 Task: Slide 17 - My Resume-1.
Action: Mouse moved to (30, 83)
Screenshot: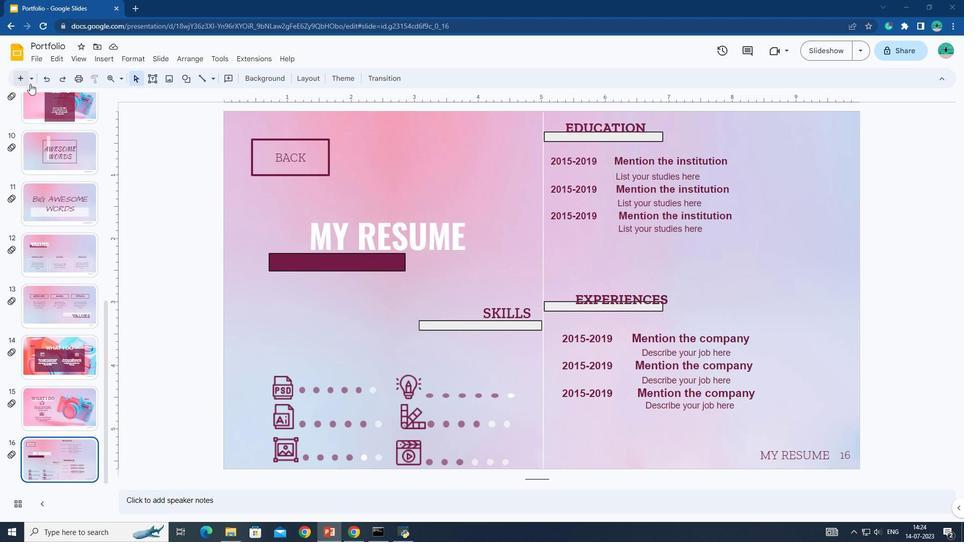 
Action: Mouse pressed left at (30, 83)
Screenshot: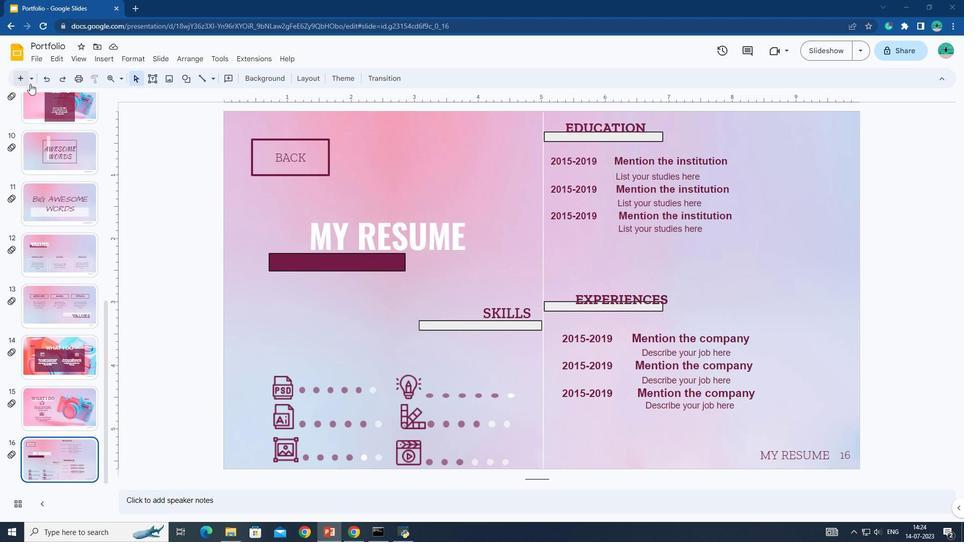
Action: Mouse moved to (47, 164)
Screenshot: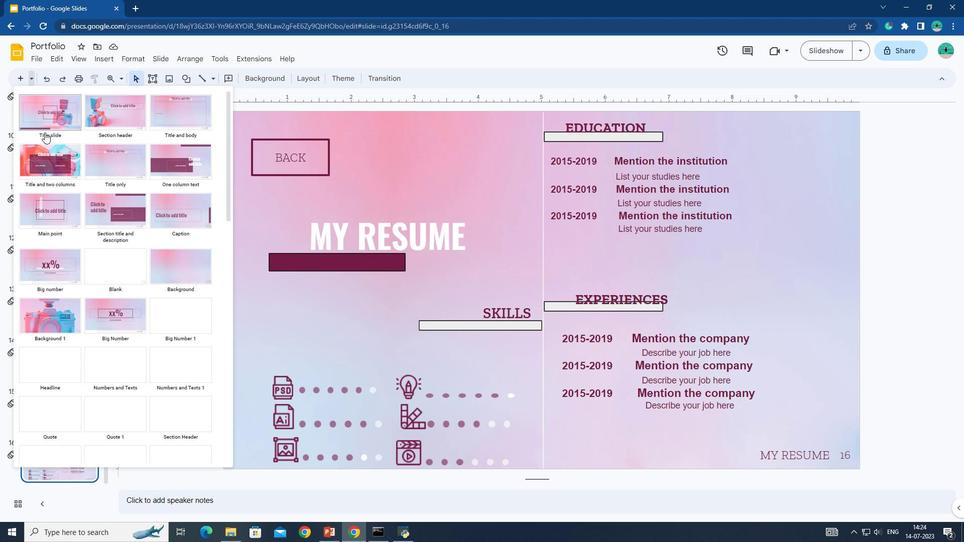 
Action: Mouse scrolled (47, 164) with delta (0, 0)
Screenshot: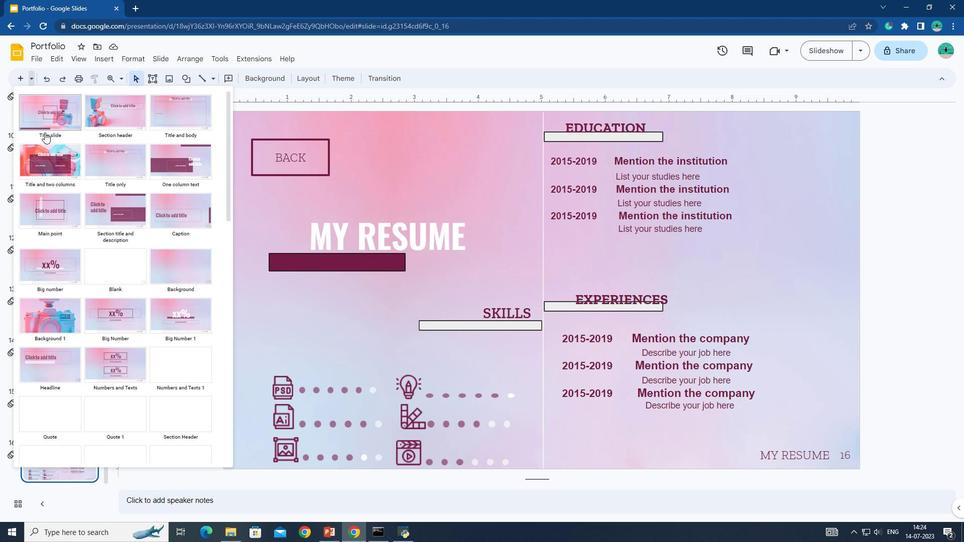 
Action: Mouse moved to (47, 174)
Screenshot: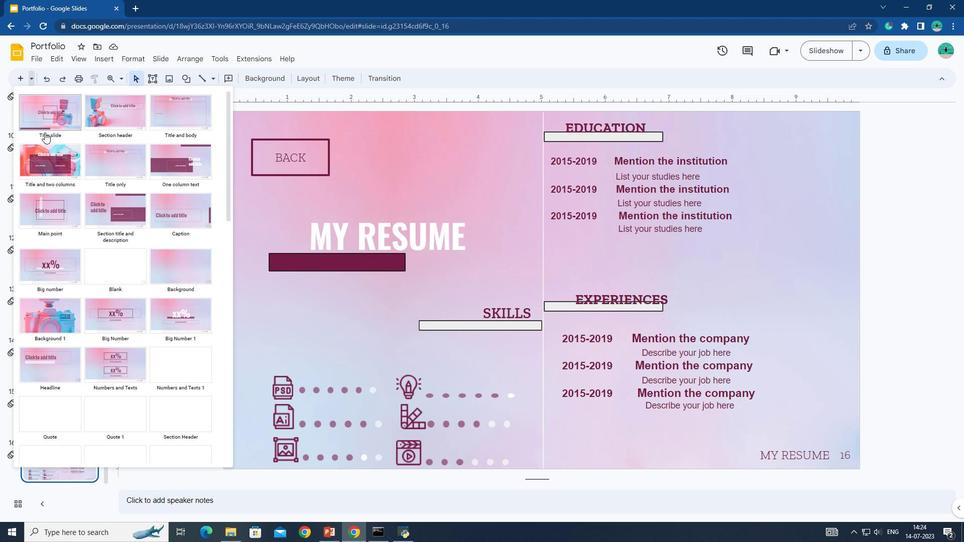 
Action: Mouse scrolled (47, 174) with delta (0, 0)
Screenshot: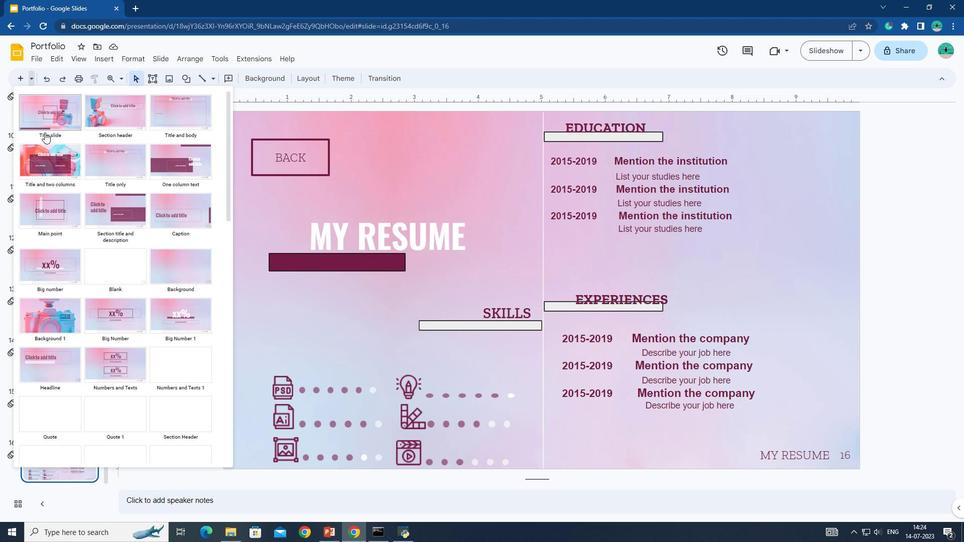 
Action: Mouse moved to (47, 185)
Screenshot: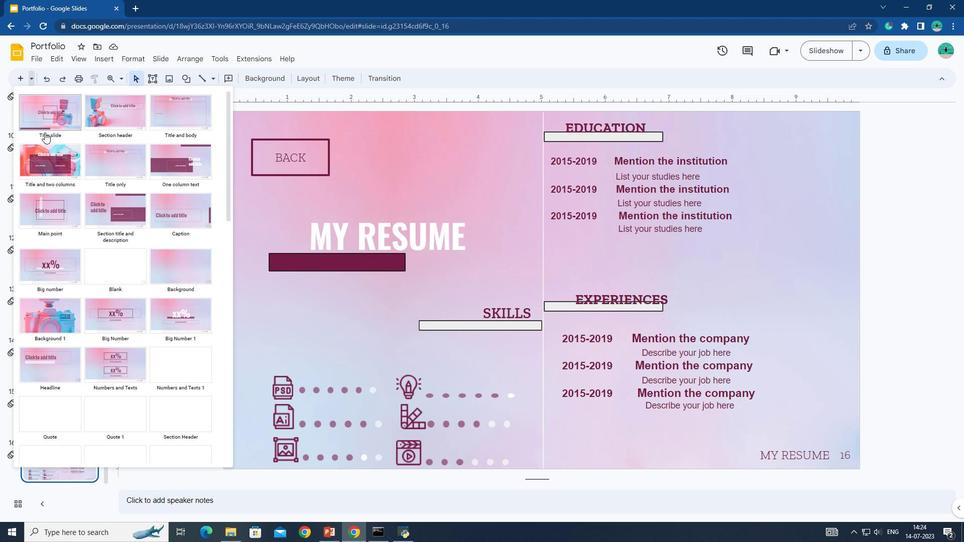 
Action: Mouse scrolled (47, 179) with delta (0, 0)
Screenshot: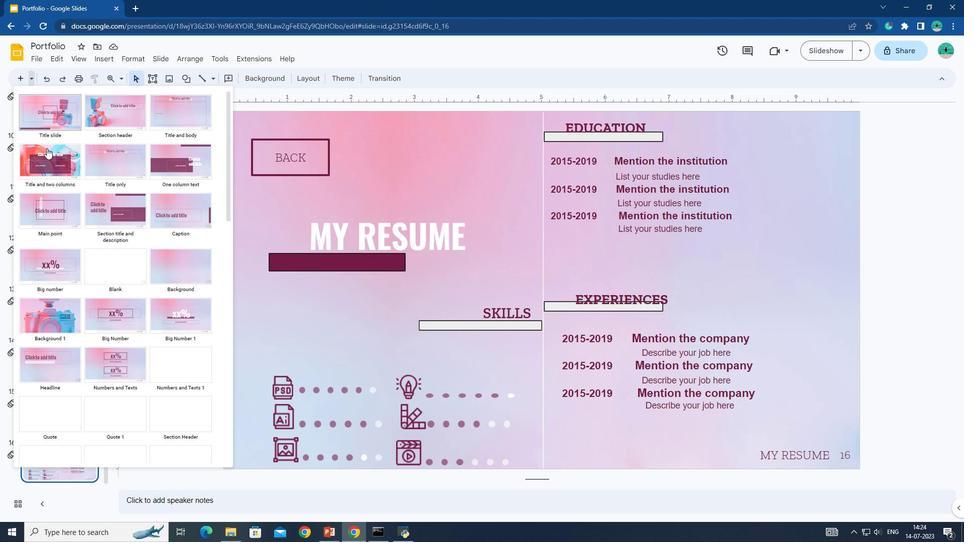 
Action: Mouse moved to (48, 189)
Screenshot: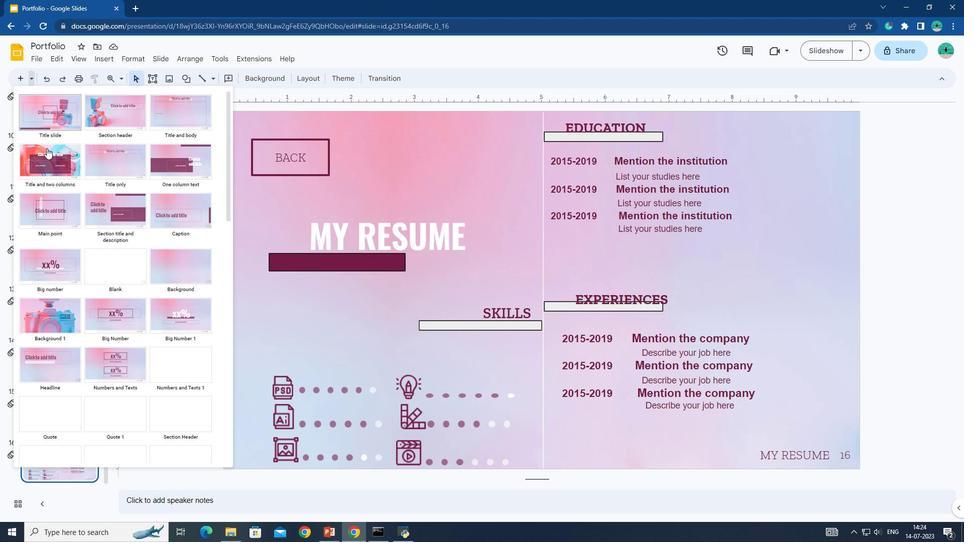 
Action: Mouse scrolled (47, 184) with delta (0, 0)
Screenshot: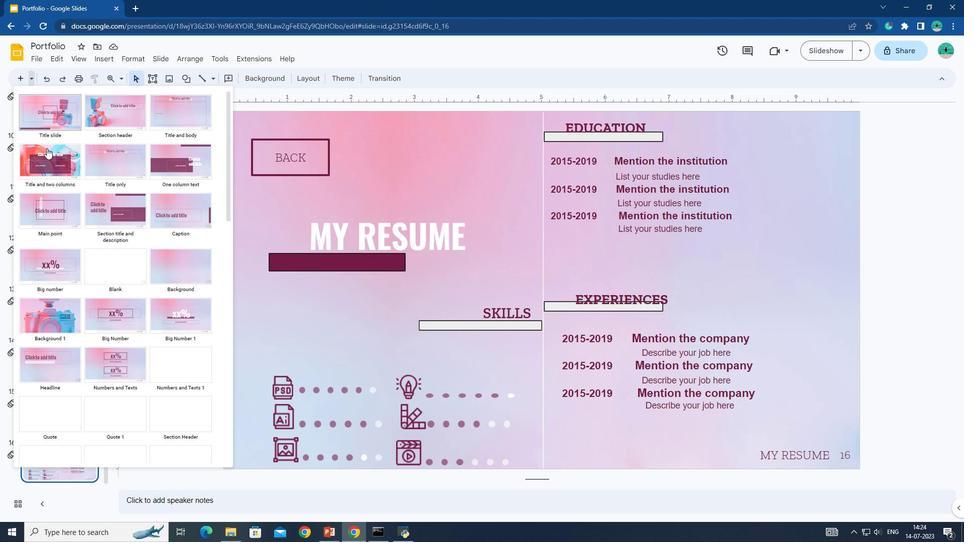 
Action: Mouse moved to (49, 194)
Screenshot: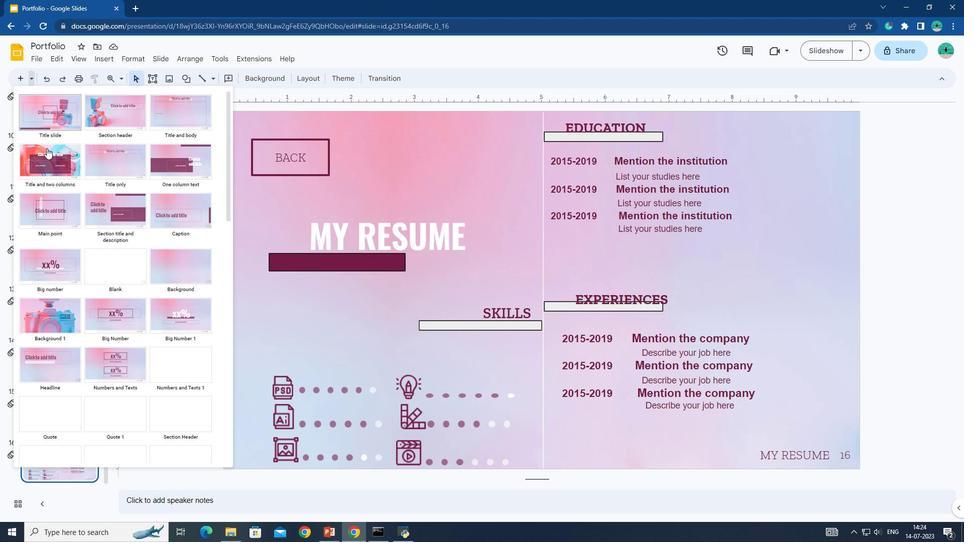 
Action: Mouse scrolled (49, 193) with delta (0, 0)
Screenshot: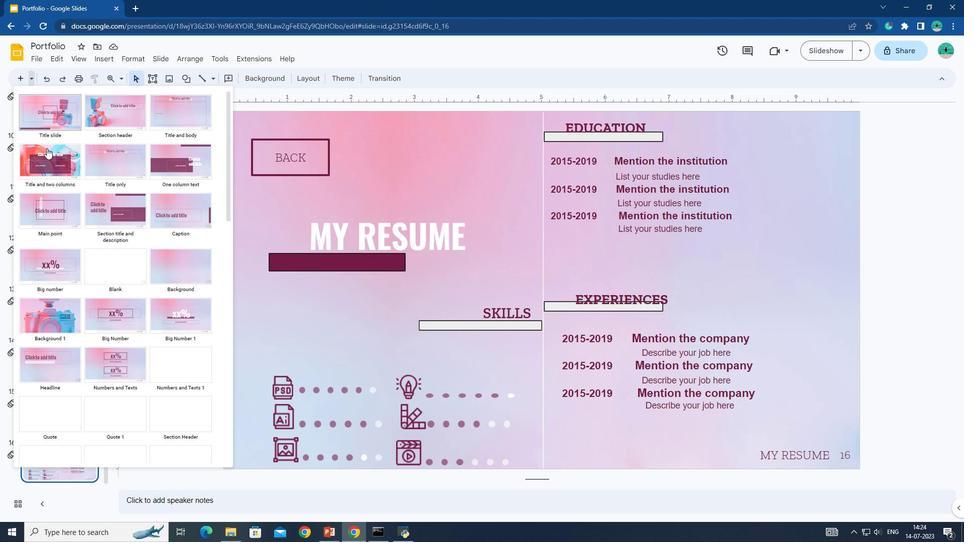 
Action: Mouse moved to (54, 208)
Screenshot: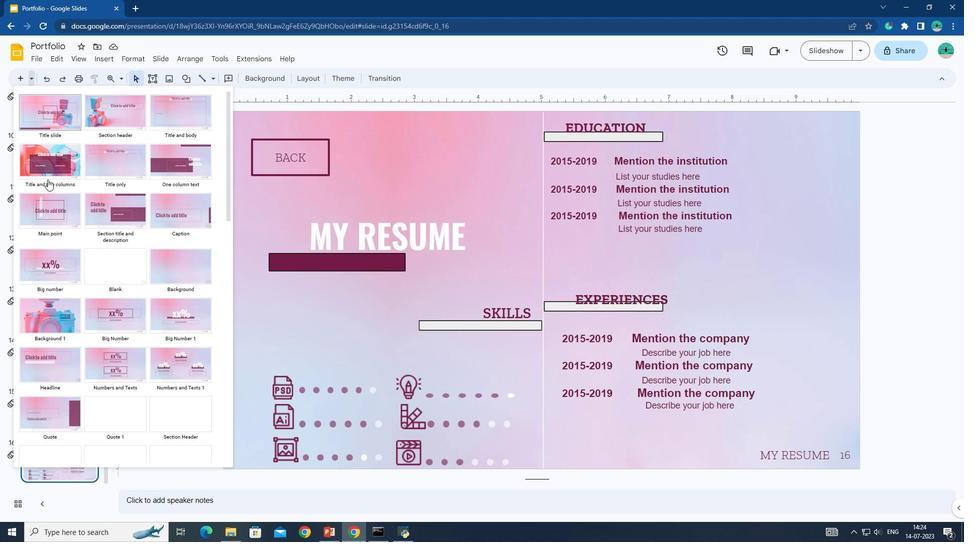 
Action: Mouse scrolled (54, 207) with delta (0, 0)
Screenshot: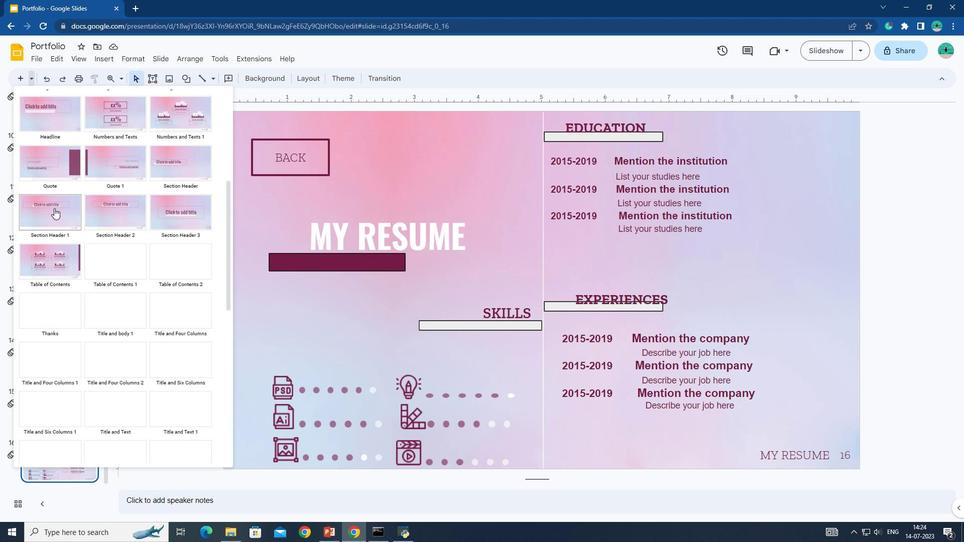 
Action: Mouse moved to (54, 209)
Screenshot: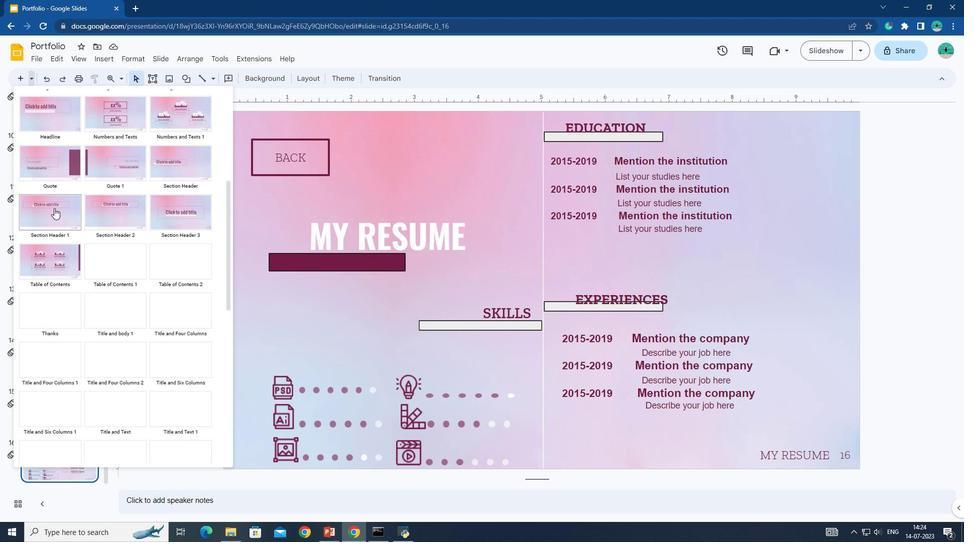 
Action: Mouse scrolled (54, 208) with delta (0, 0)
Screenshot: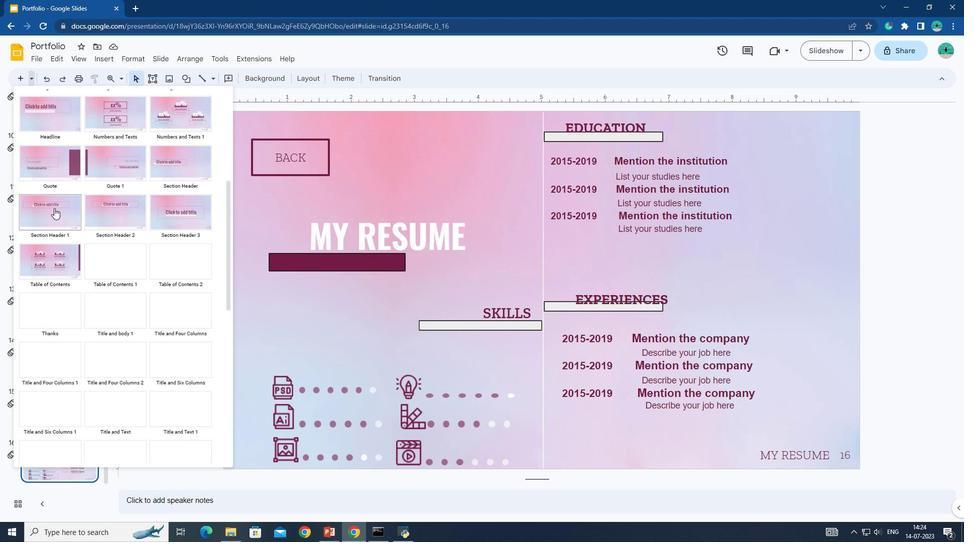 
Action: Mouse moved to (54, 209)
Screenshot: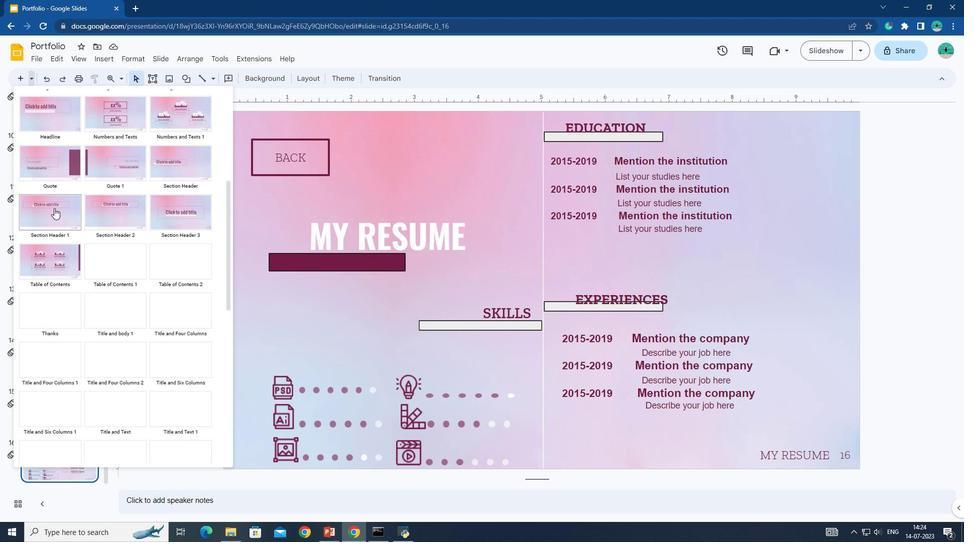 
Action: Mouse scrolled (54, 208) with delta (0, 0)
Screenshot: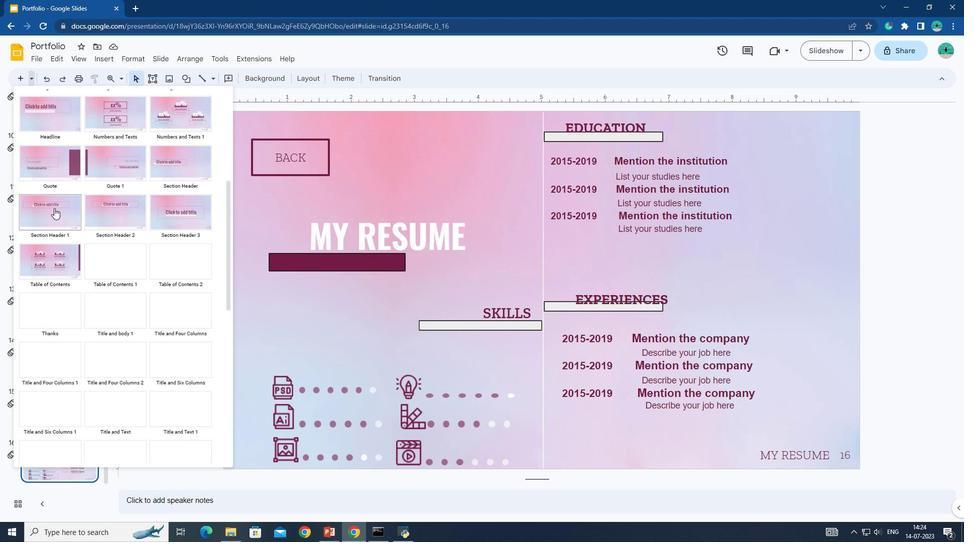
Action: Mouse scrolled (54, 208) with delta (0, 0)
Screenshot: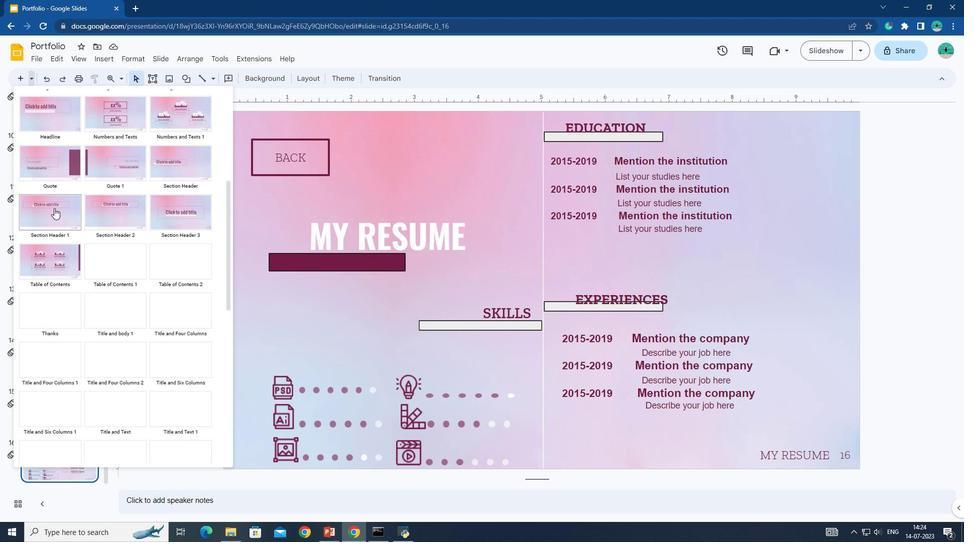 
Action: Mouse scrolled (54, 208) with delta (0, 0)
Screenshot: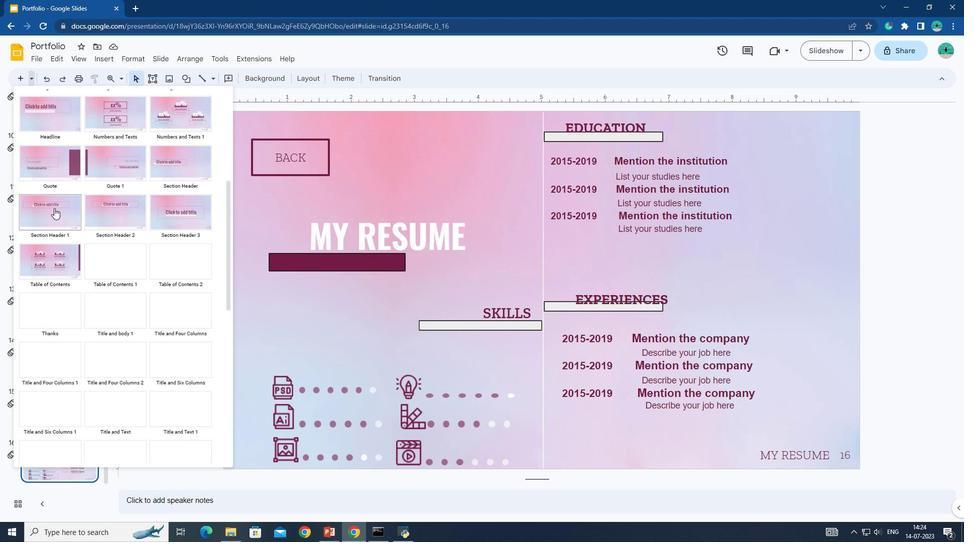 
Action: Mouse moved to (54, 211)
Screenshot: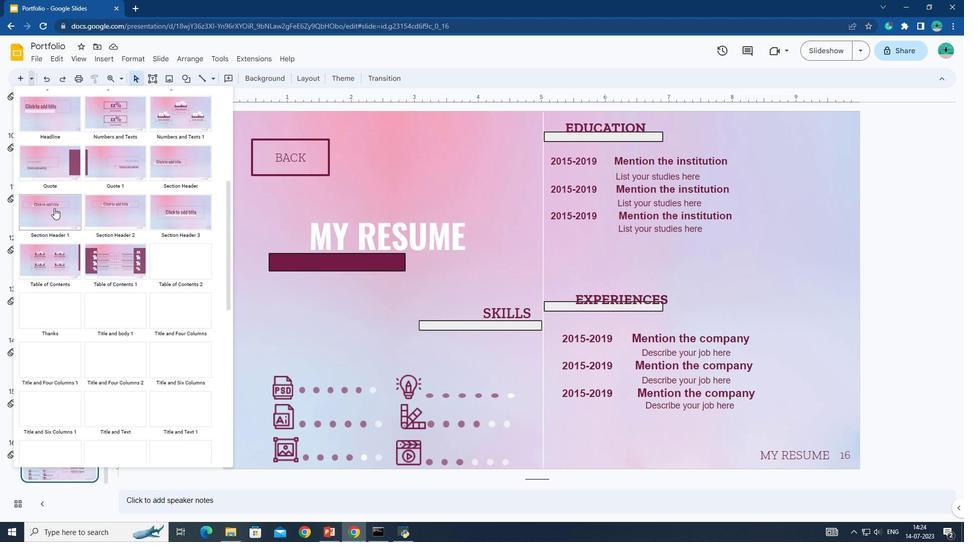
Action: Mouse scrolled (54, 210) with delta (0, 0)
Screenshot: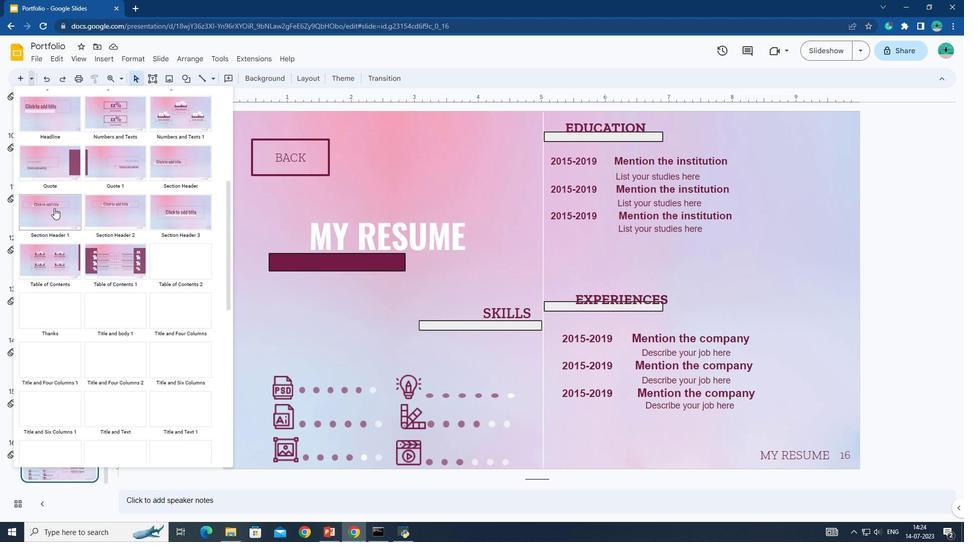 
Action: Mouse moved to (56, 219)
Screenshot: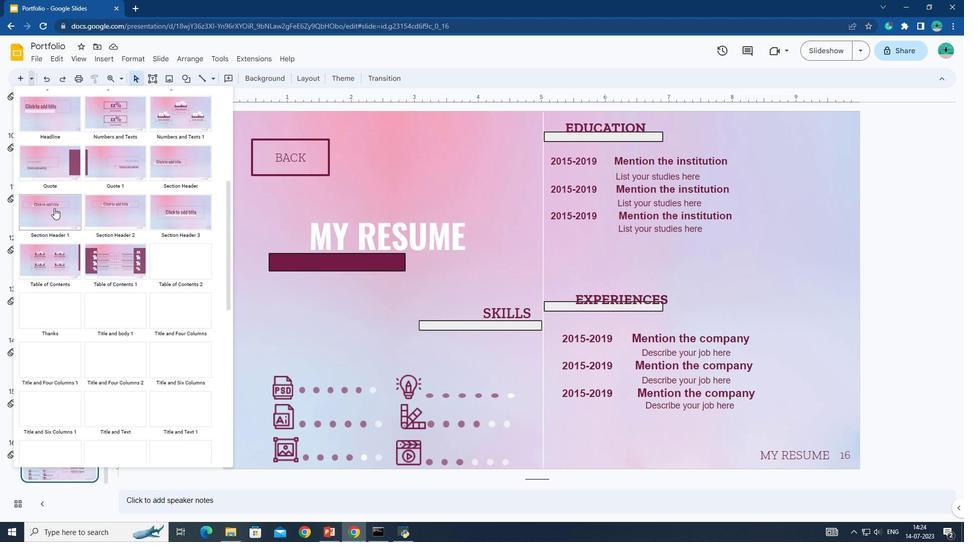 
Action: Mouse scrolled (56, 218) with delta (0, 0)
Screenshot: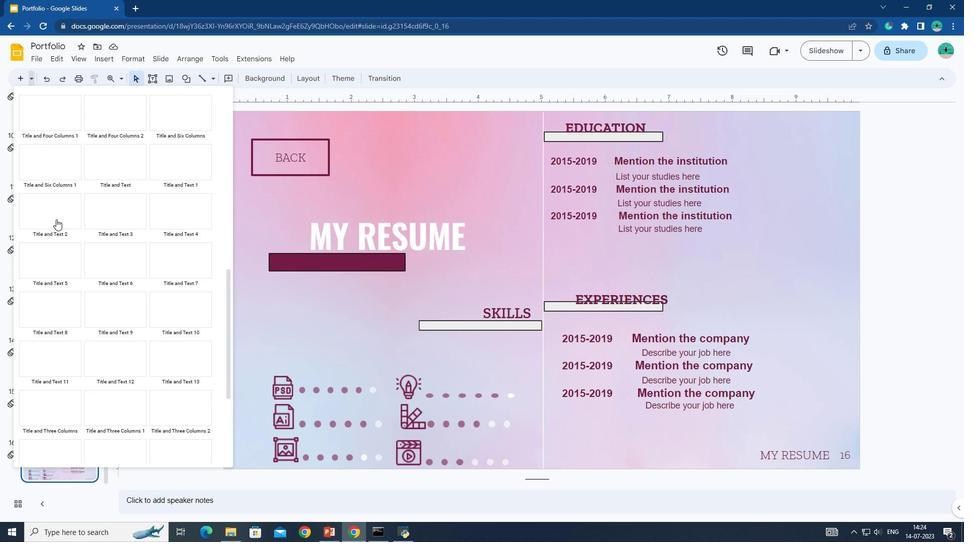 
Action: Mouse scrolled (56, 218) with delta (0, 0)
Screenshot: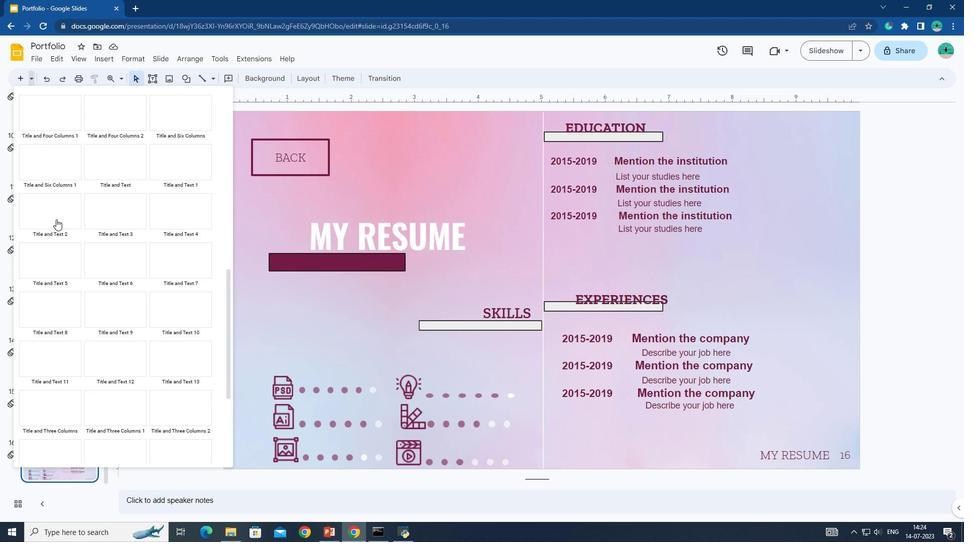 
Action: Mouse scrolled (56, 218) with delta (0, 0)
Screenshot: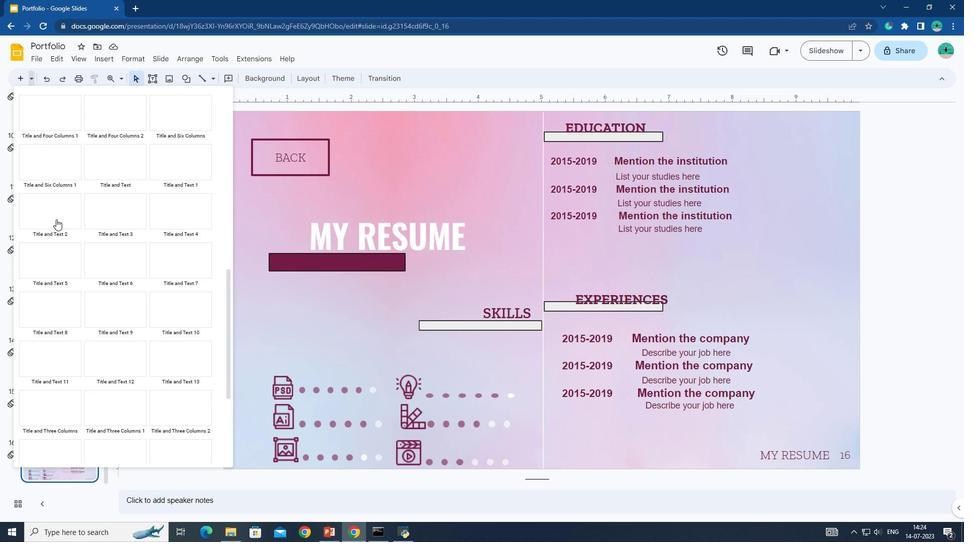 
Action: Mouse scrolled (56, 218) with delta (0, 0)
Screenshot: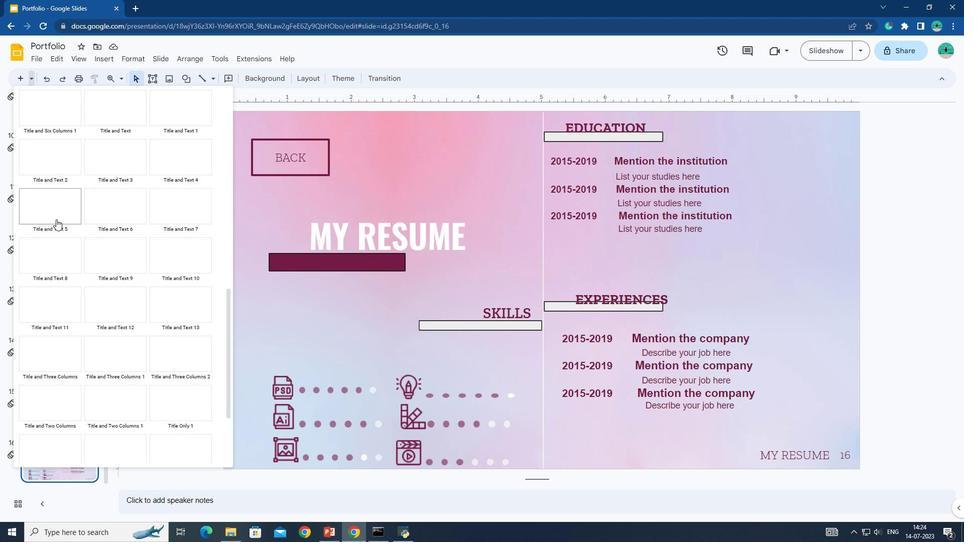 
Action: Mouse scrolled (56, 218) with delta (0, 0)
Screenshot: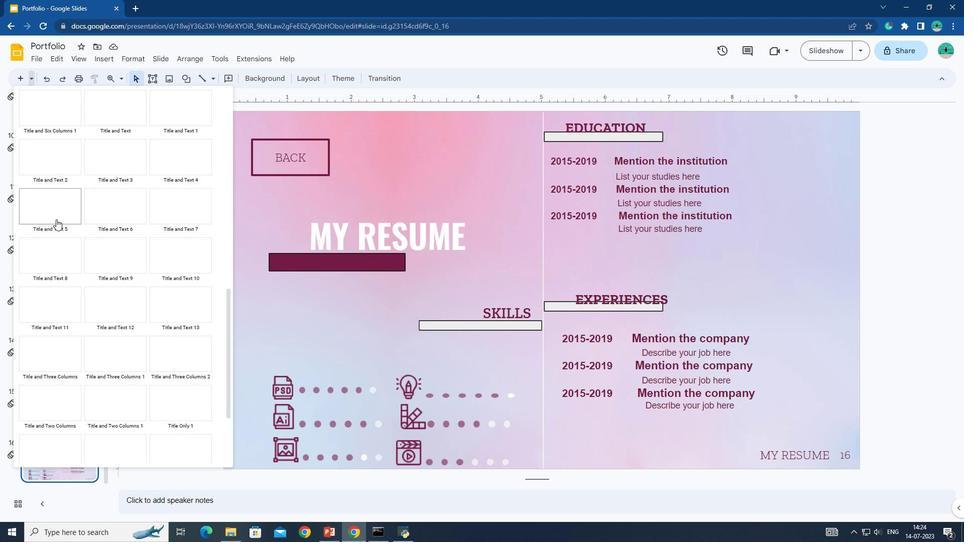 
Action: Mouse scrolled (56, 218) with delta (0, -1)
Screenshot: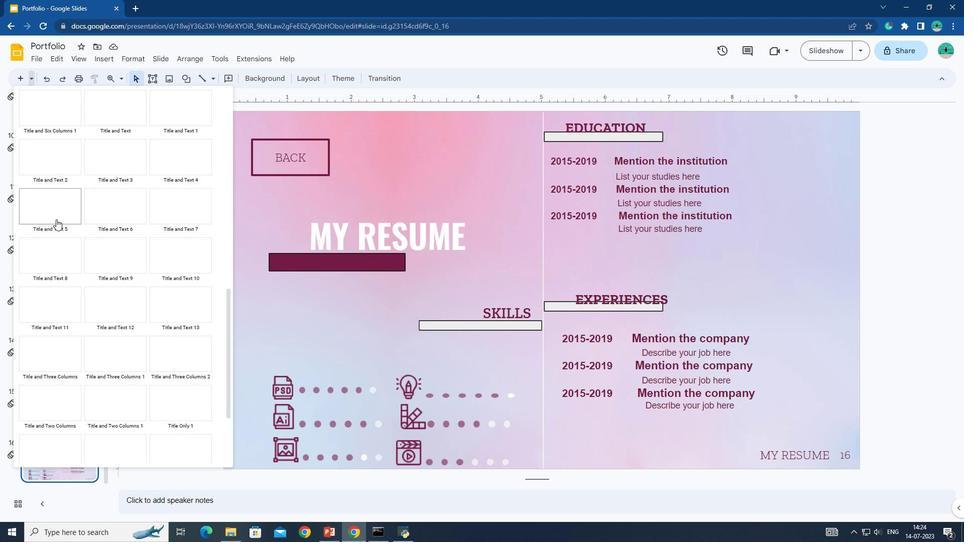 
Action: Mouse scrolled (56, 218) with delta (0, 0)
Screenshot: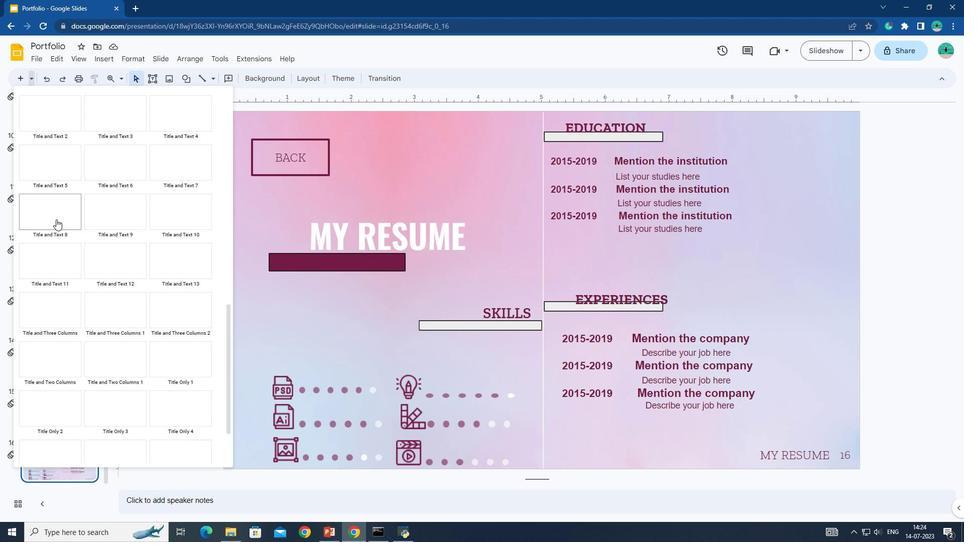 
Action: Mouse scrolled (56, 218) with delta (0, 0)
Screenshot: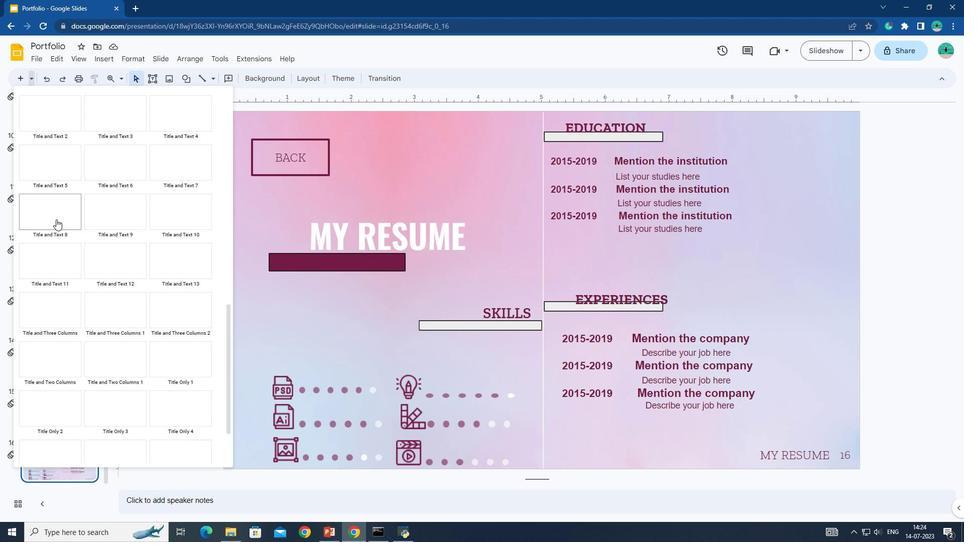 
Action: Mouse scrolled (56, 218) with delta (0, 0)
Screenshot: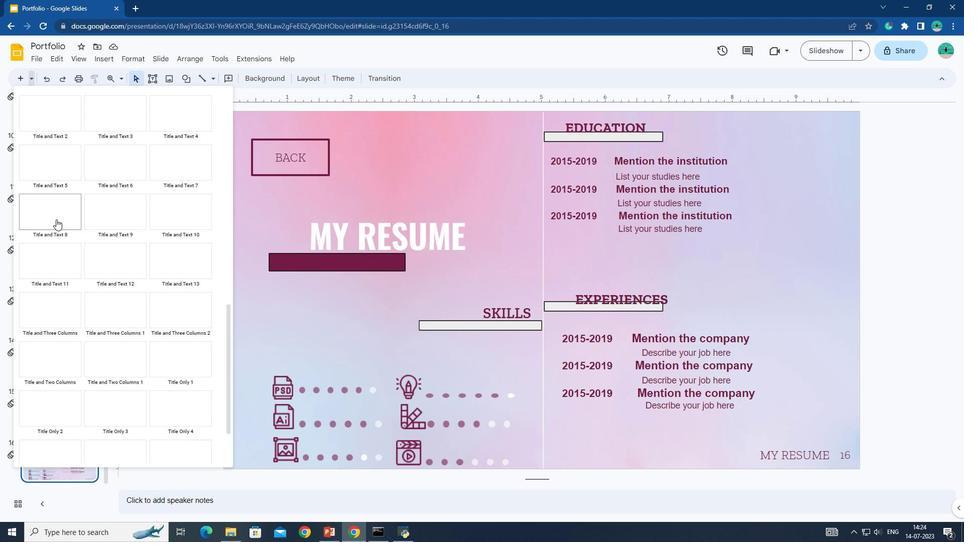 
Action: Mouse scrolled (56, 218) with delta (0, 0)
Screenshot: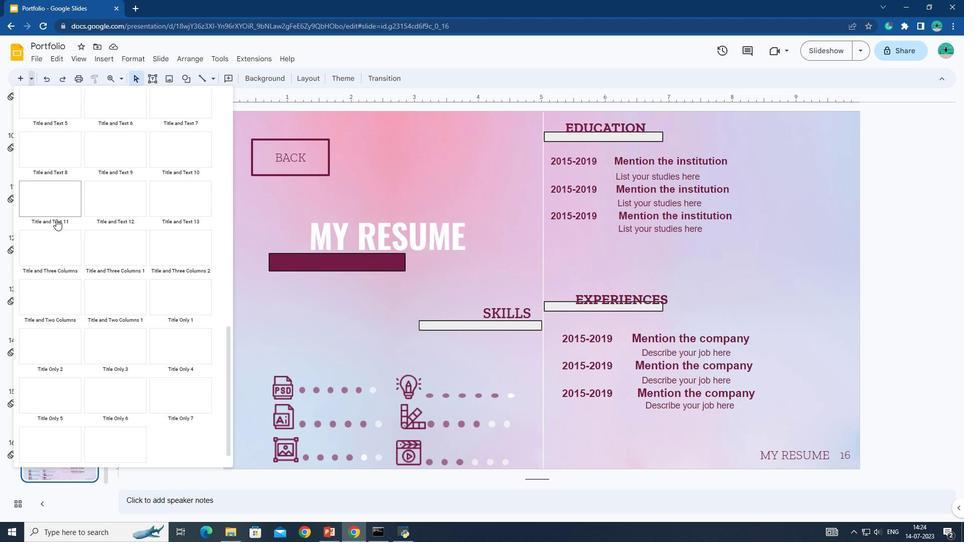 
Action: Mouse scrolled (56, 218) with delta (0, 0)
Screenshot: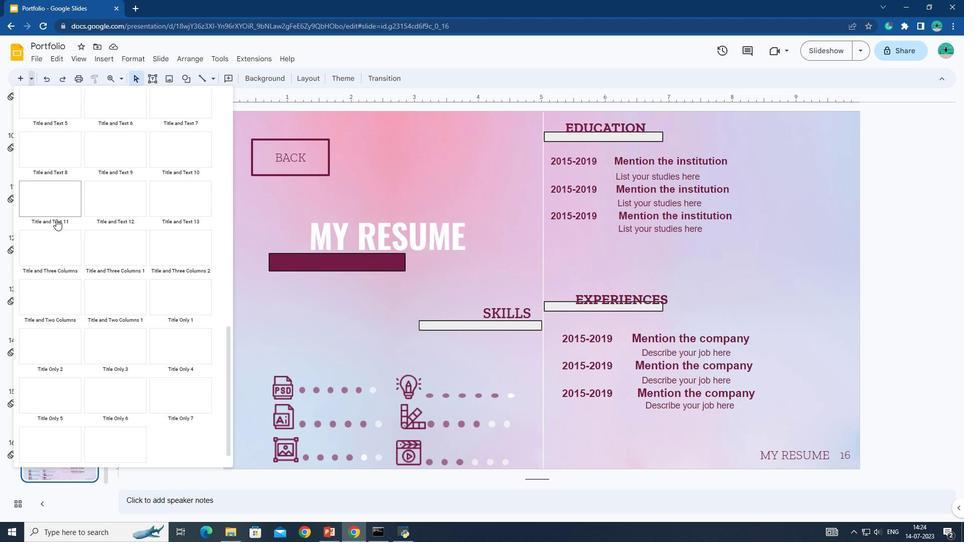 
Action: Mouse scrolled (56, 218) with delta (0, 0)
Screenshot: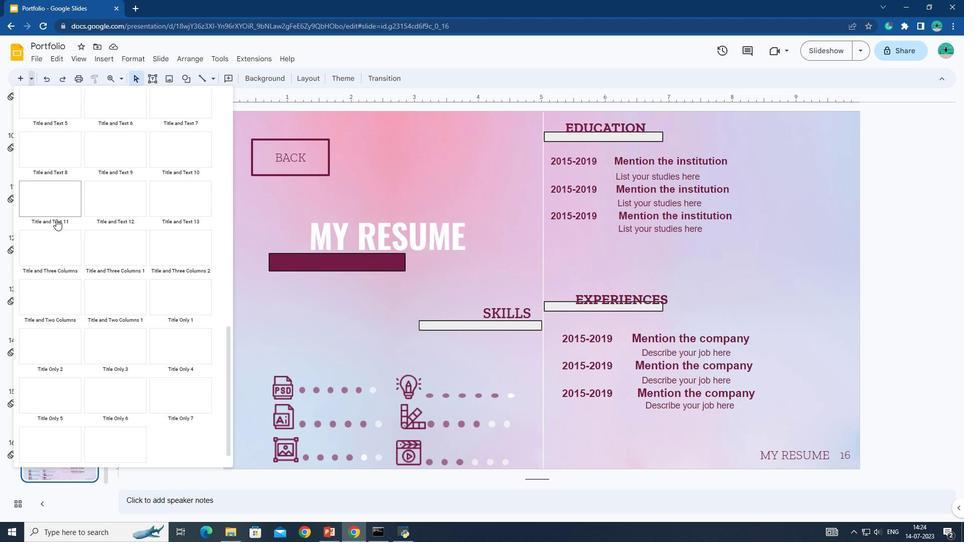 
Action: Mouse scrolled (56, 218) with delta (0, 0)
Screenshot: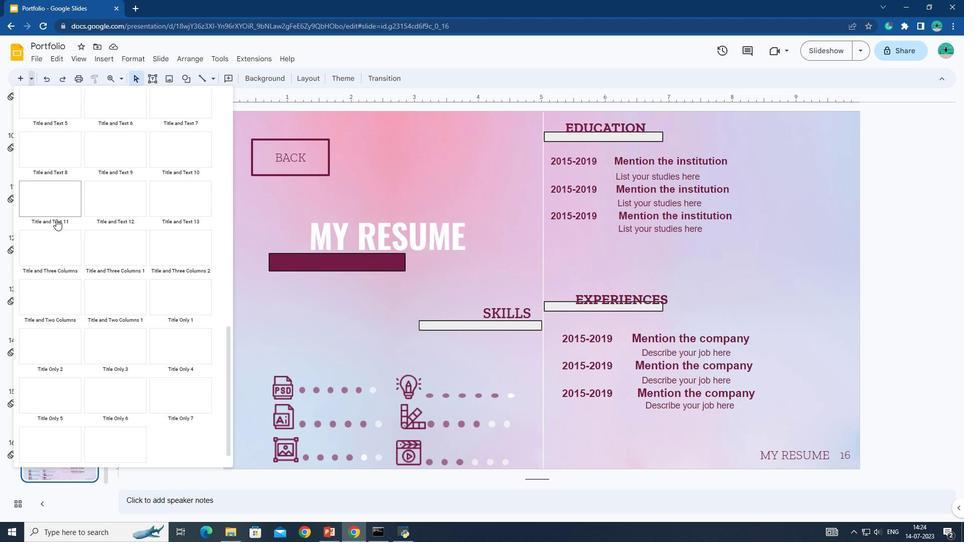 
Action: Mouse moved to (54, 379)
Screenshot: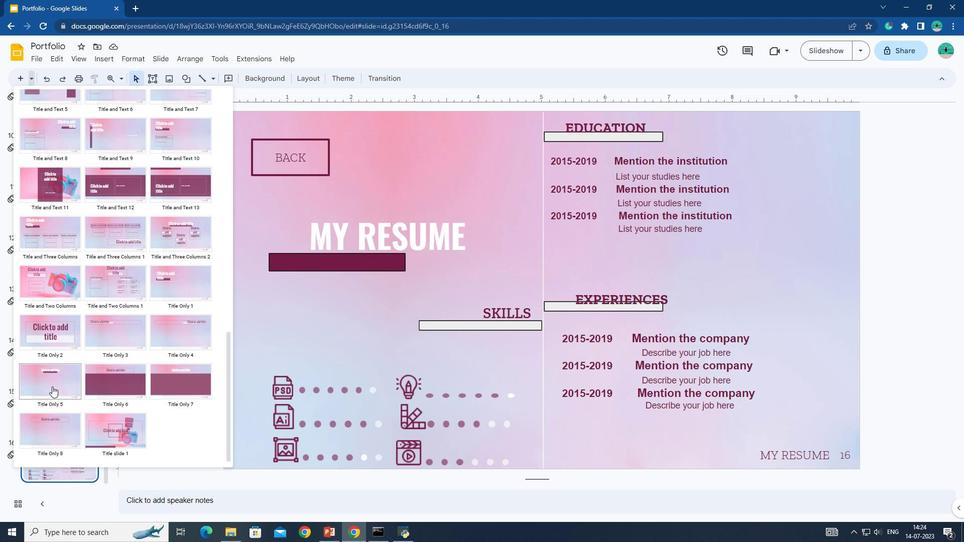 
Action: Mouse pressed left at (54, 379)
Screenshot: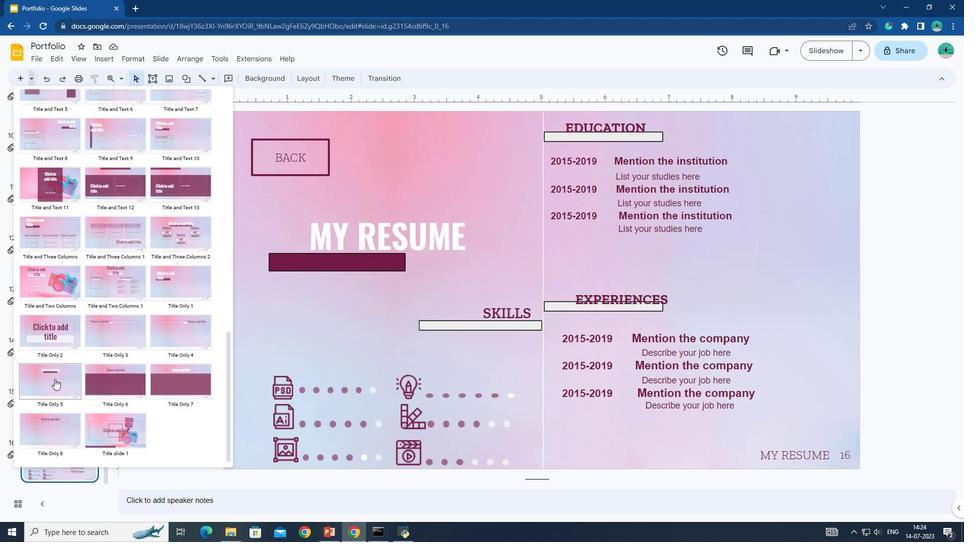 
Action: Mouse moved to (520, 179)
Screenshot: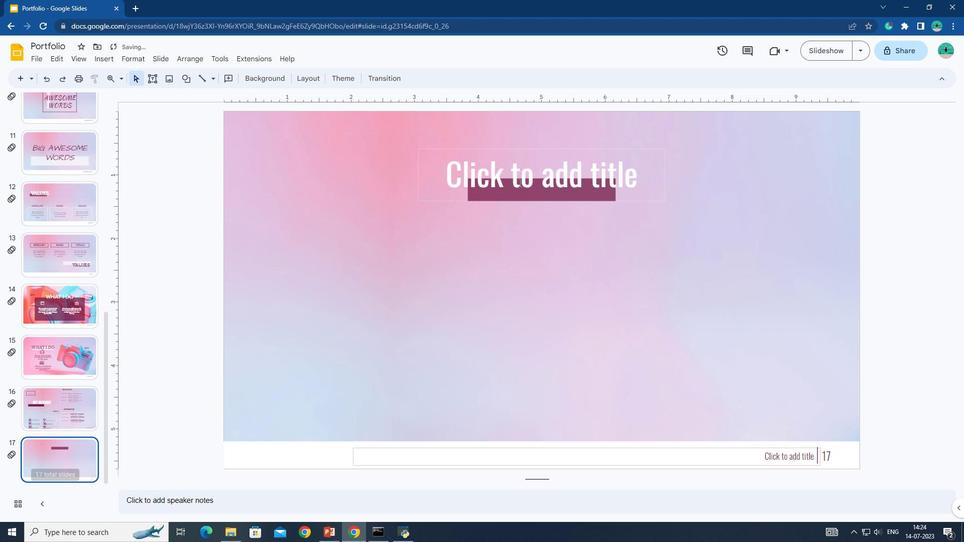 
Action: Mouse pressed left at (520, 179)
Screenshot: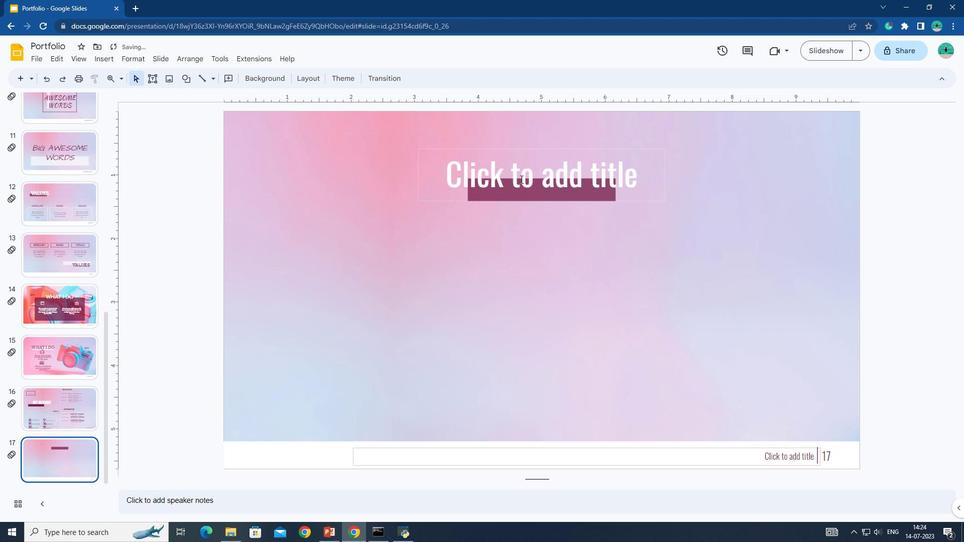 
Action: Key pressed m<Key.backspace><Key.shift><Key.caps_lock>MY<Key.space>RESUME<Key.space>
Screenshot: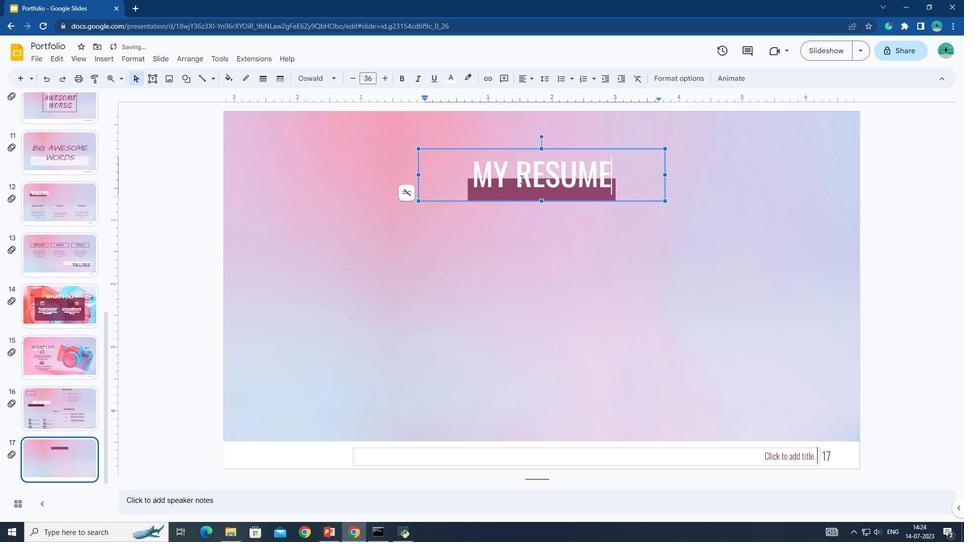 
Action: Mouse moved to (313, 260)
Screenshot: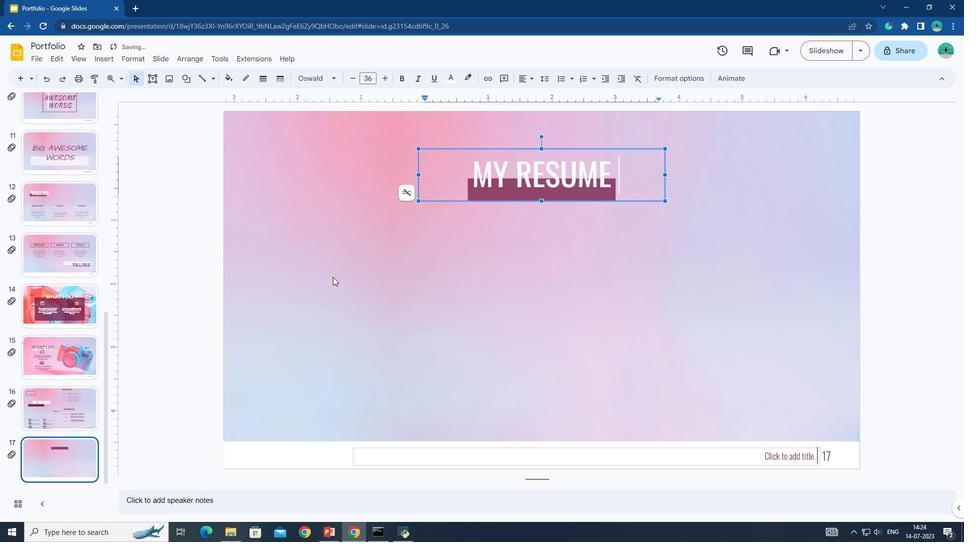
Action: Mouse pressed left at (313, 260)
Screenshot: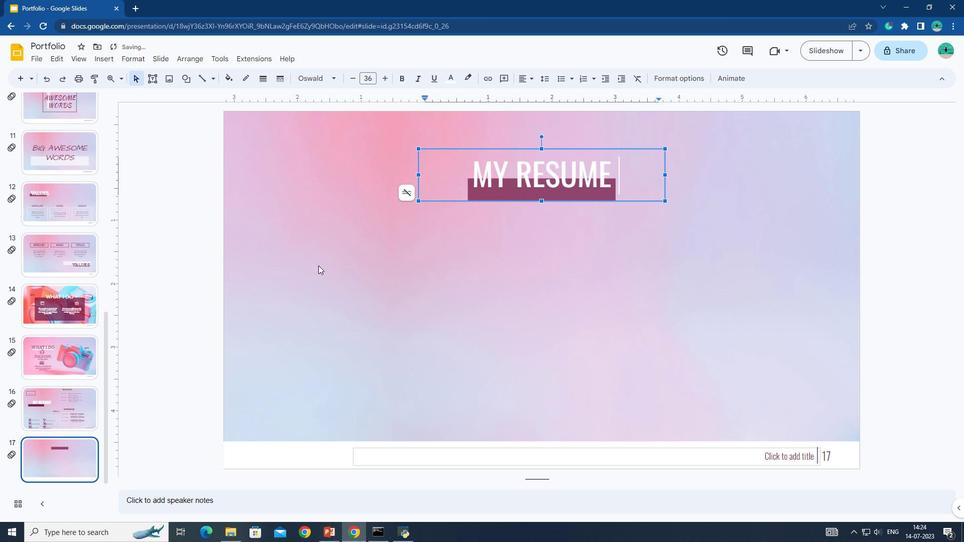 
Action: Mouse moved to (187, 82)
Screenshot: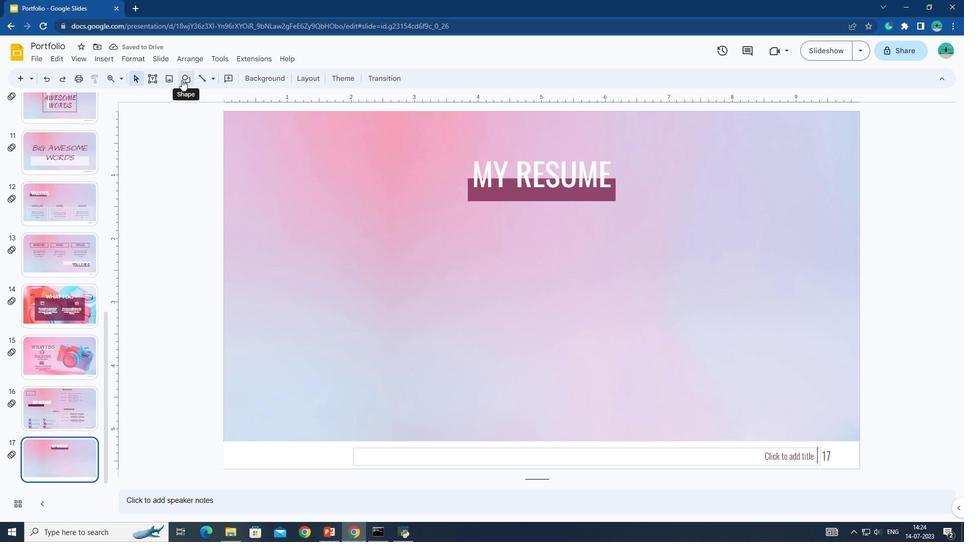 
Action: Mouse pressed left at (187, 82)
Screenshot: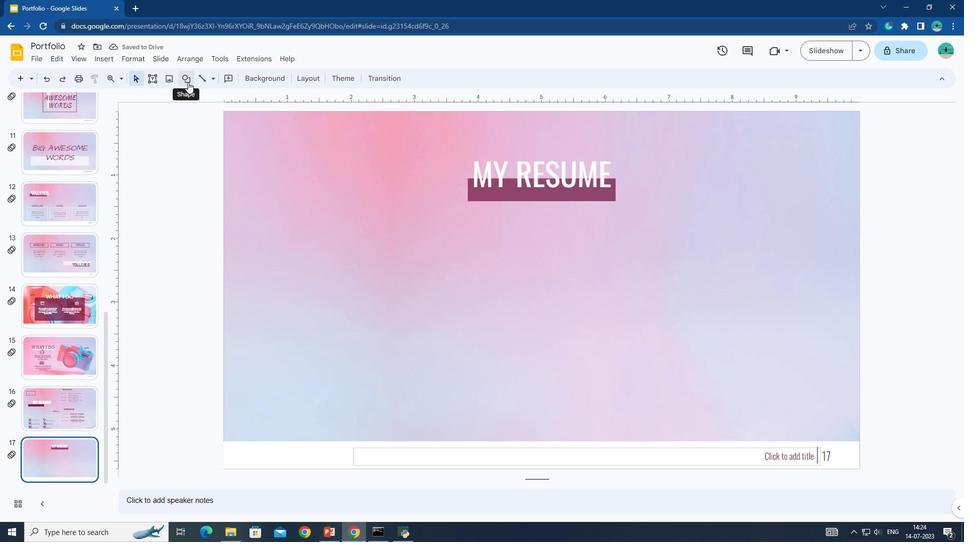 
Action: Mouse moved to (333, 98)
Screenshot: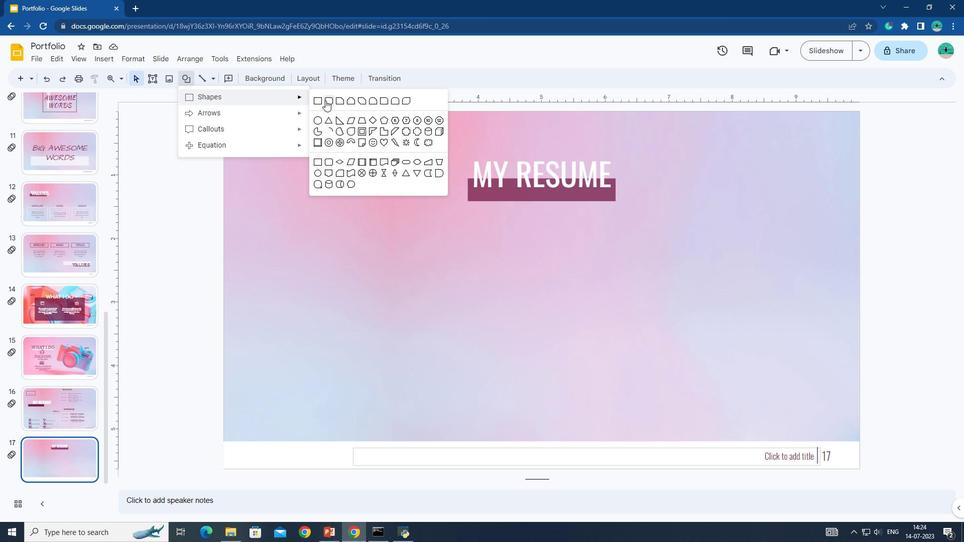 
Action: Mouse pressed left at (333, 98)
Screenshot: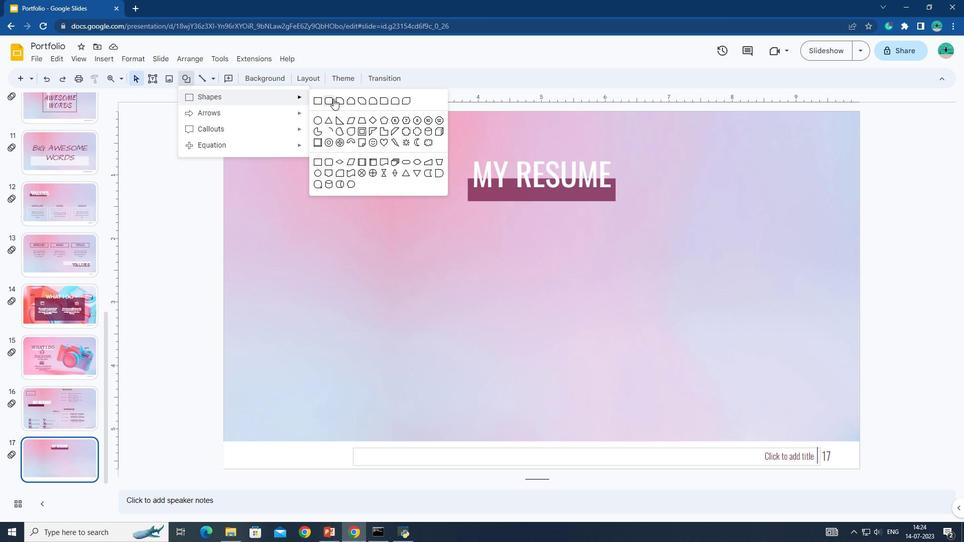 
Action: Mouse moved to (283, 240)
Screenshot: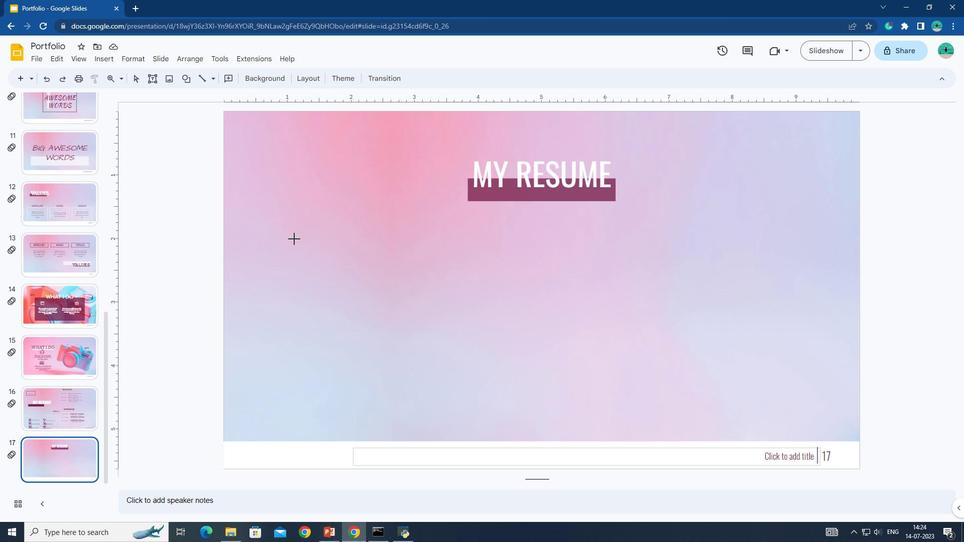 
Action: Mouse pressed left at (283, 240)
Screenshot: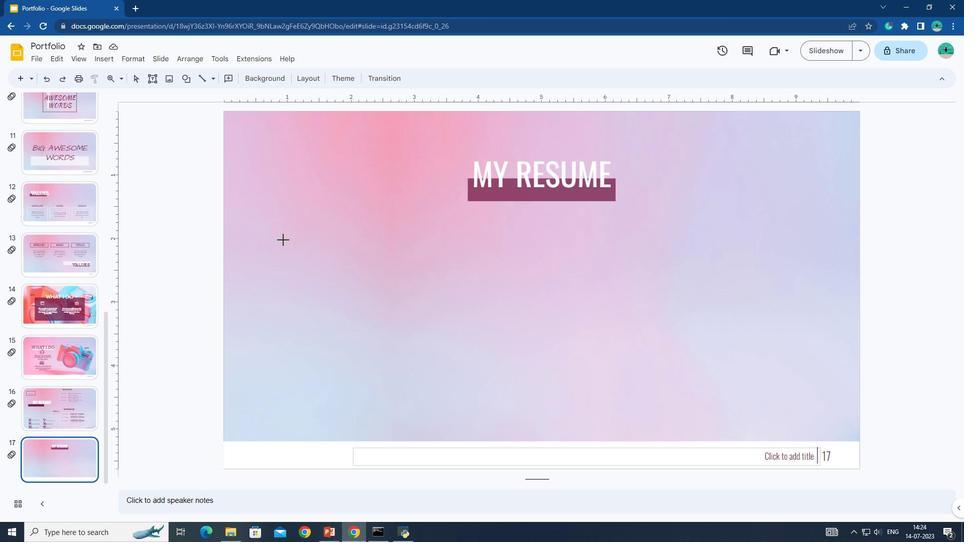 
Action: Mouse moved to (249, 84)
Screenshot: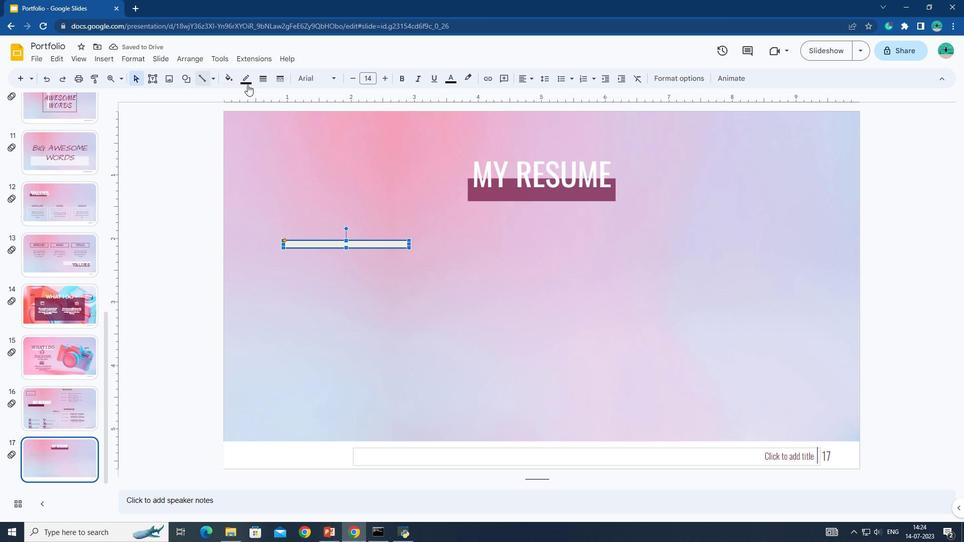 
Action: Mouse pressed left at (249, 84)
Screenshot: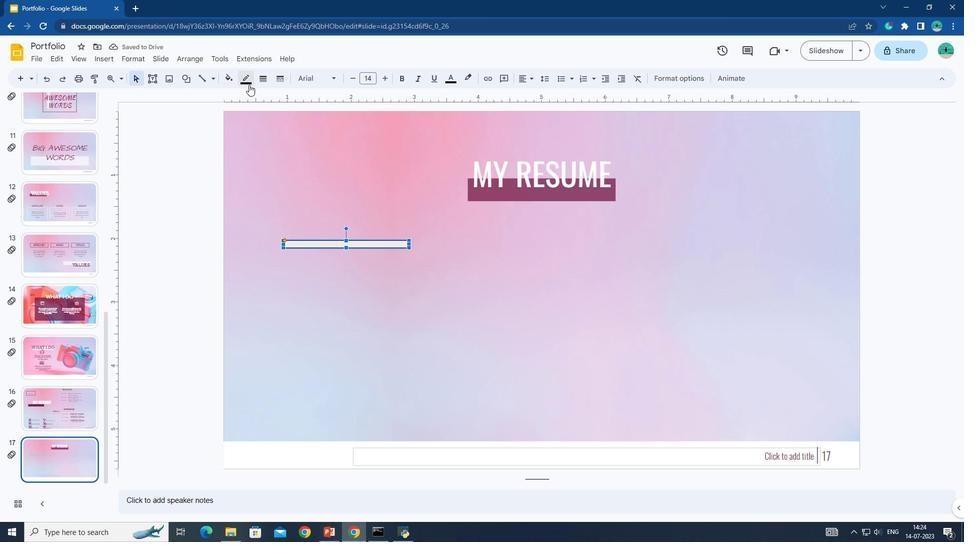 
Action: Mouse moved to (258, 105)
Screenshot: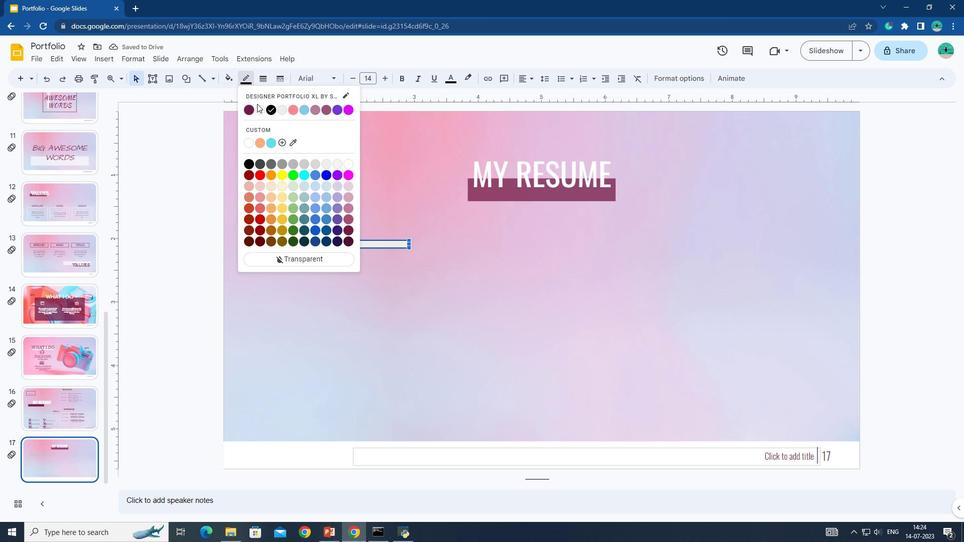 
Action: Mouse pressed left at (258, 105)
Screenshot: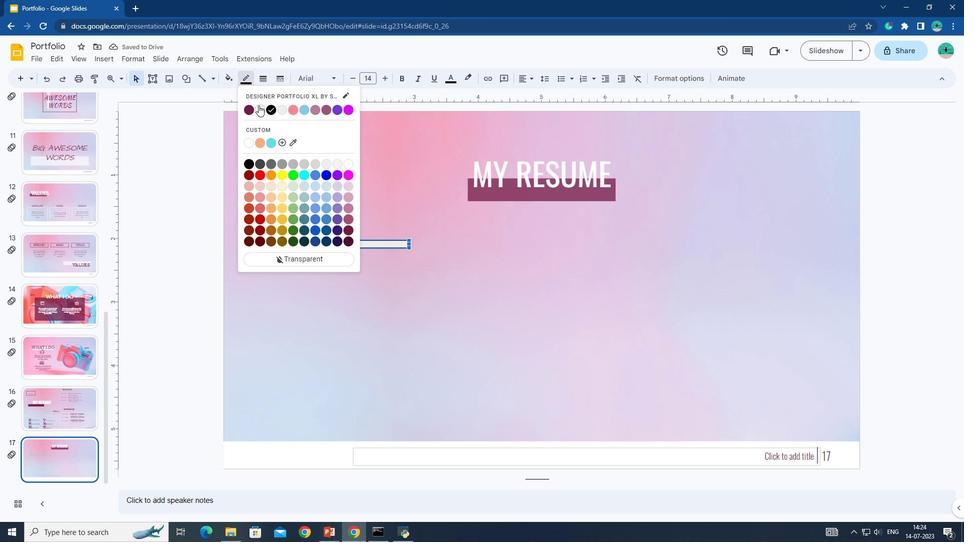 
Action: Mouse moved to (333, 298)
Screenshot: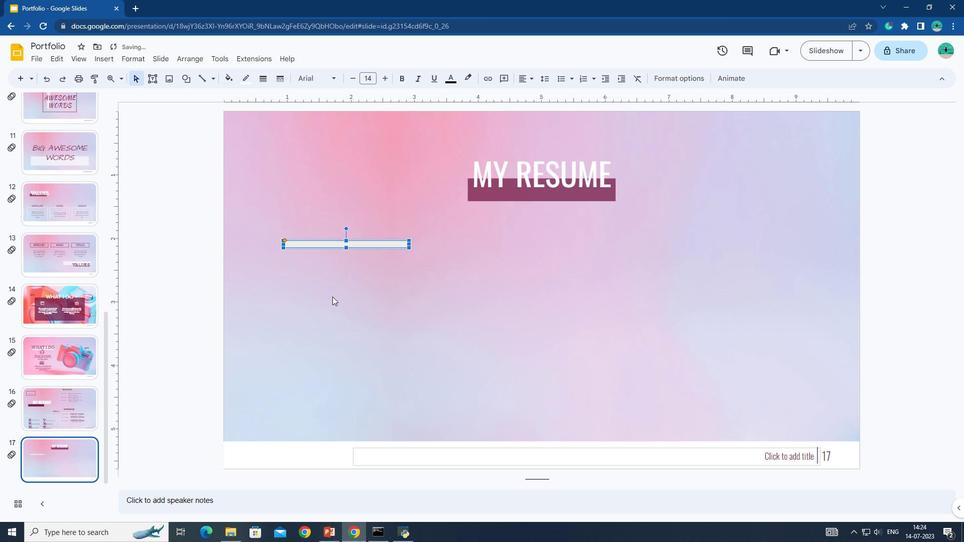 
Action: Mouse pressed left at (333, 298)
Screenshot: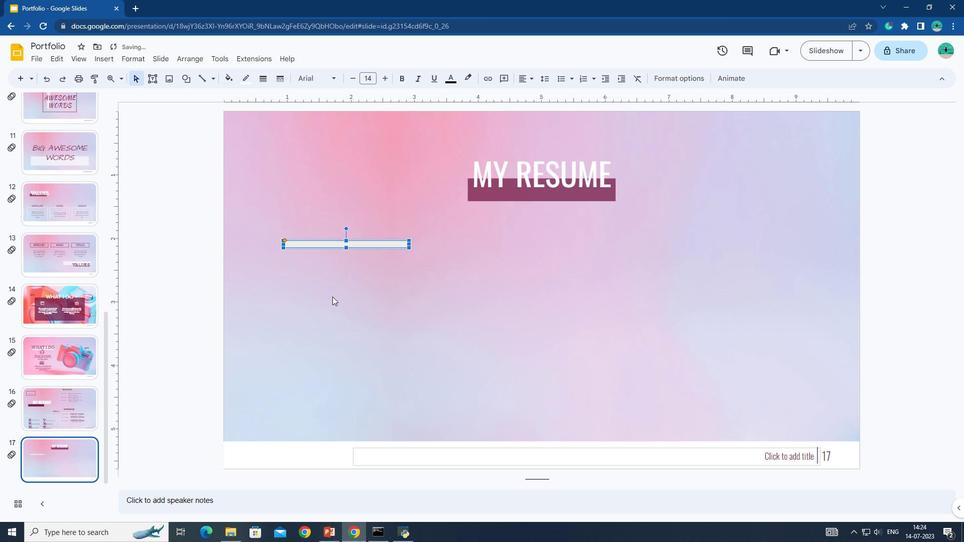
Action: Mouse moved to (151, 75)
Screenshot: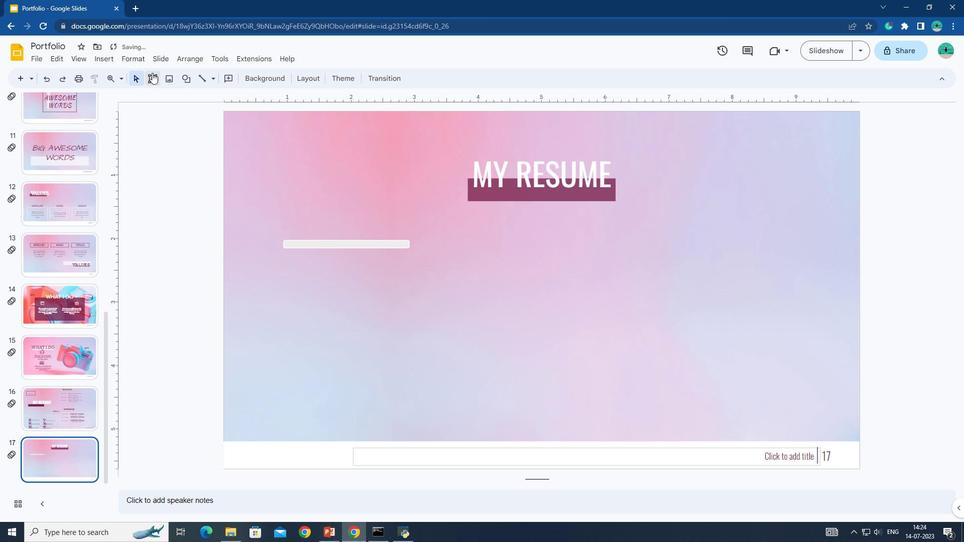 
Action: Mouse pressed left at (151, 75)
Screenshot: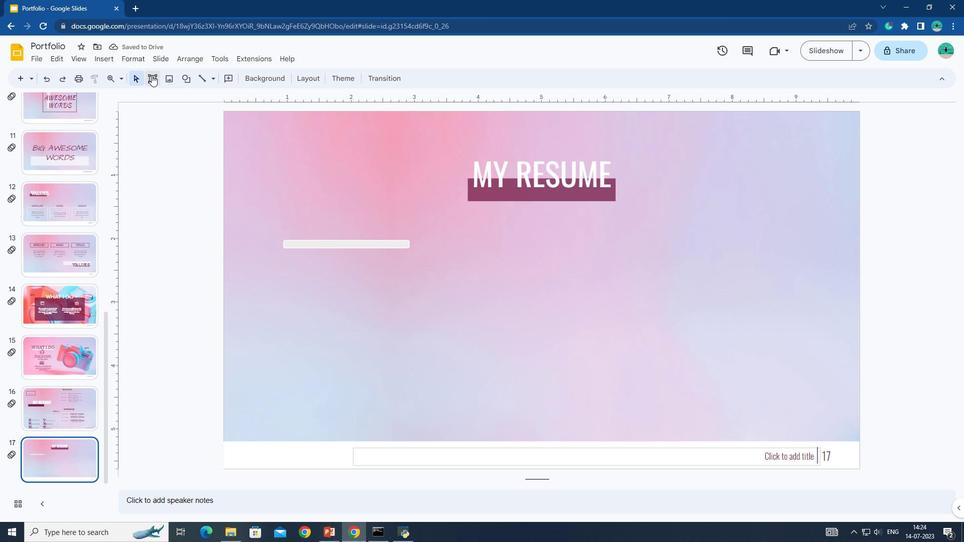 
Action: Mouse moved to (335, 219)
Screenshot: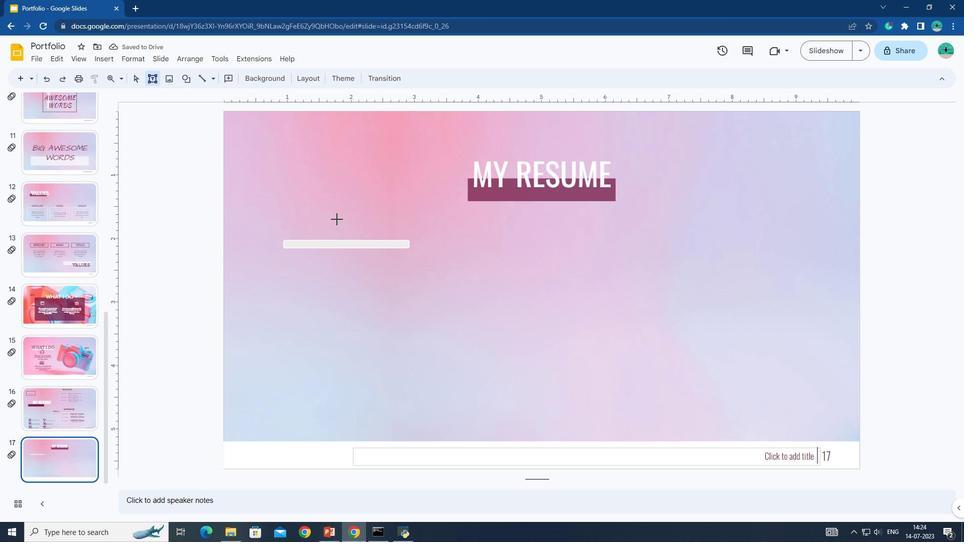 
Action: Mouse pressed left at (335, 219)
Screenshot: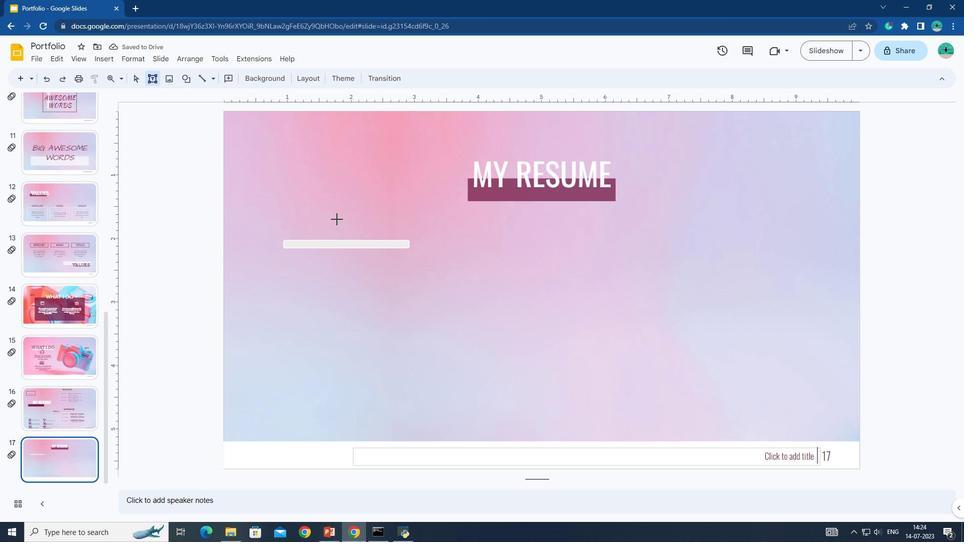 
Action: Mouse moved to (448, 253)
Screenshot: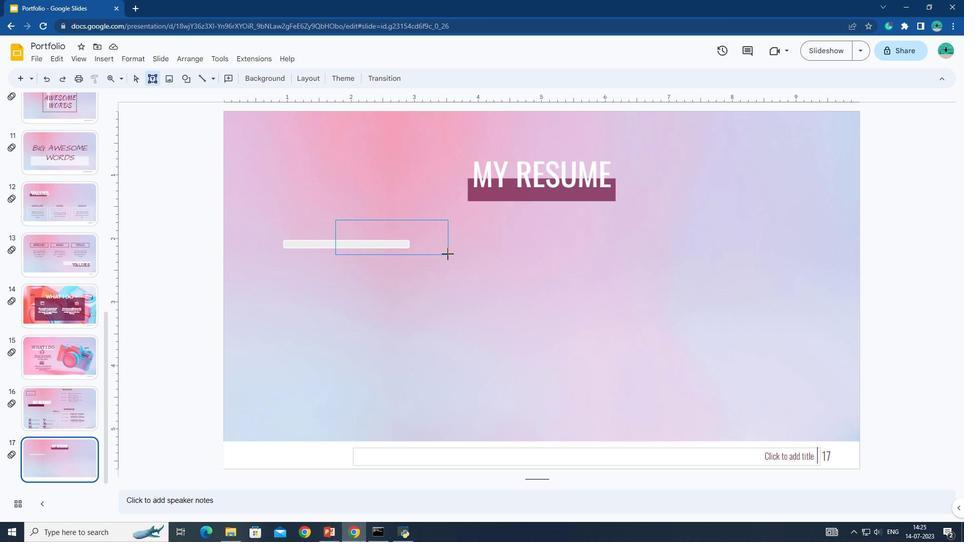 
Action: Key pressed EDUCATION
Screenshot: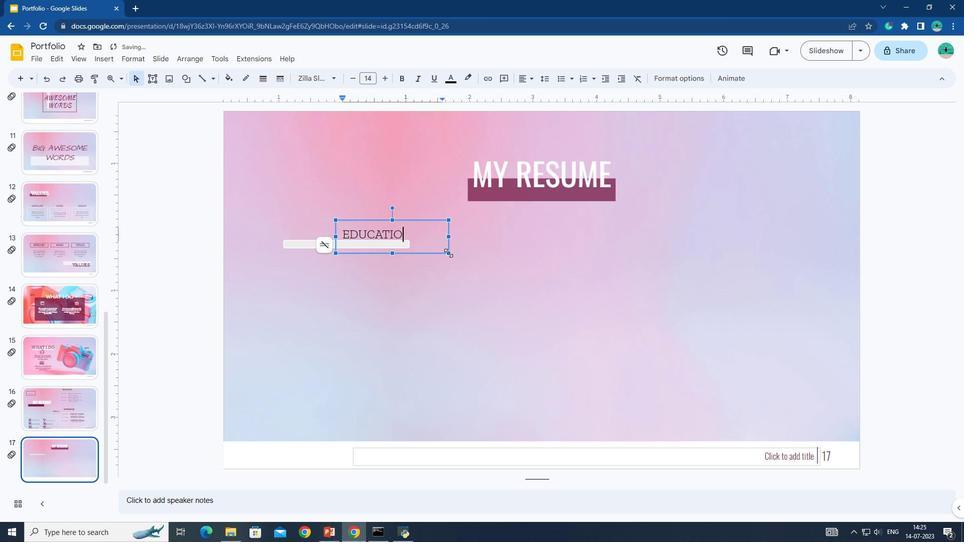
Action: Mouse moved to (445, 237)
Screenshot: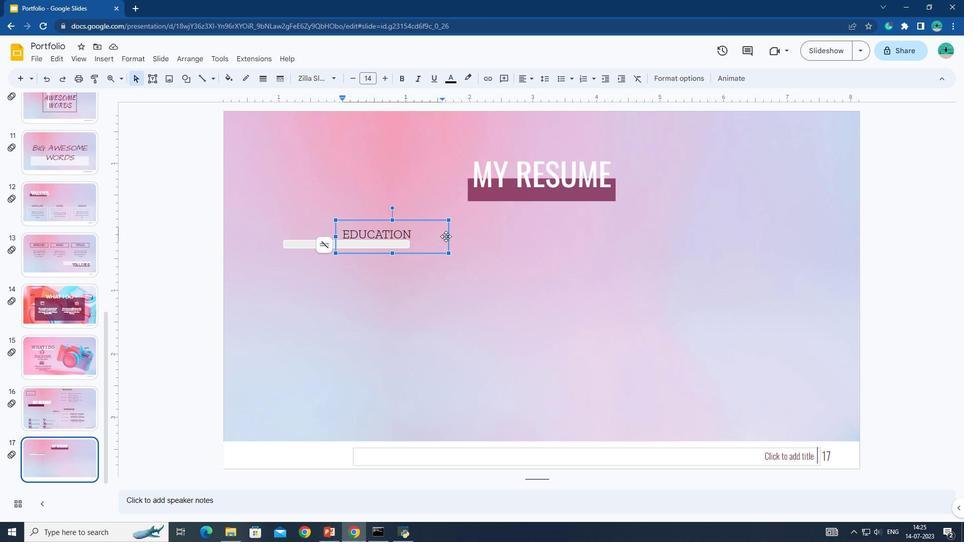 
Action: Mouse pressed left at (445, 237)
Screenshot: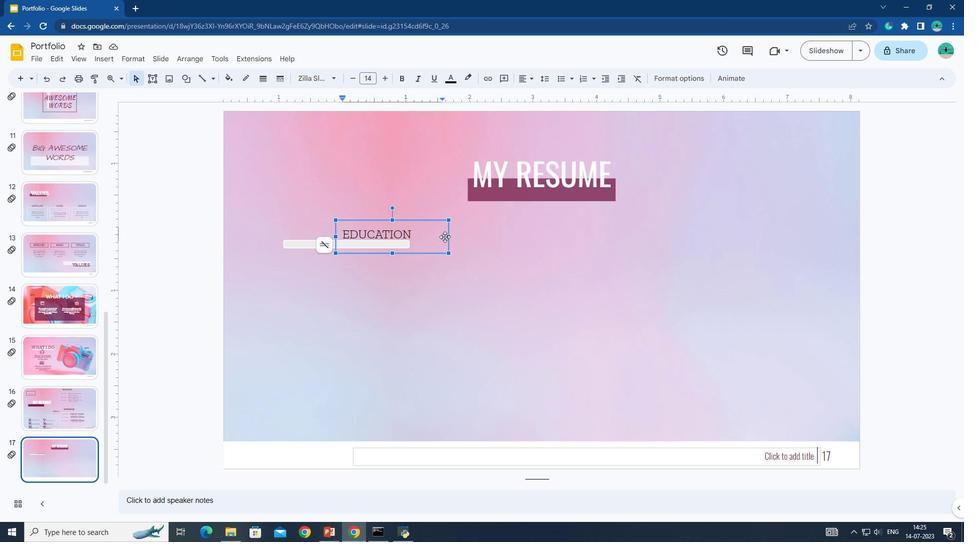 
Action: Mouse moved to (443, 241)
Screenshot: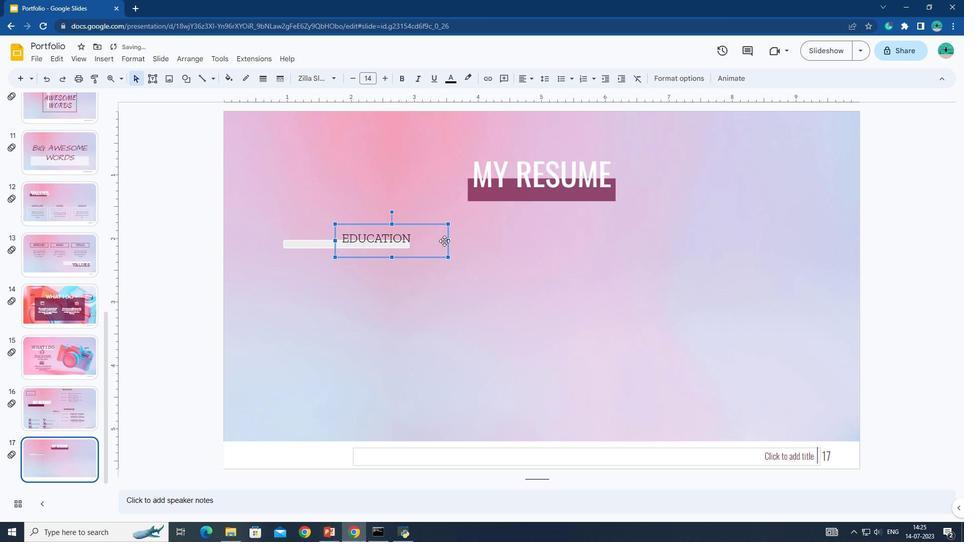 
Action: Mouse pressed left at (443, 241)
Screenshot: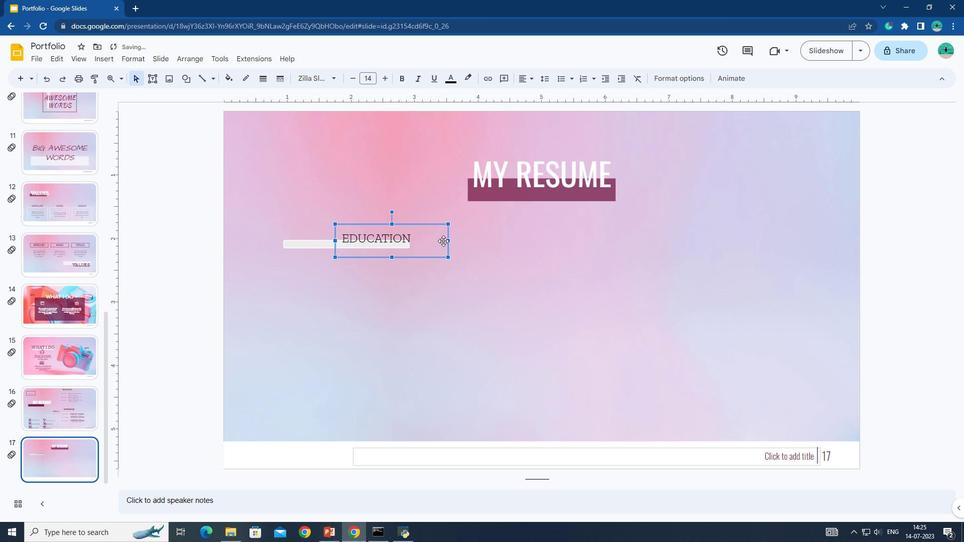 
Action: Mouse moved to (446, 81)
Screenshot: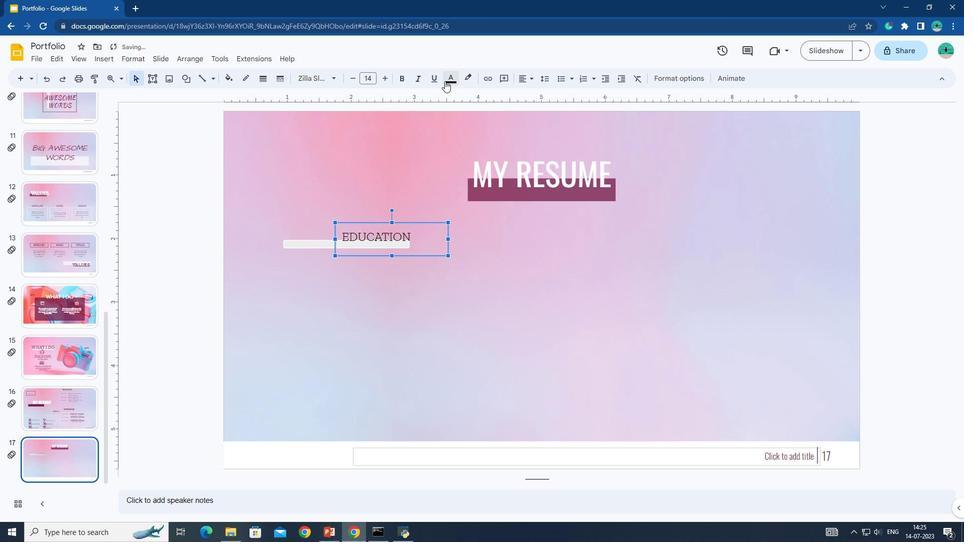 
Action: Mouse pressed left at (446, 81)
Screenshot: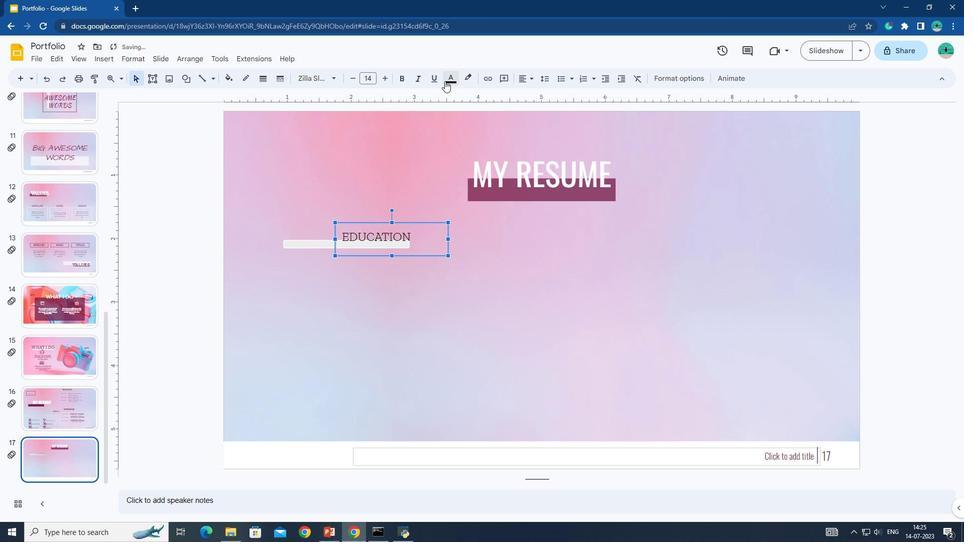 
Action: Mouse moved to (452, 112)
Screenshot: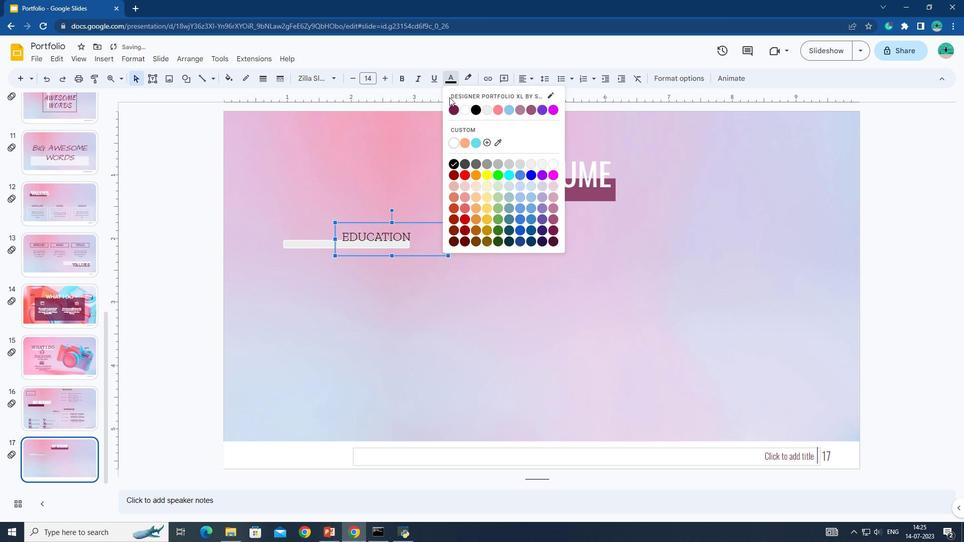 
Action: Mouse pressed left at (452, 112)
Screenshot: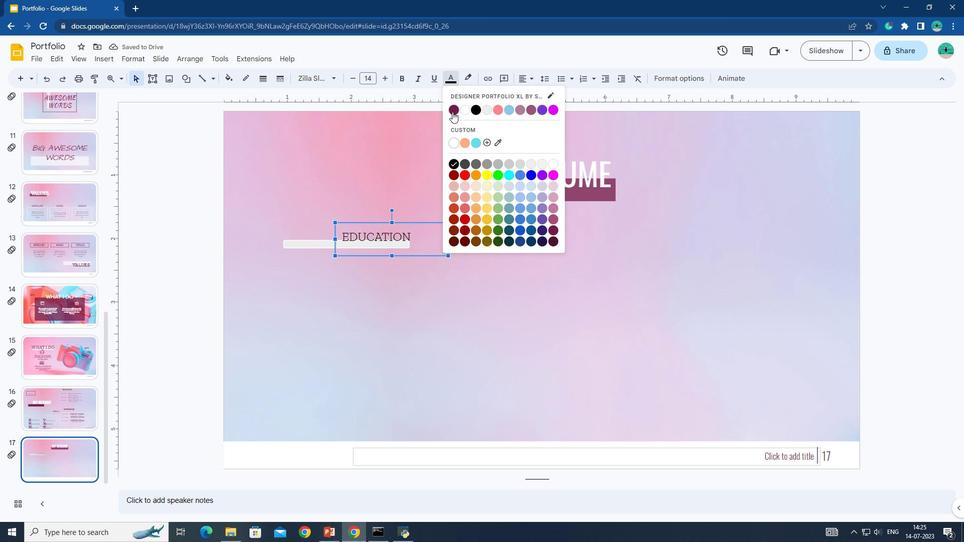 
Action: Mouse moved to (385, 78)
Screenshot: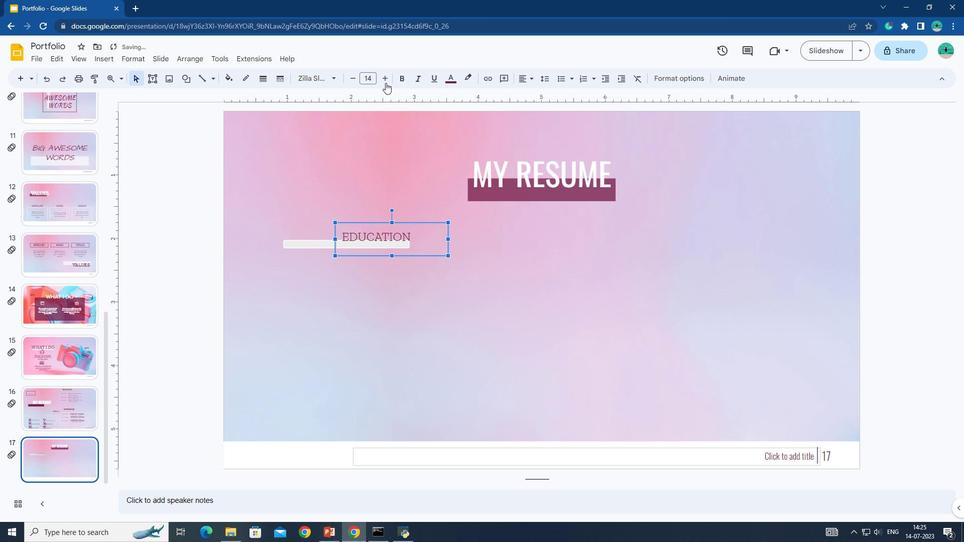 
Action: Mouse pressed left at (385, 78)
Screenshot: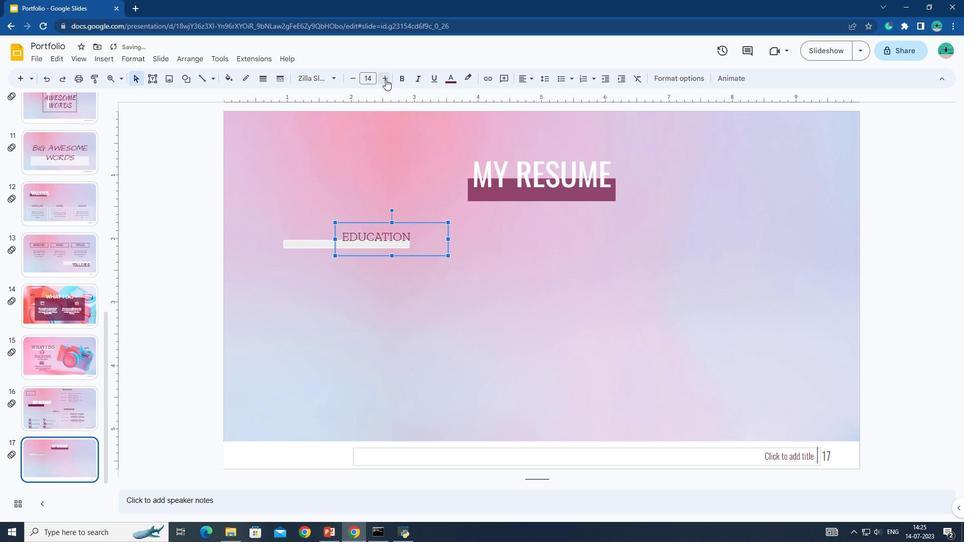 
Action: Mouse moved to (385, 78)
Screenshot: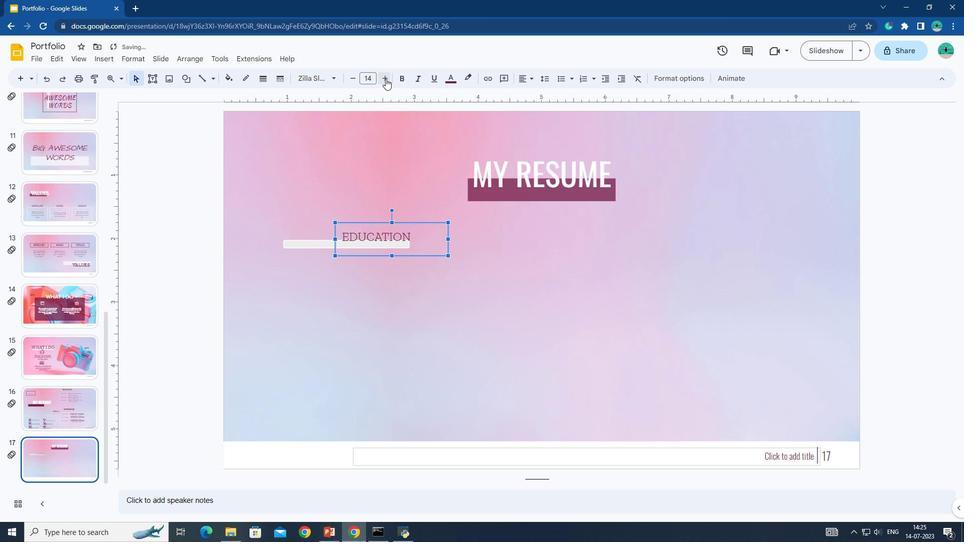 
Action: Mouse pressed left at (385, 78)
Screenshot: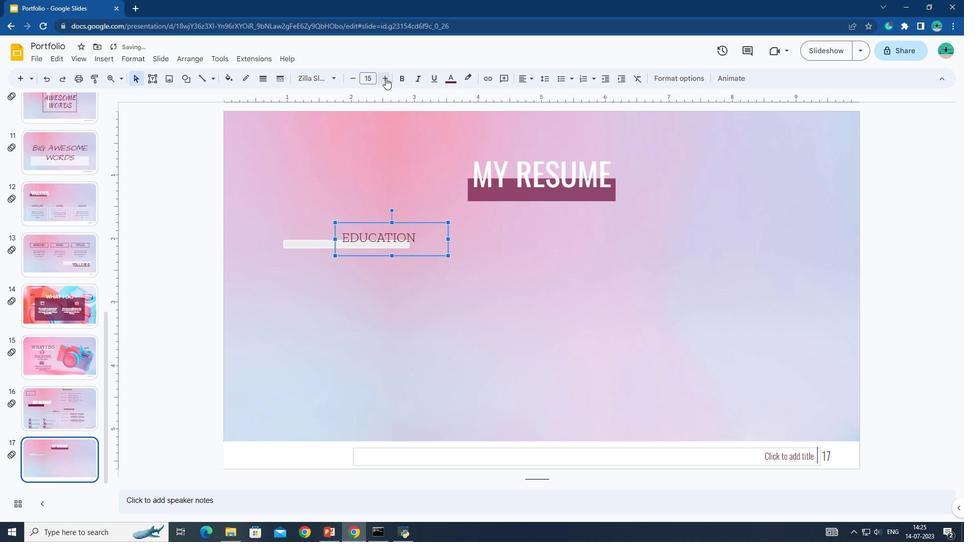 
Action: Mouse pressed left at (385, 78)
Screenshot: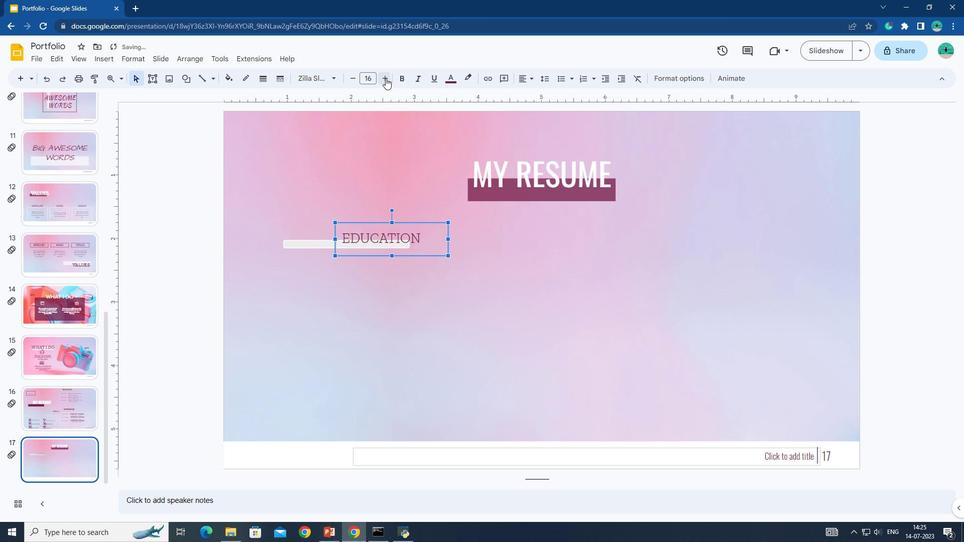 
Action: Mouse pressed left at (385, 78)
Screenshot: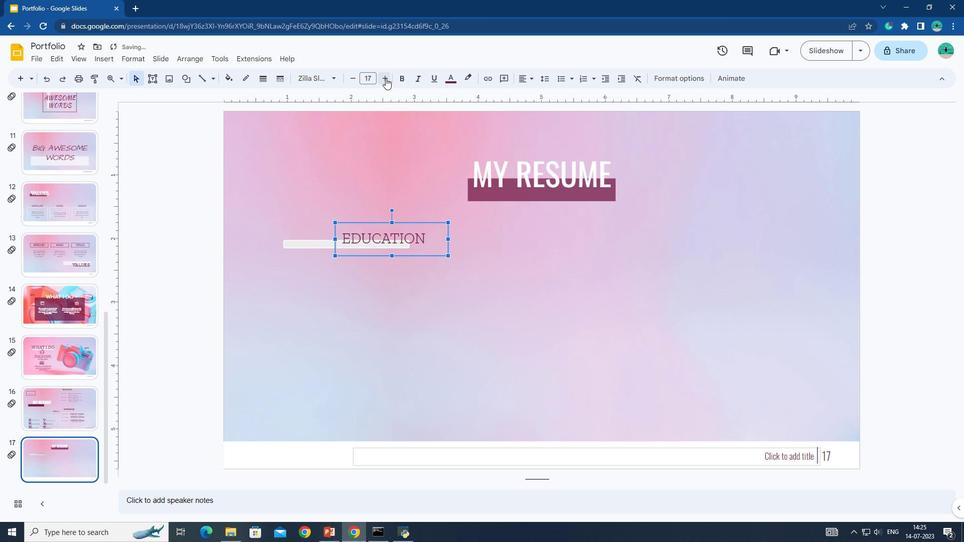 
Action: Mouse pressed left at (385, 78)
Screenshot: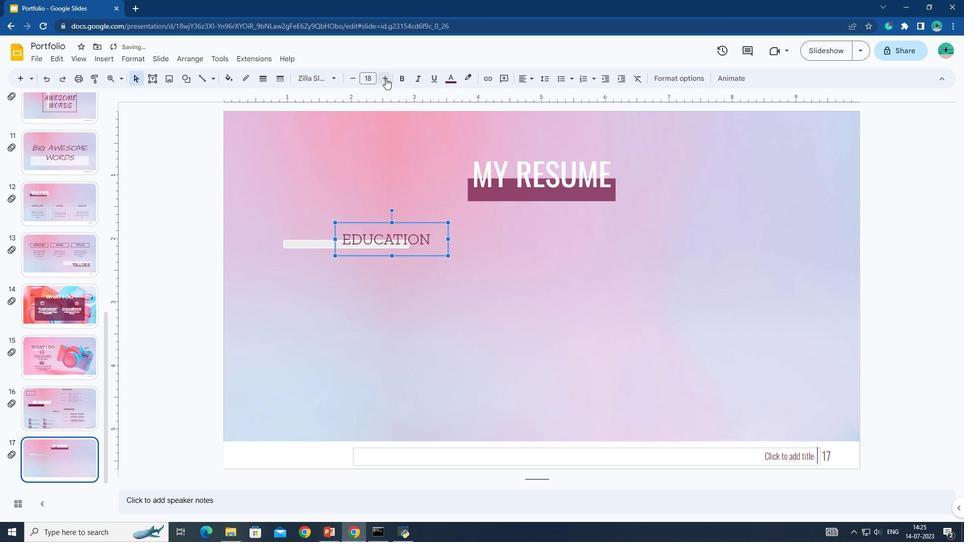 
Action: Mouse pressed left at (385, 78)
Screenshot: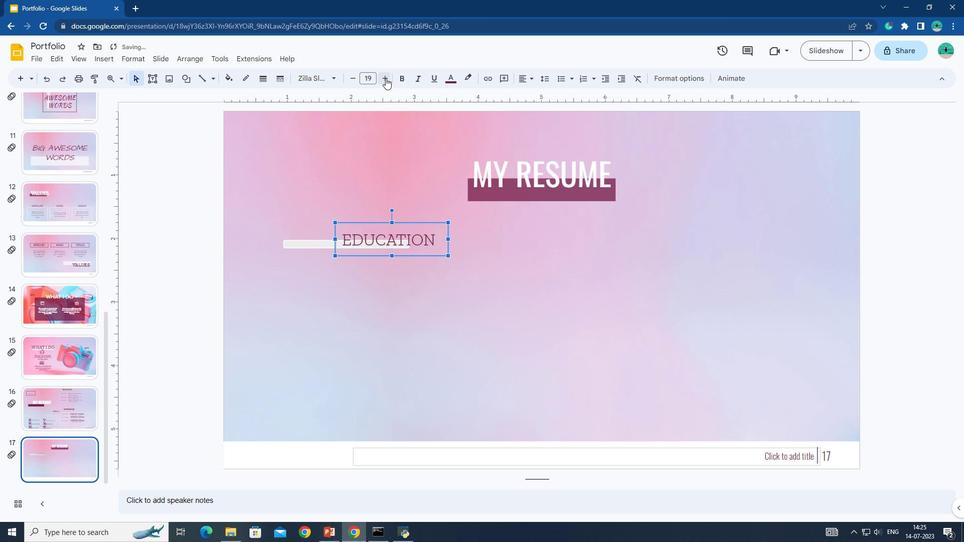 
Action: Mouse moved to (391, 227)
Screenshot: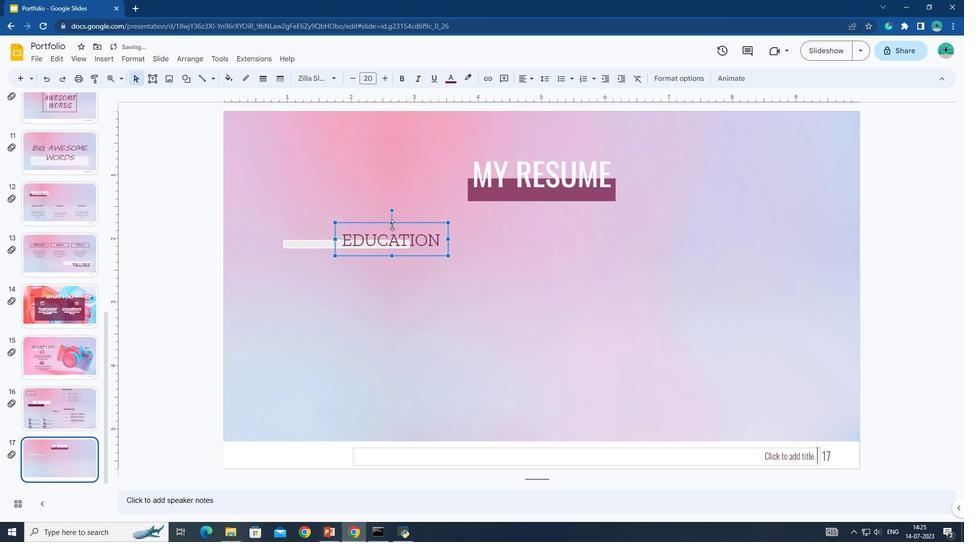 
Action: Mouse pressed left at (391, 227)
Screenshot: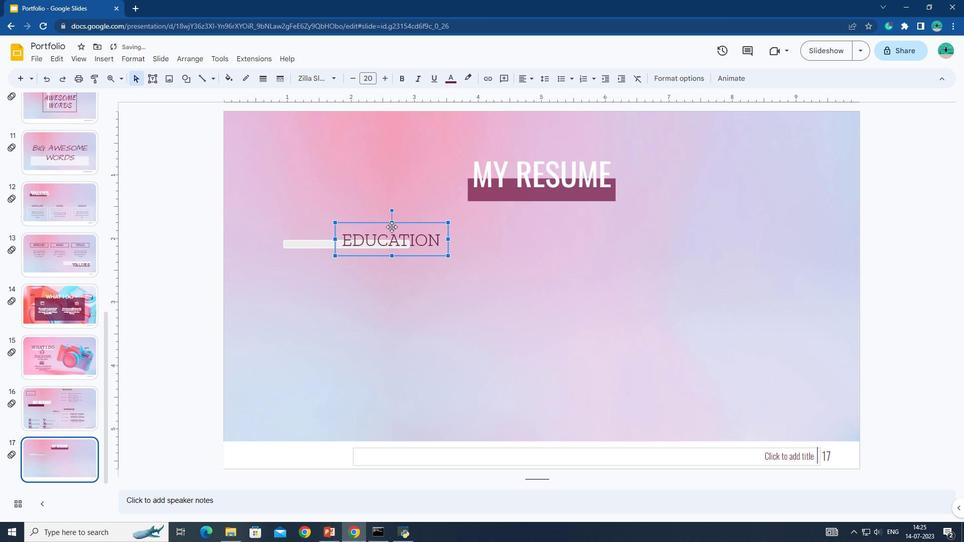 
Action: Mouse moved to (391, 221)
Screenshot: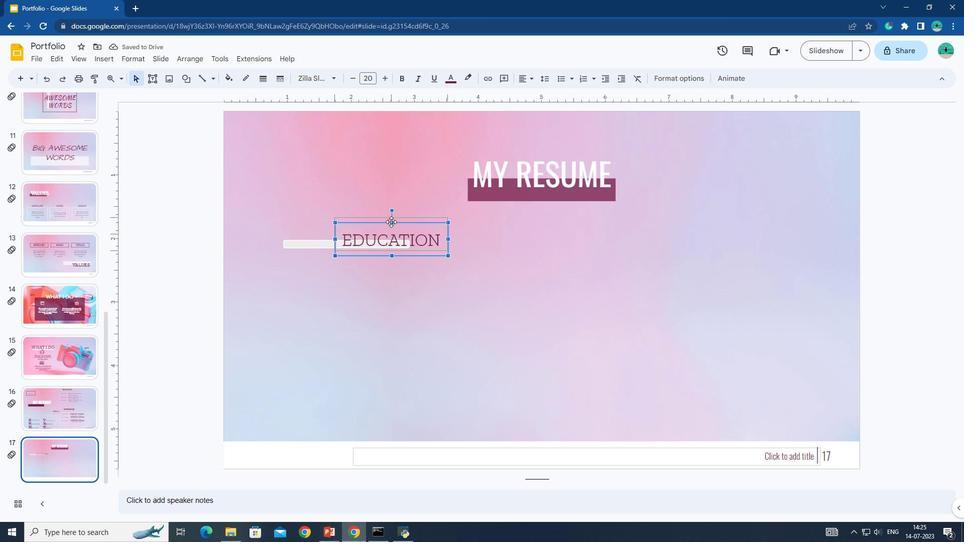 
Action: Mouse pressed left at (391, 221)
Screenshot: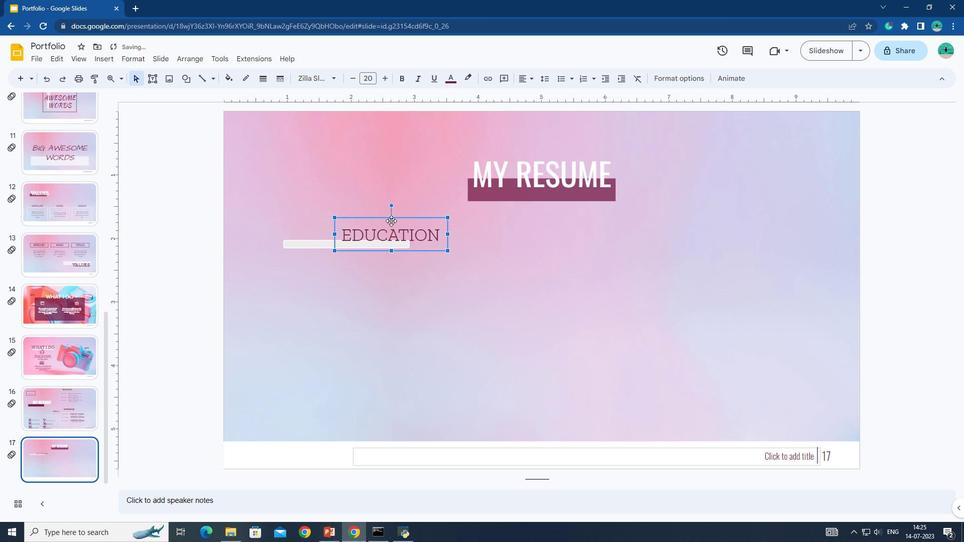 
Action: Mouse moved to (390, 223)
Screenshot: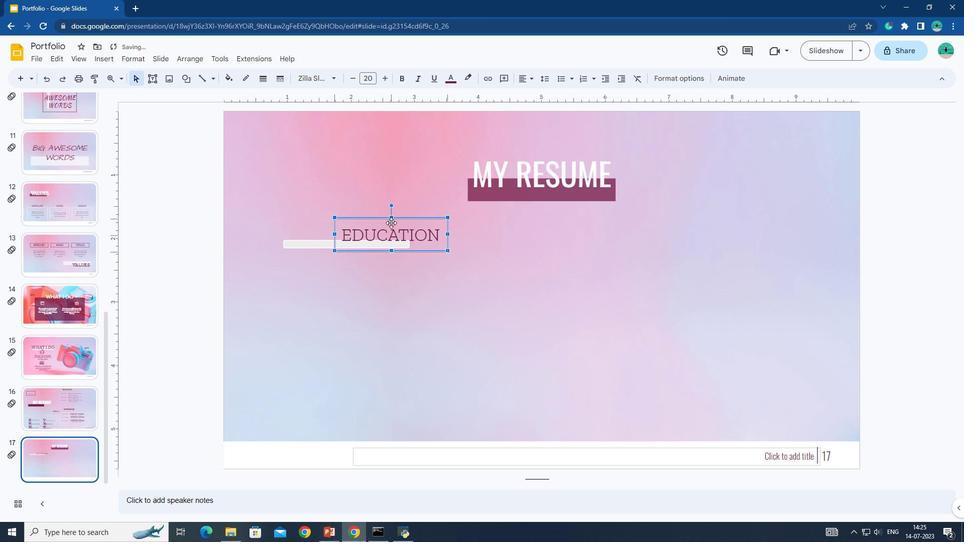 
Action: Mouse pressed left at (390, 223)
Screenshot: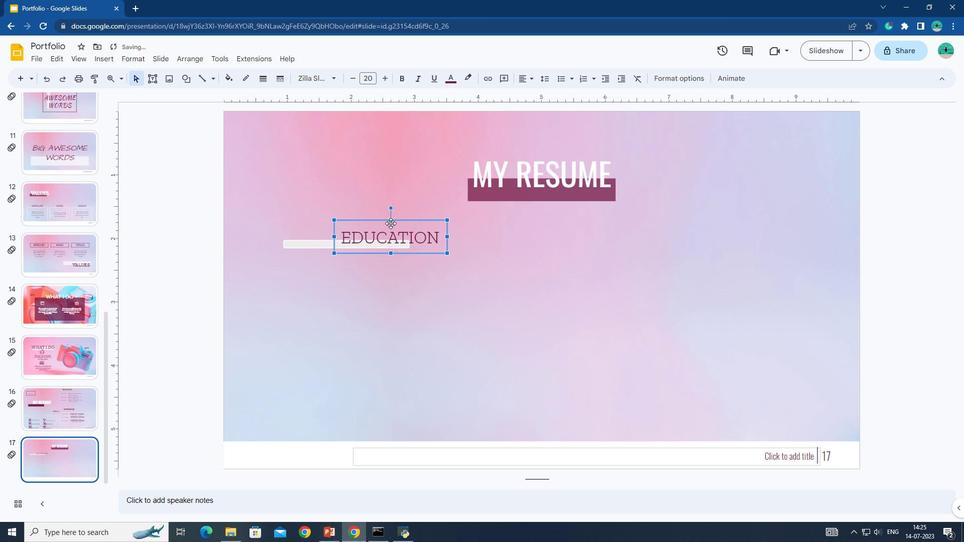 
Action: Mouse moved to (385, 227)
Screenshot: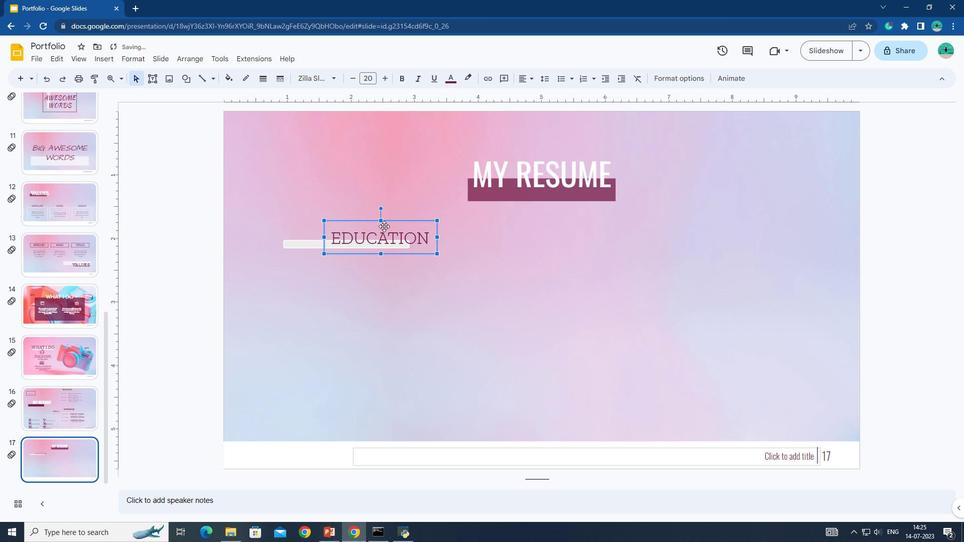 
Action: Mouse pressed left at (385, 227)
Screenshot: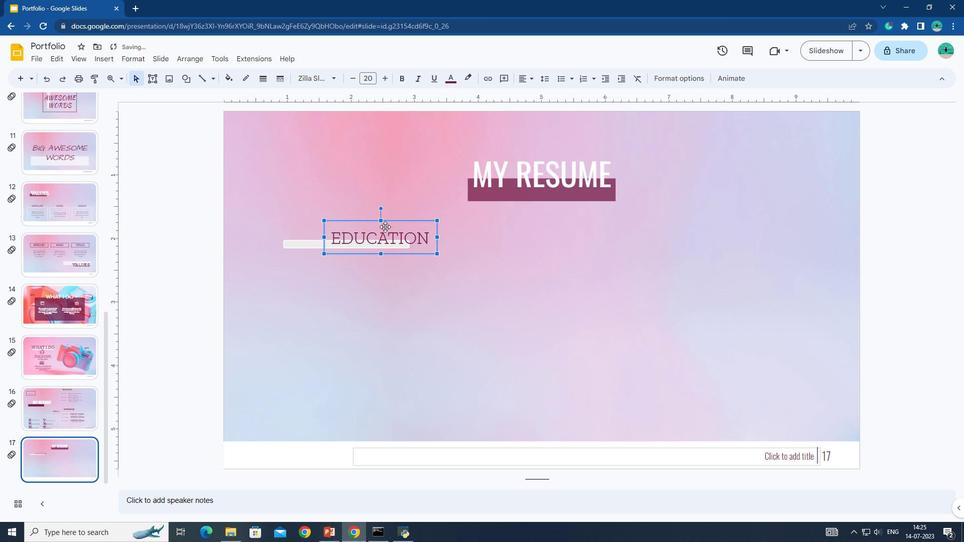 
Action: Mouse moved to (380, 223)
Screenshot: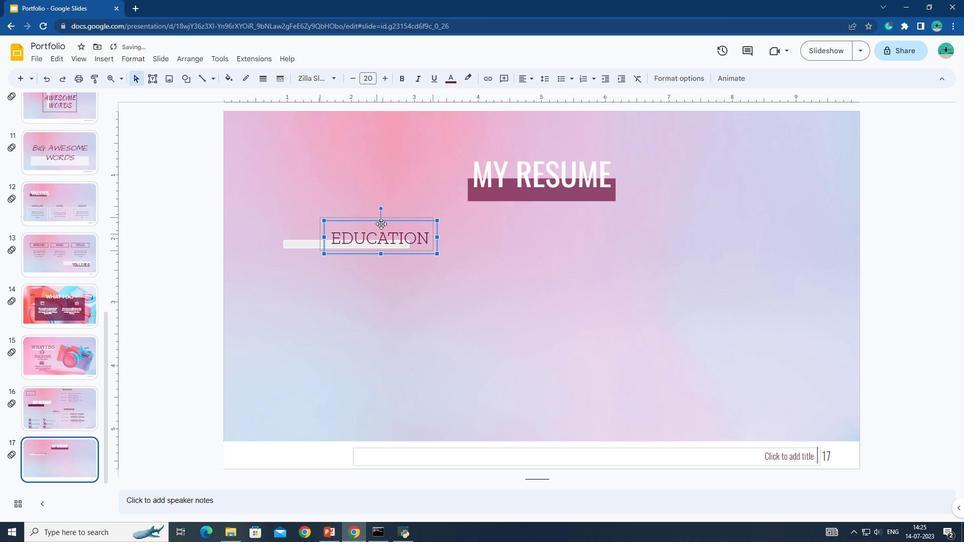 
Action: Mouse pressed left at (380, 223)
Screenshot: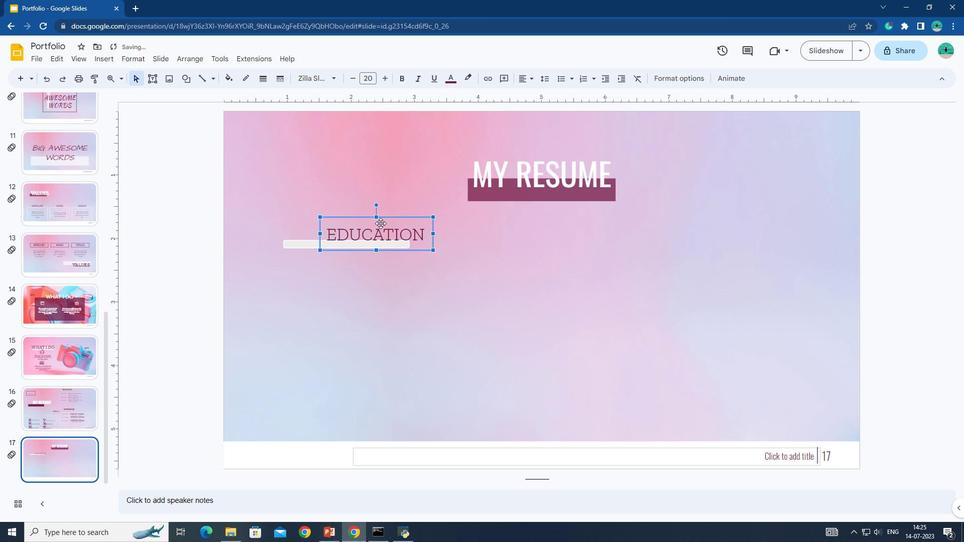 
Action: Mouse moved to (404, 84)
Screenshot: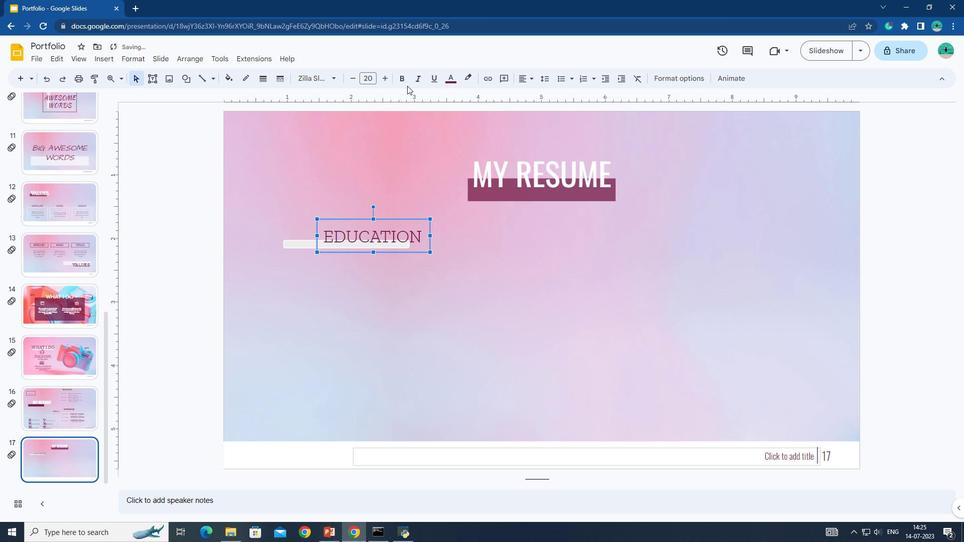 
Action: Mouse pressed left at (404, 84)
Screenshot: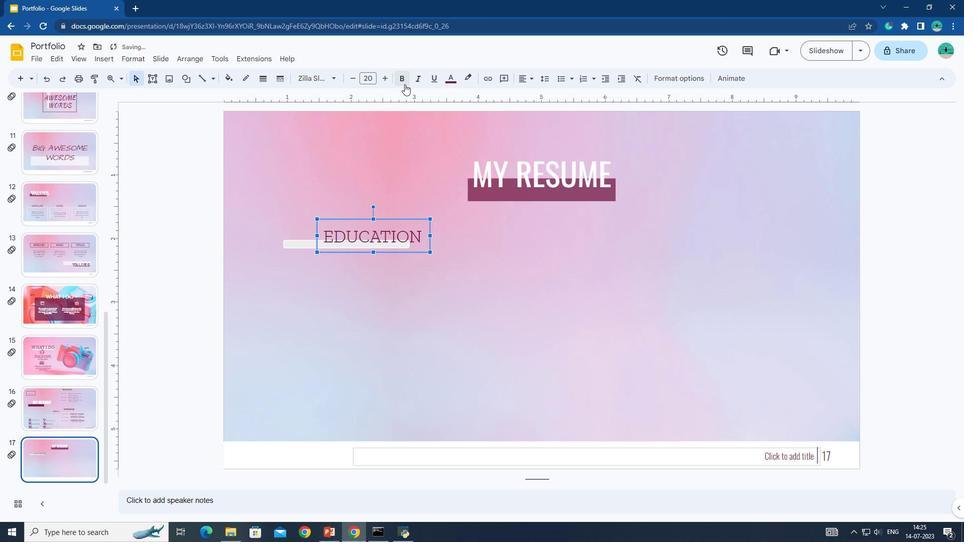 
Action: Mouse moved to (431, 234)
Screenshot: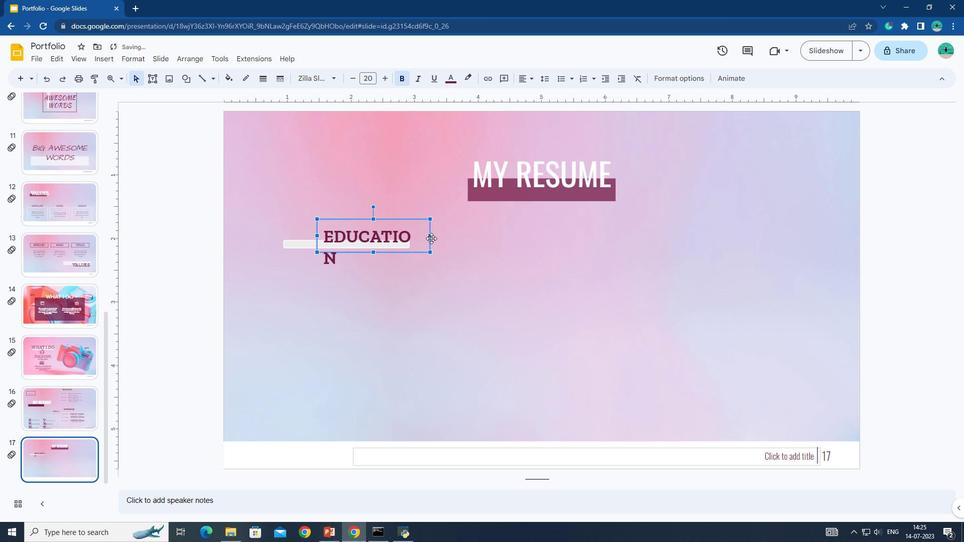 
Action: Mouse pressed left at (431, 234)
Screenshot: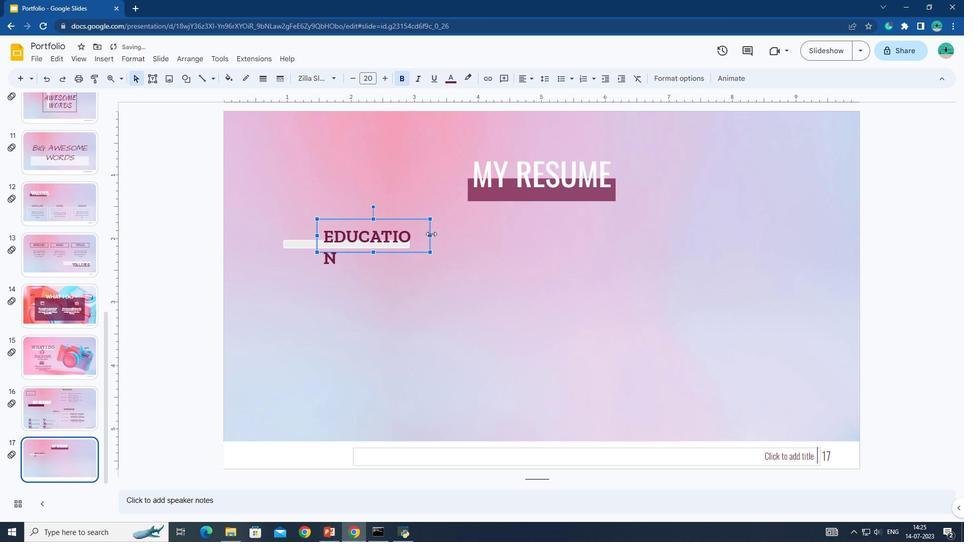
Action: Mouse moved to (339, 77)
Screenshot: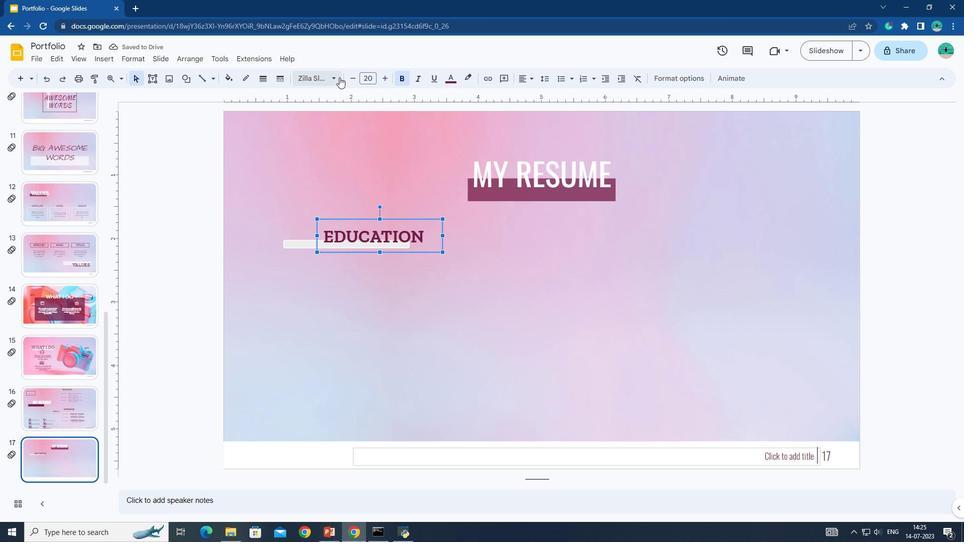 
Action: Mouse pressed left at (339, 77)
Screenshot: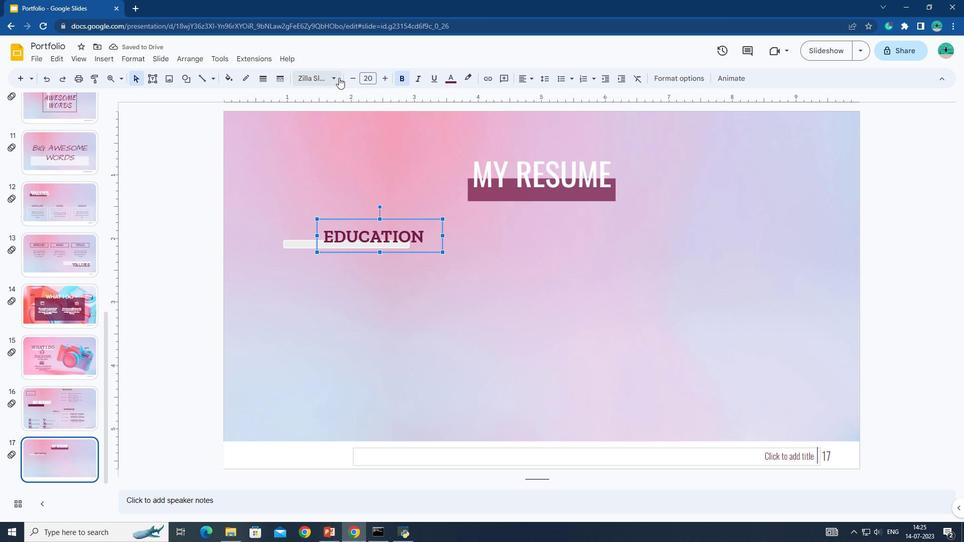 
Action: Mouse moved to (337, 355)
Screenshot: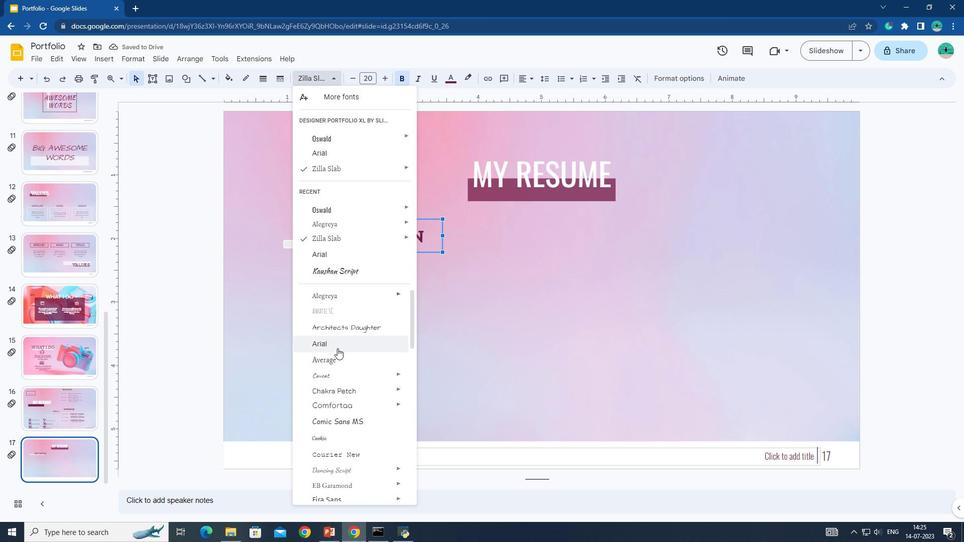 
Action: Mouse pressed left at (337, 355)
Screenshot: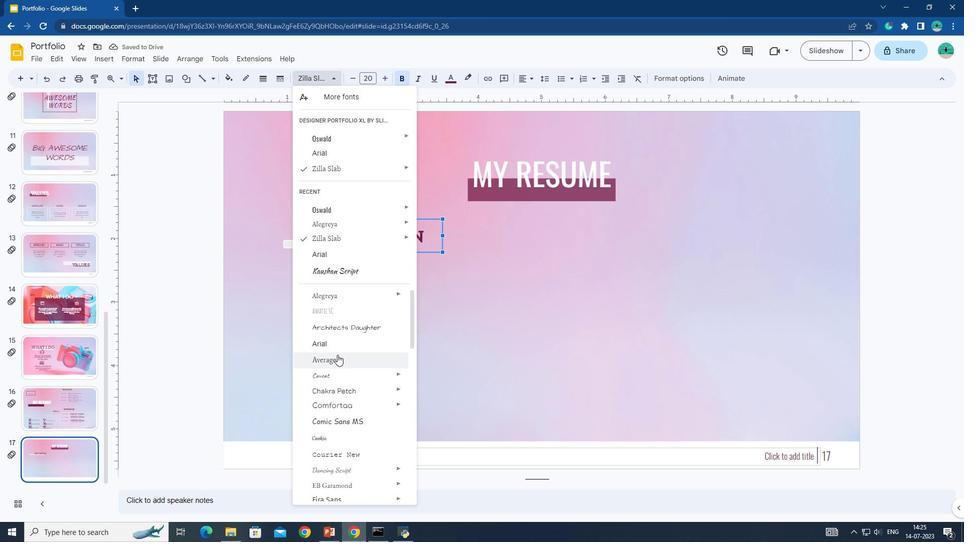 
Action: Mouse moved to (379, 223)
Screenshot: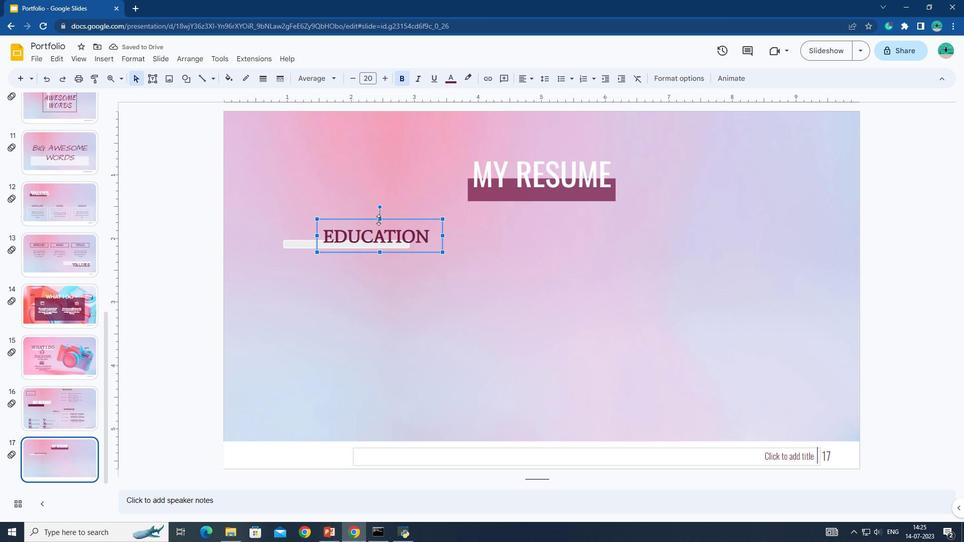 
Action: Mouse pressed left at (379, 223)
Screenshot: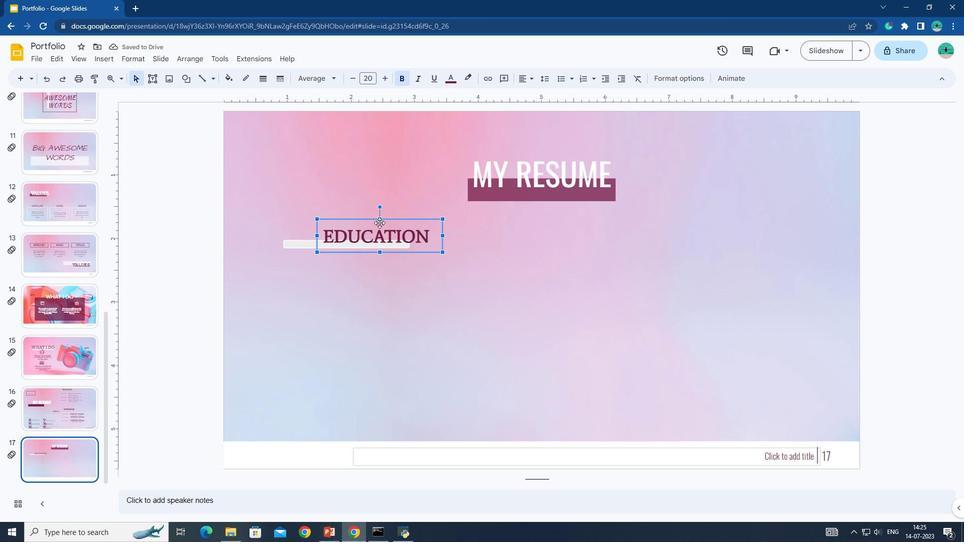 
Action: Mouse moved to (375, 218)
Screenshot: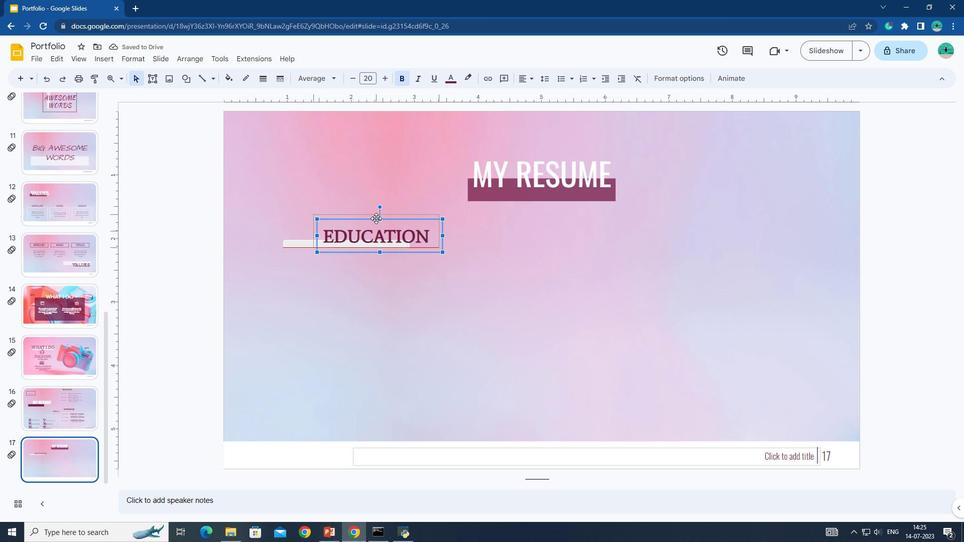
Action: Mouse pressed left at (375, 218)
Screenshot: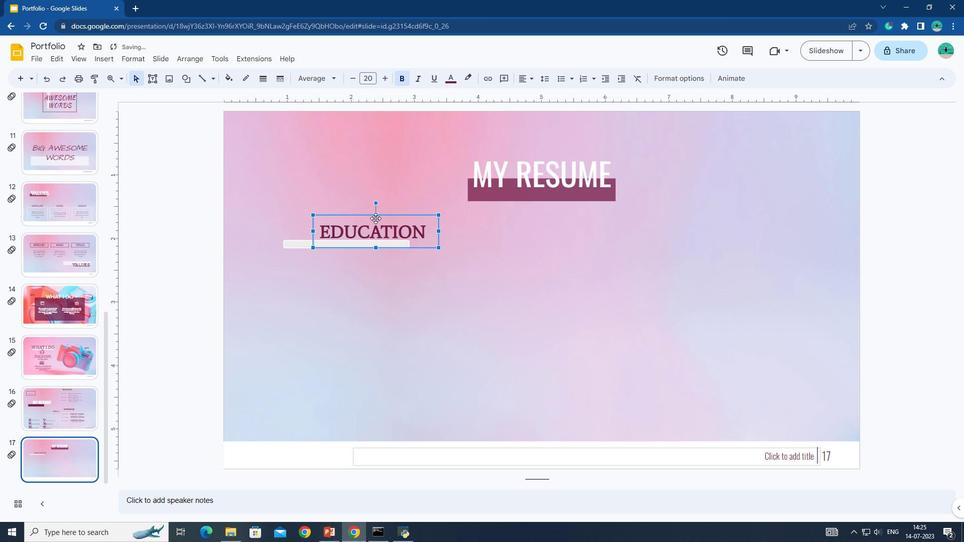 
Action: Mouse moved to (373, 220)
Screenshot: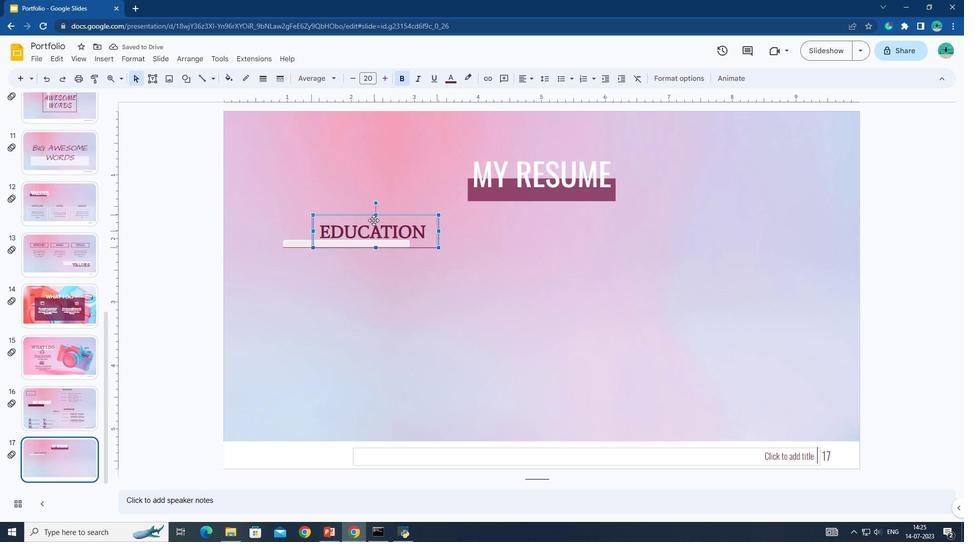 
Action: Mouse pressed left at (373, 220)
Screenshot: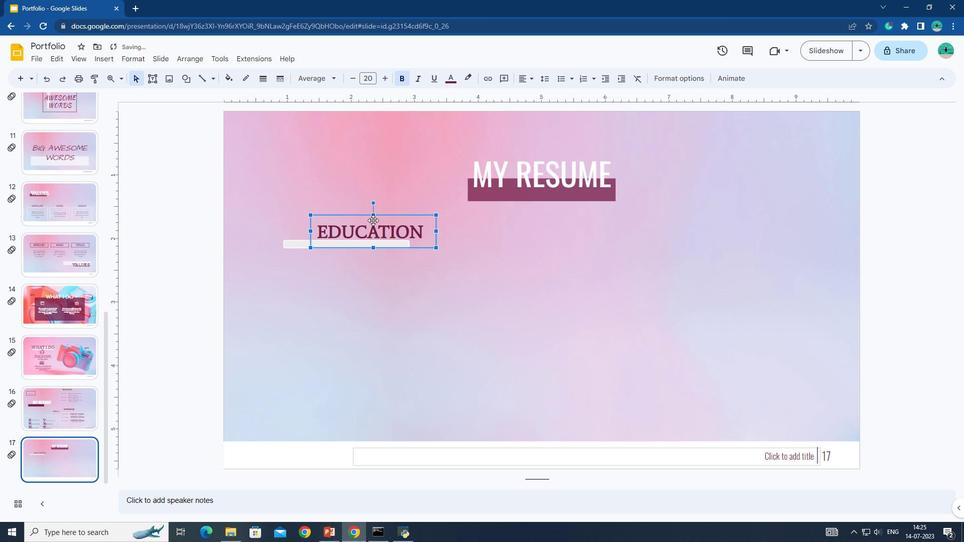 
Action: Mouse moved to (372, 224)
Screenshot: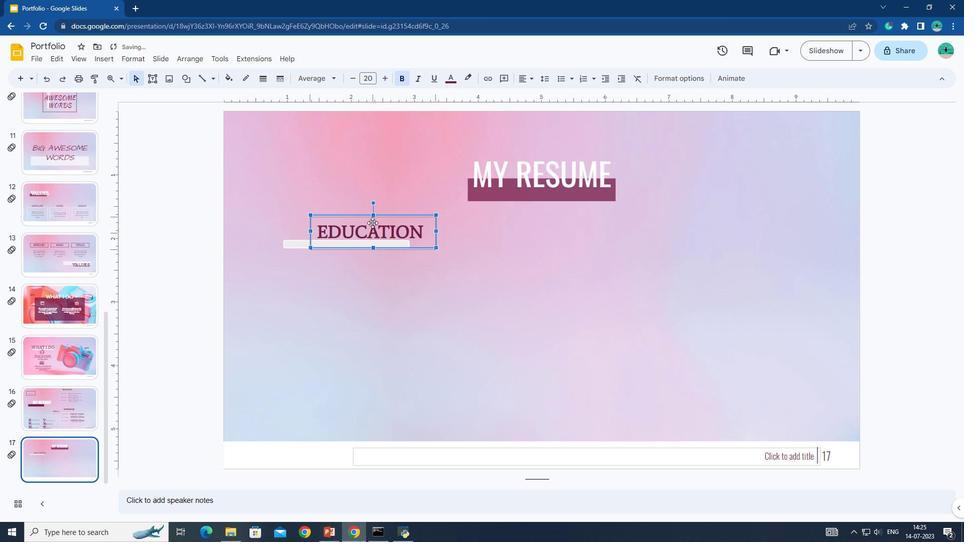 
Action: Mouse pressed left at (372, 224)
Screenshot: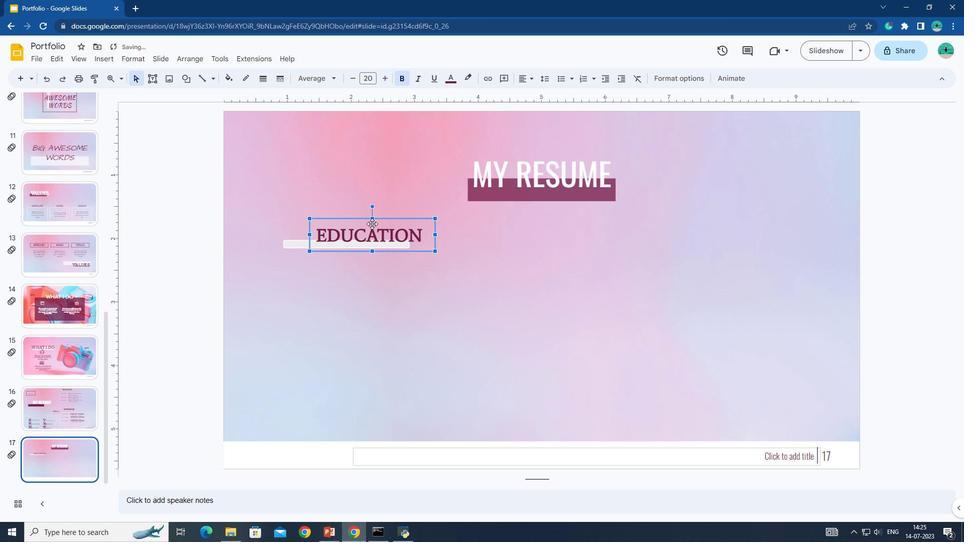 
Action: Mouse moved to (367, 223)
Screenshot: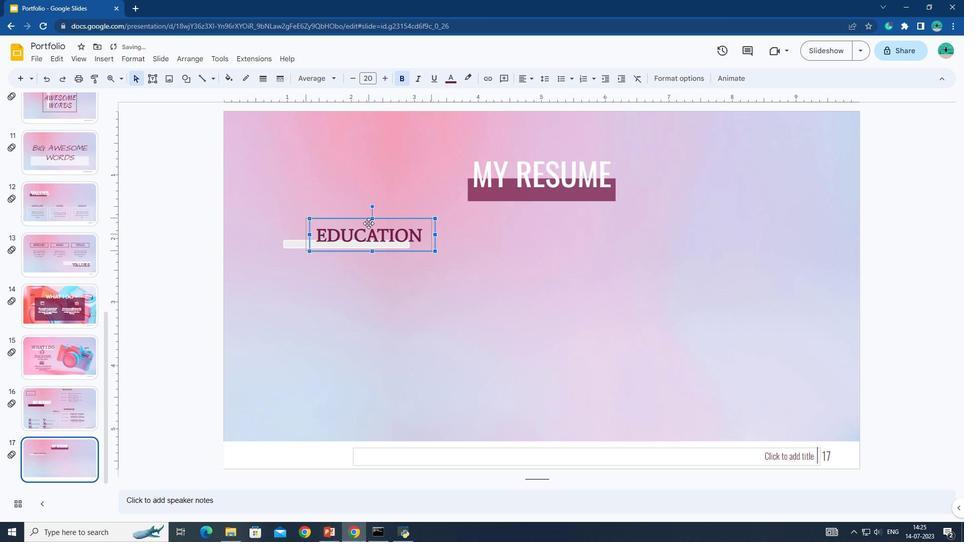 
Action: Mouse pressed left at (367, 223)
Screenshot: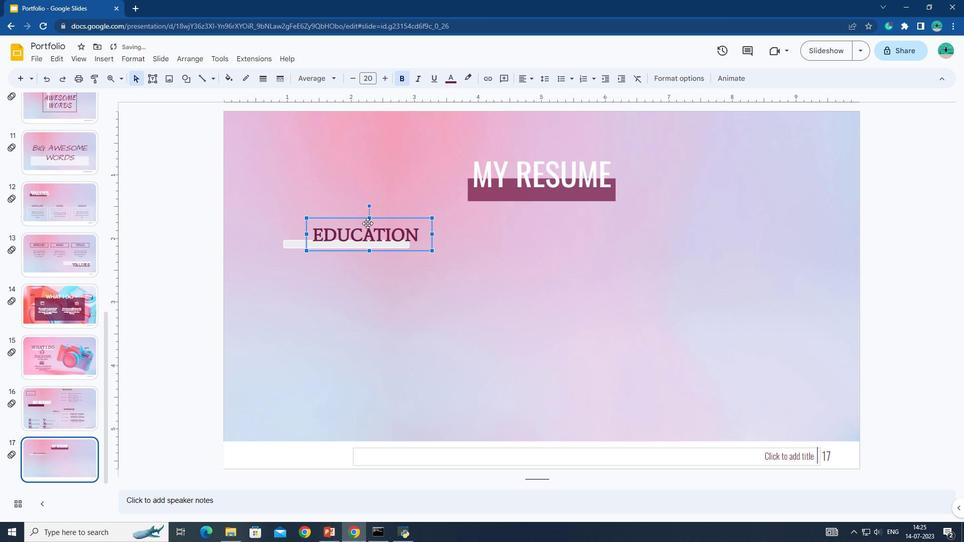 
Action: Mouse moved to (155, 72)
Screenshot: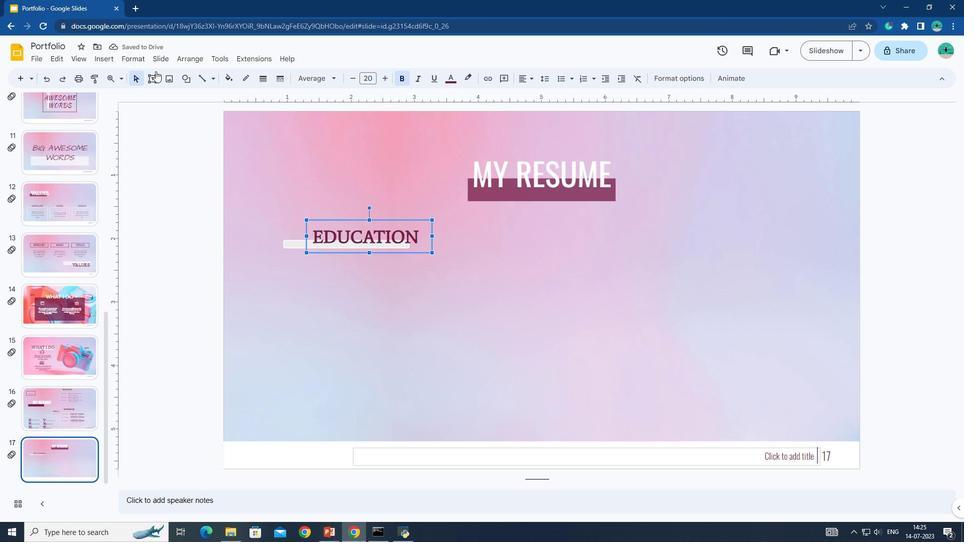 
Action: Mouse pressed left at (155, 72)
Screenshot: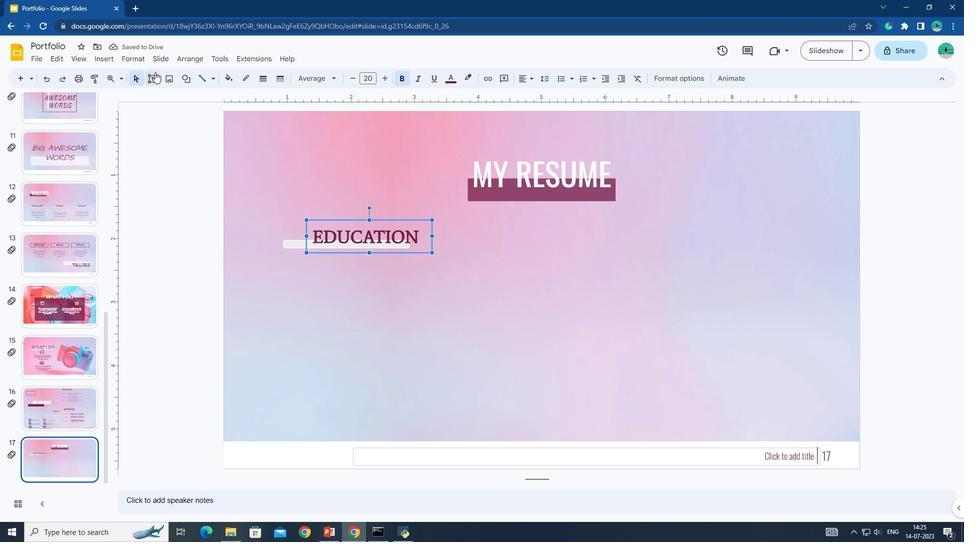 
Action: Mouse moved to (273, 281)
Screenshot: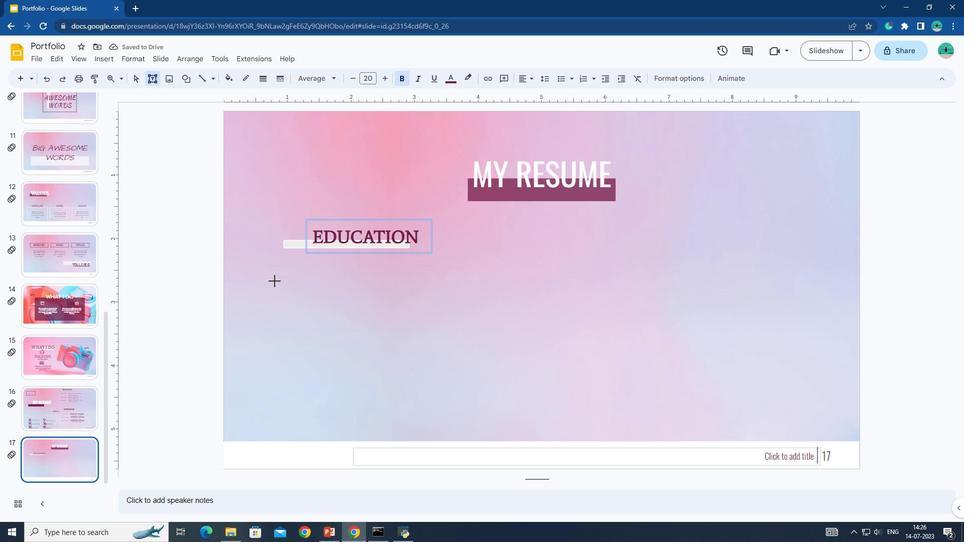 
Action: Mouse pressed left at (273, 281)
Screenshot: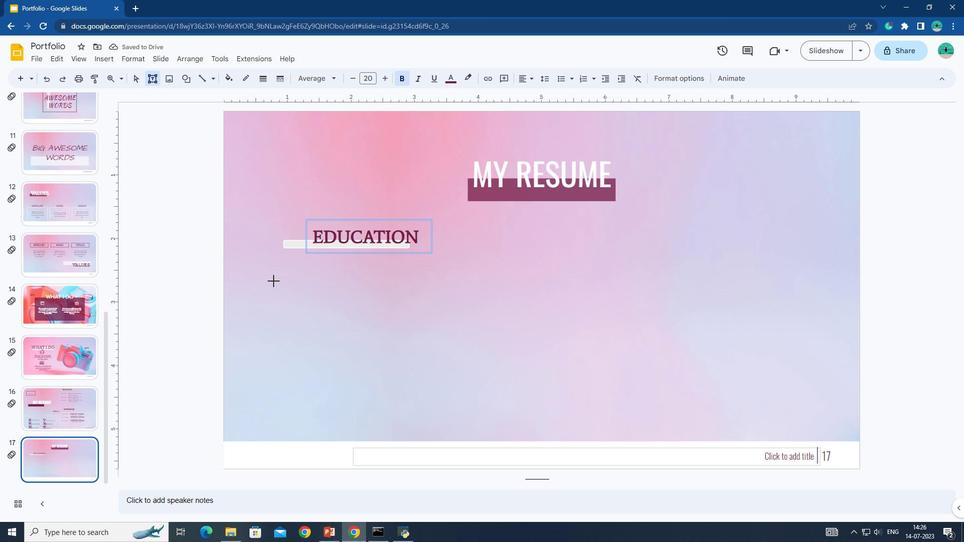 
Action: Mouse moved to (397, 332)
Screenshot: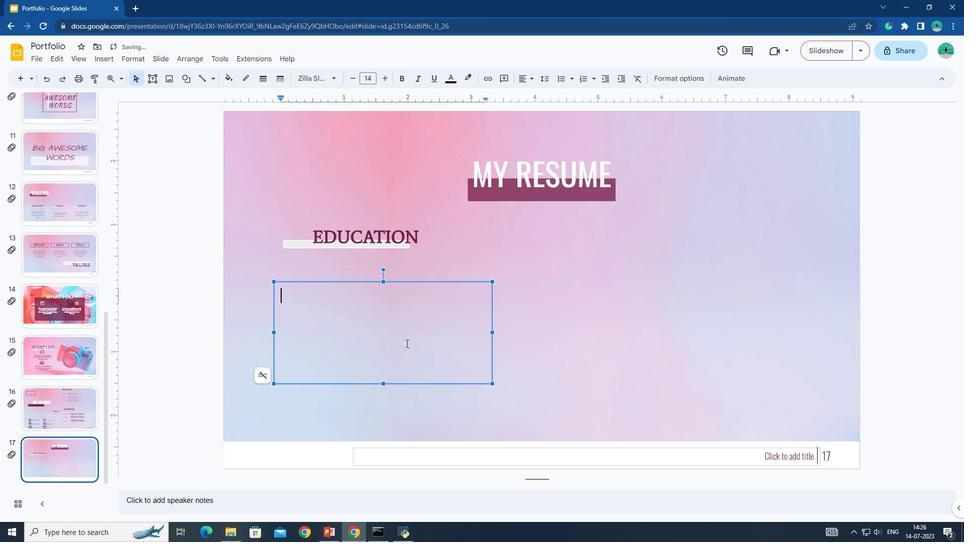 
Action: Key pressed 2015-2019<Key.space><Key.space>M<Key.caps_lock>ention<Key.space>the<Key.space>institution<Key.enter><Key.space><Key.space><Key.space><Key.space><Key.space><Key.space><Key.space><Key.space><Key.space><Key.space><Key.space><Key.space><Key.space><Key.space><Key.space><Key.space><Key.space><Key.space><Key.space><Key.space><Key.space><Key.shift>List<Key.space>your<Key.space>stusies<Key.space>here<Key.enter>2015-0<Key.backspace>2019<Key.space>men<Key.backspace><Key.backspace><Key.backspace><Key.shift><Key.shift><Key.shift>mention<Key.backspace><Key.backspace><Key.backspace><Key.backspace><Key.backspace><Key.backspace><Key.backspace><Key.shift><Key.shift>Mention<Key.space>the<Key.space>institution<Key.space><Key.enter><Key.space><Key.space><Key.space><Key.space><Key.space><Key.space><Key.space><Key.space><Key.space><Key.space><Key.space><Key.space><Key.space><Key.space><Key.space><Key.space><Key.space><Key.space><Key.space><Key.up><Key.space><Key.down><Key.right><Key.space><Key.shift>List<Key.space>your<Key.space>studies<Key.space>here<Key.enter>230<Key.backspace><Key.backspace>015-2019<Key.space><Key.space><Key.shift>Mentiom<Key.space><Key.backspace><Key.backspace>n<Key.space>the<Key.space>institution<Key.enter><Key.space><Key.space><Key.space><Key.space><Key.space><Key.space><Key.space><Key.space><Key.space><Key.space><Key.space><Key.space><Key.space><Key.space><Key.space><Key.space><Key.space><Key.space><Key.space><Key.space><Key.space><Key.space><Key.left><Key.shift>List<Key.space>your<Key.space>studies<Key.space>here
Screenshot: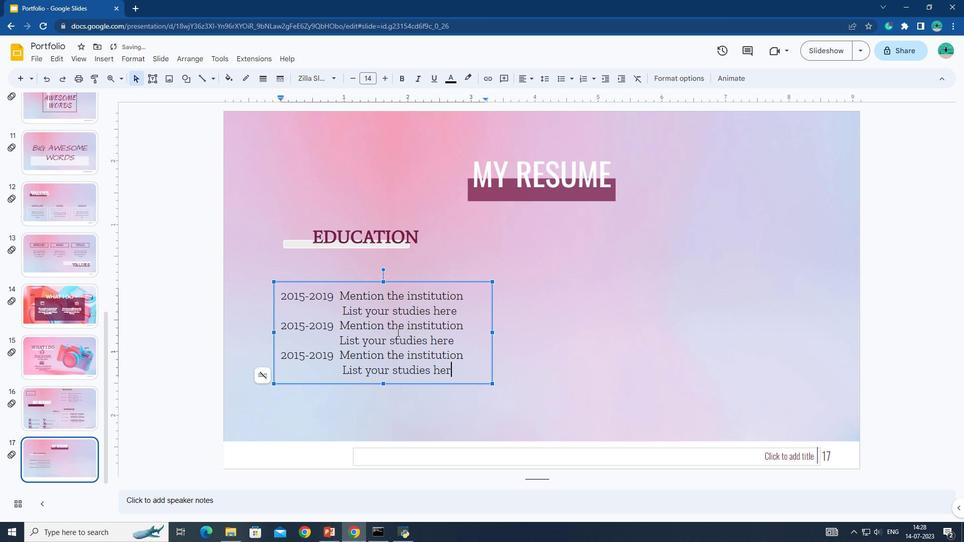 
Action: Mouse moved to (341, 306)
Screenshot: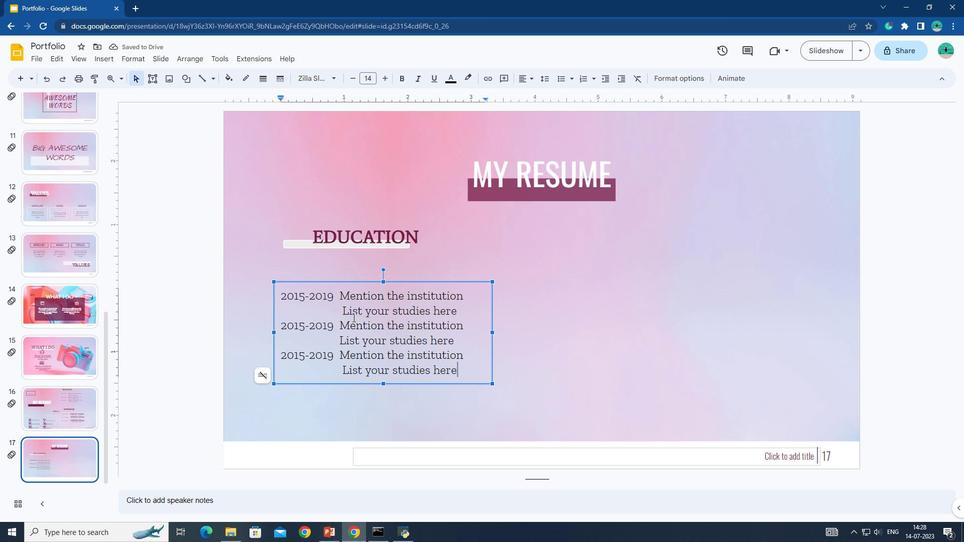 
Action: Mouse pressed left at (341, 306)
Screenshot: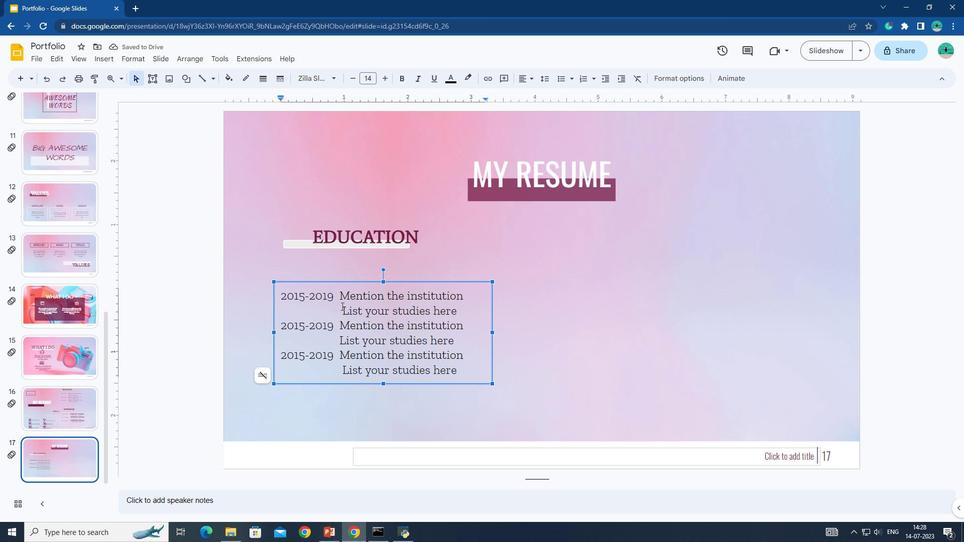 
Action: Mouse moved to (352, 81)
Screenshot: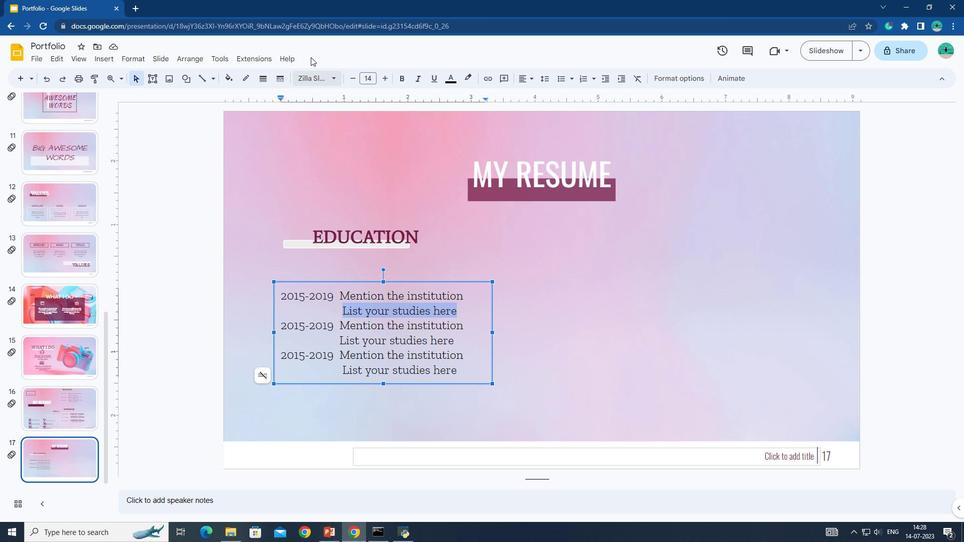 
Action: Mouse pressed left at (352, 81)
Screenshot: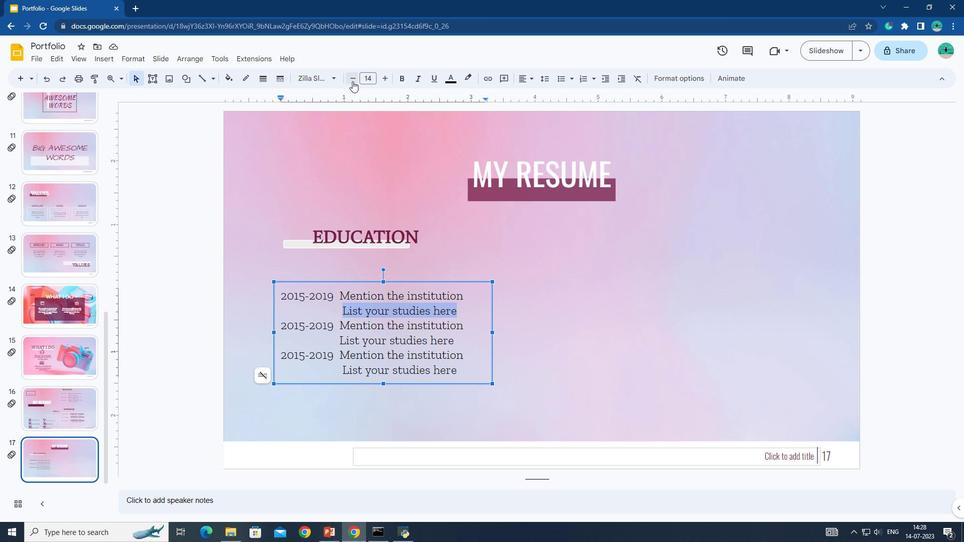 
Action: Mouse pressed left at (352, 81)
Screenshot: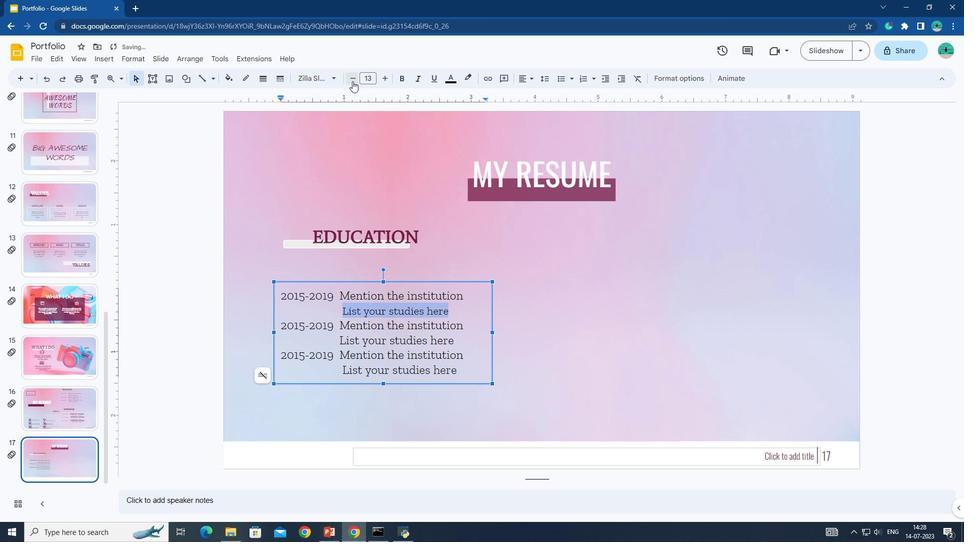 
Action: Mouse moved to (339, 340)
Screenshot: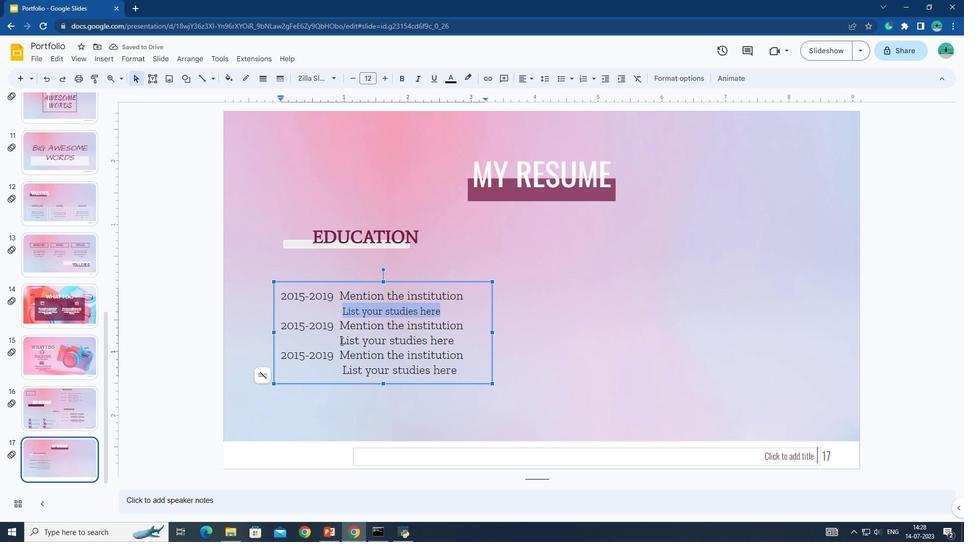 
Action: Mouse pressed left at (339, 340)
Screenshot: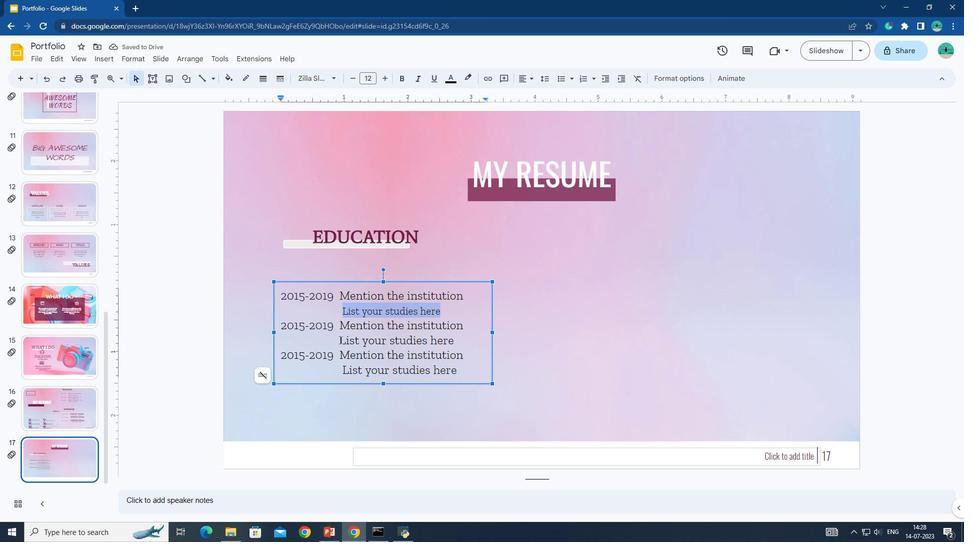 
Action: Mouse moved to (355, 81)
Screenshot: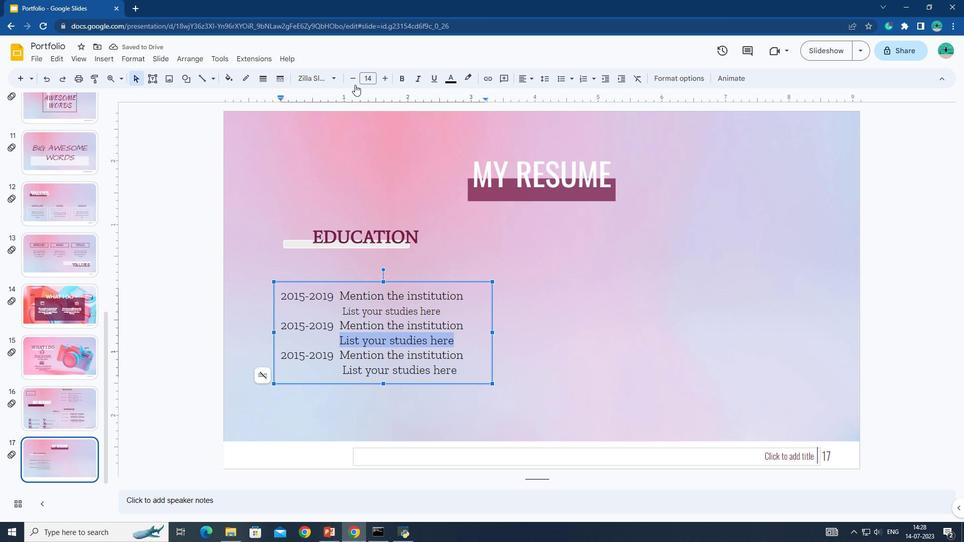 
Action: Mouse pressed left at (355, 81)
Screenshot: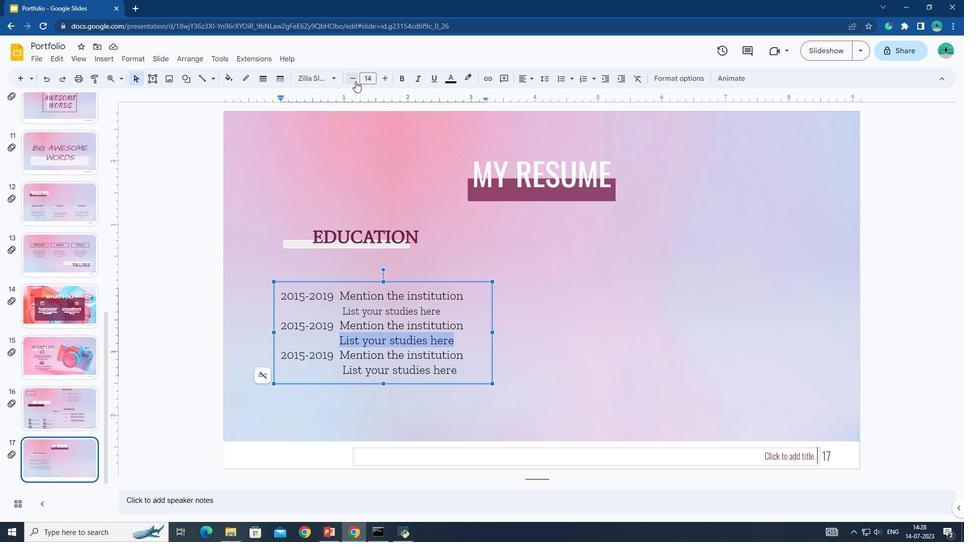 
Action: Mouse pressed left at (355, 81)
Screenshot: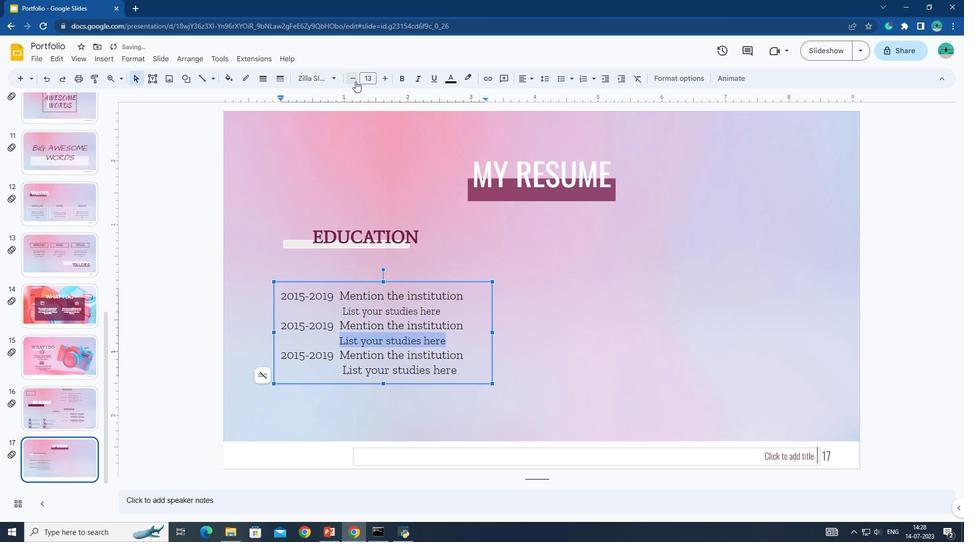 
Action: Mouse moved to (342, 367)
Screenshot: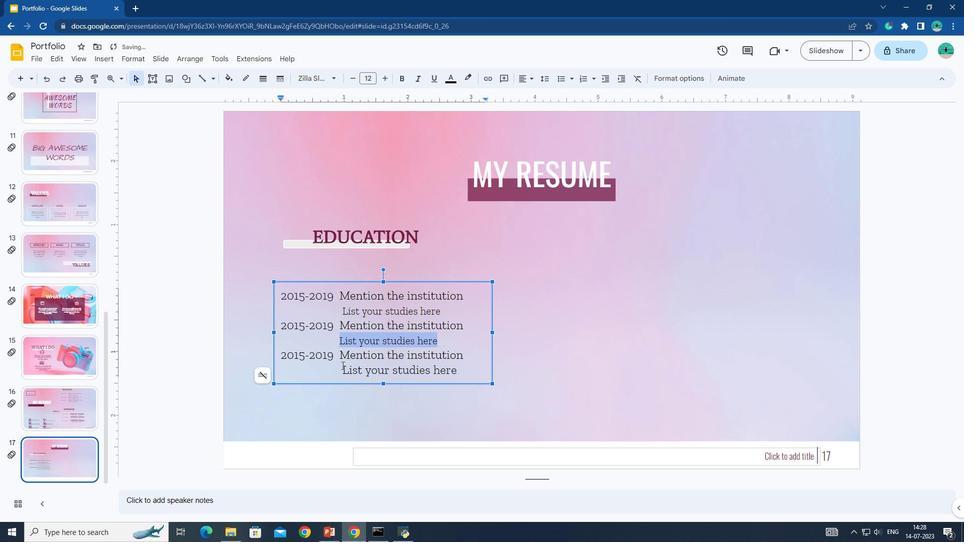 
Action: Mouse pressed left at (342, 367)
Screenshot: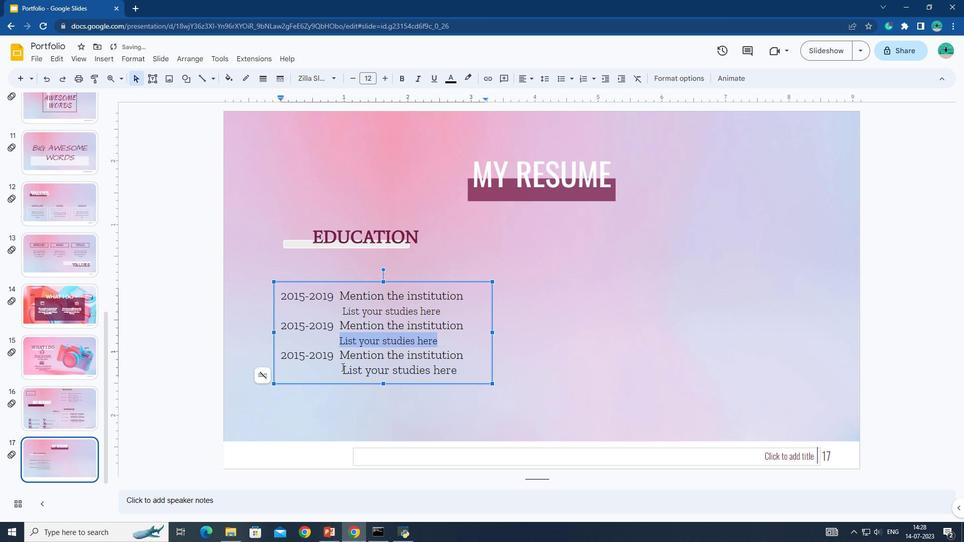 
Action: Mouse moved to (356, 79)
Screenshot: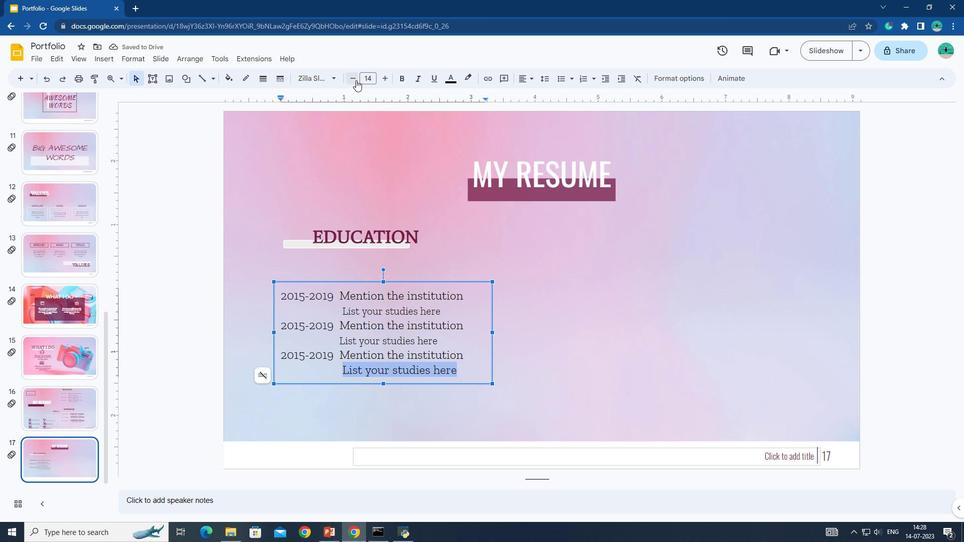 
Action: Mouse pressed left at (356, 79)
Screenshot: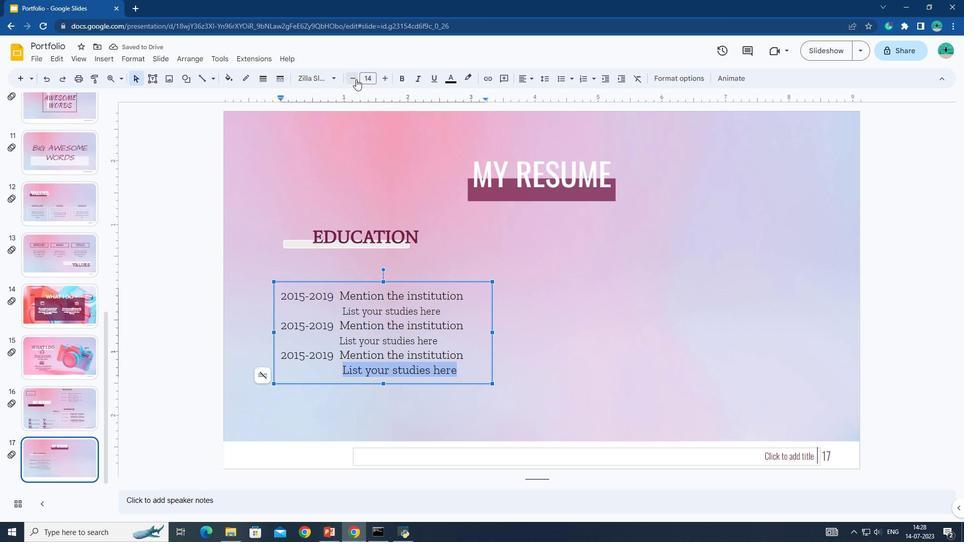 
Action: Mouse pressed left at (356, 79)
Screenshot: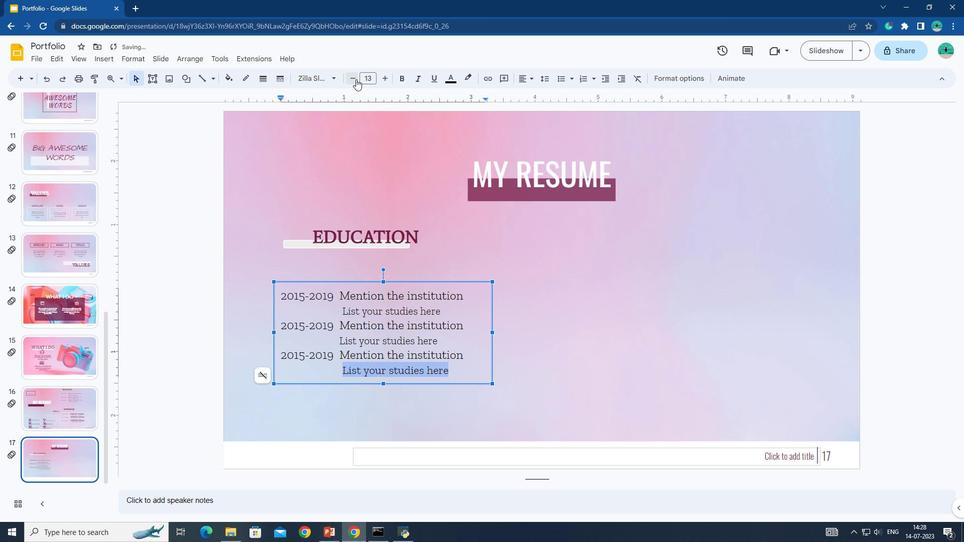 
Action: Mouse pressed left at (356, 79)
Screenshot: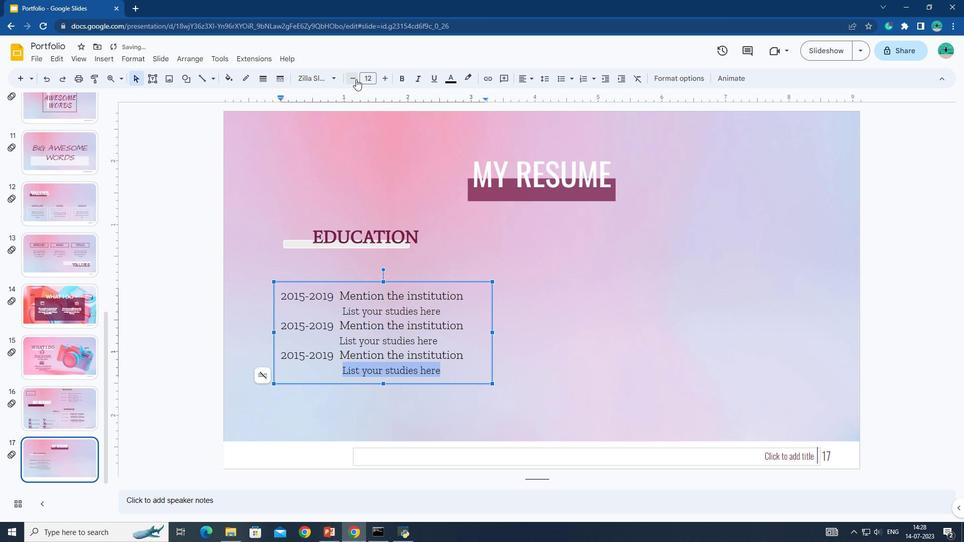 
Action: Mouse pressed left at (356, 79)
Screenshot: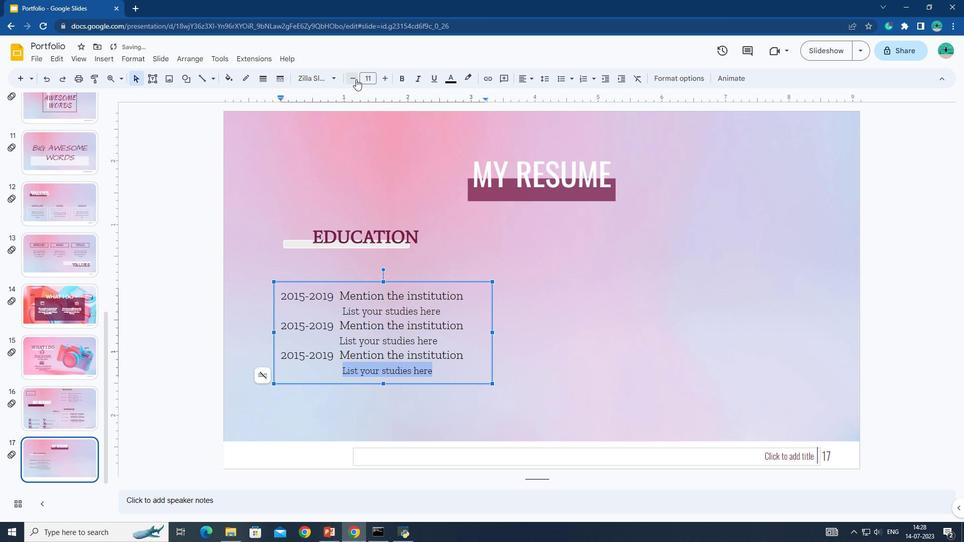 
Action: Mouse moved to (383, 80)
Screenshot: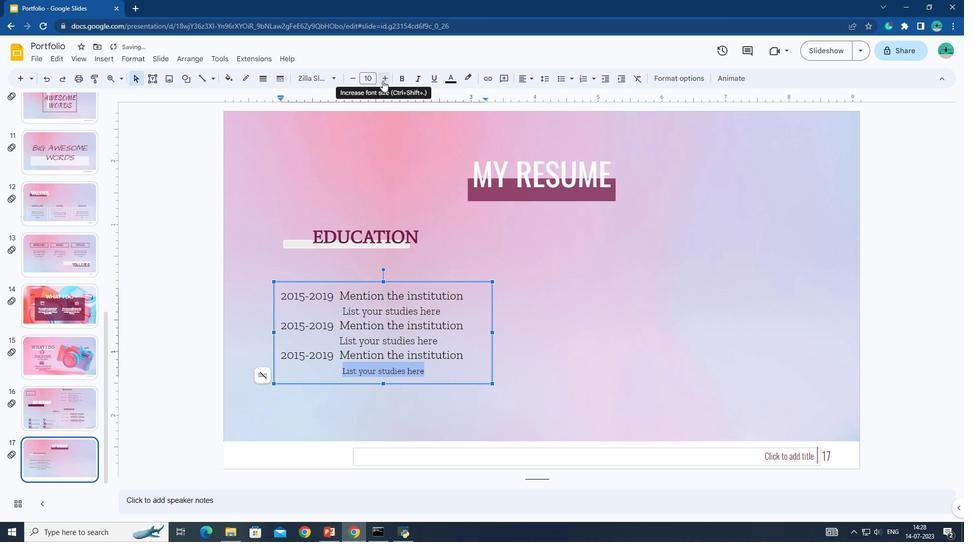 
Action: Mouse pressed left at (383, 80)
Screenshot: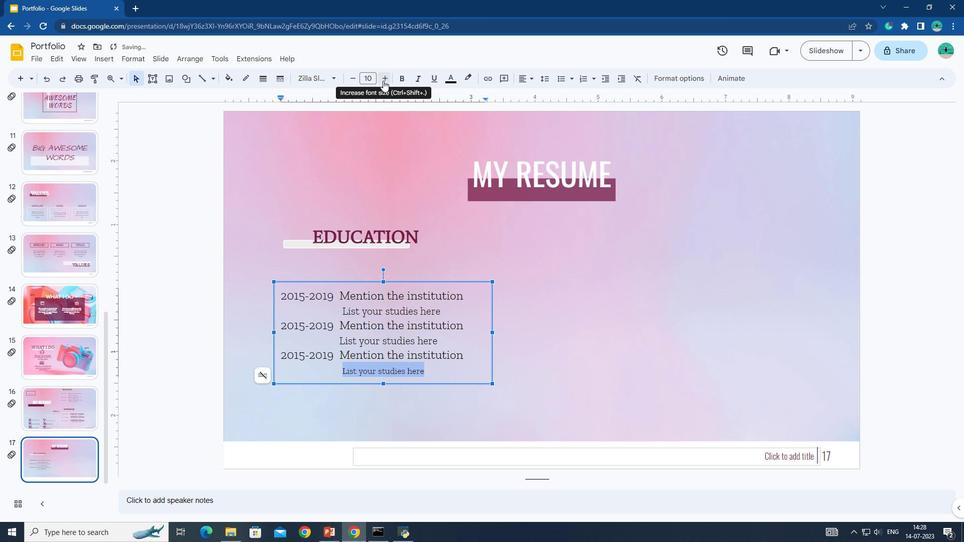 
Action: Mouse moved to (340, 341)
Screenshot: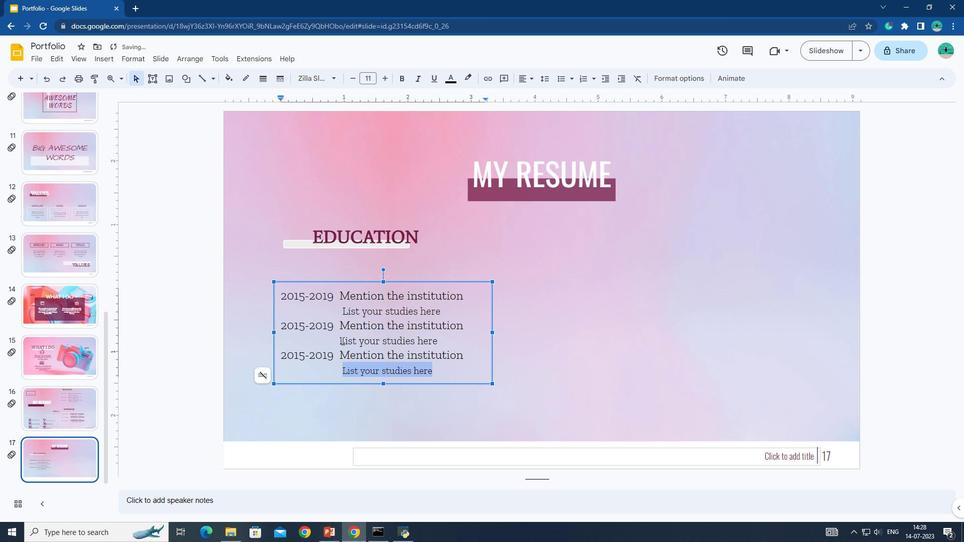 
Action: Mouse pressed left at (340, 341)
Screenshot: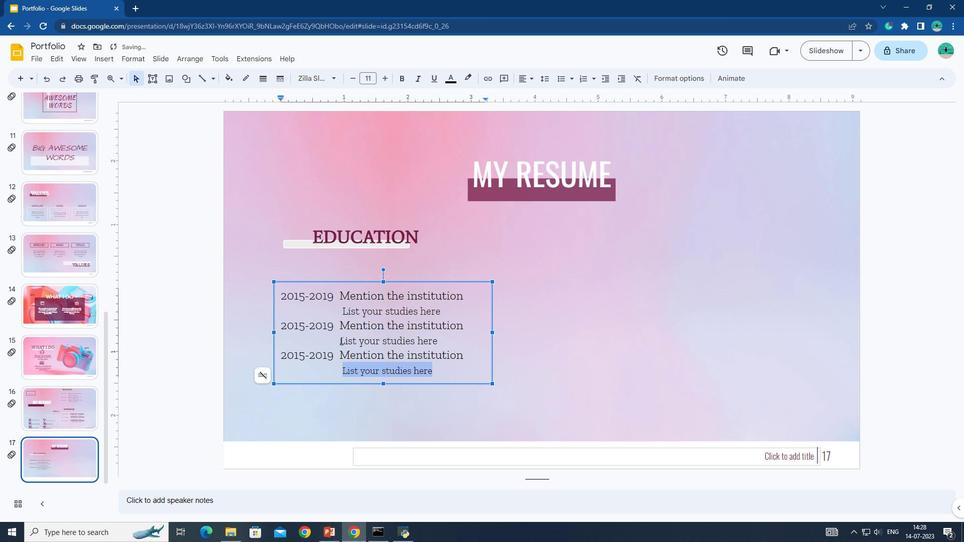 
Action: Mouse moved to (354, 83)
Screenshot: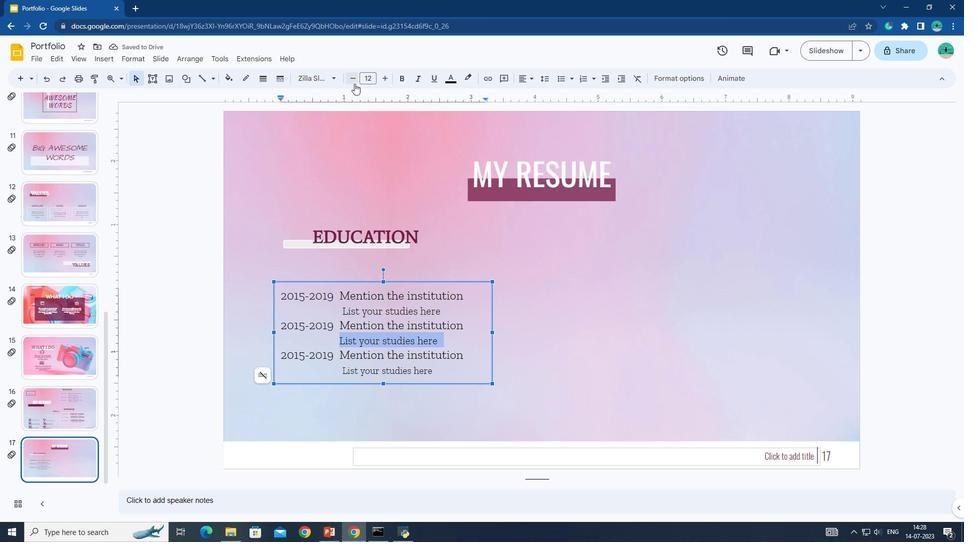 
Action: Mouse pressed left at (354, 83)
Screenshot: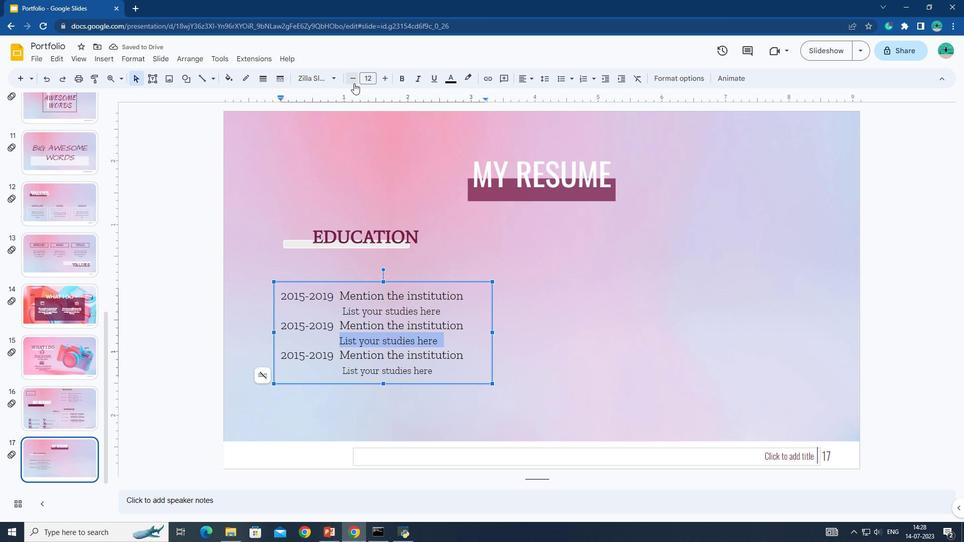 
Action: Mouse pressed left at (354, 83)
Screenshot: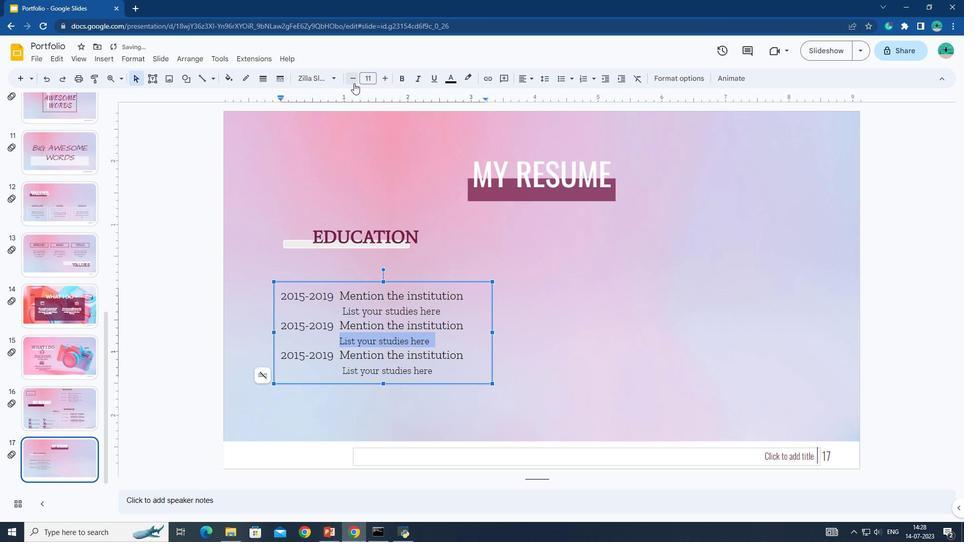 
Action: Mouse moved to (343, 370)
Screenshot: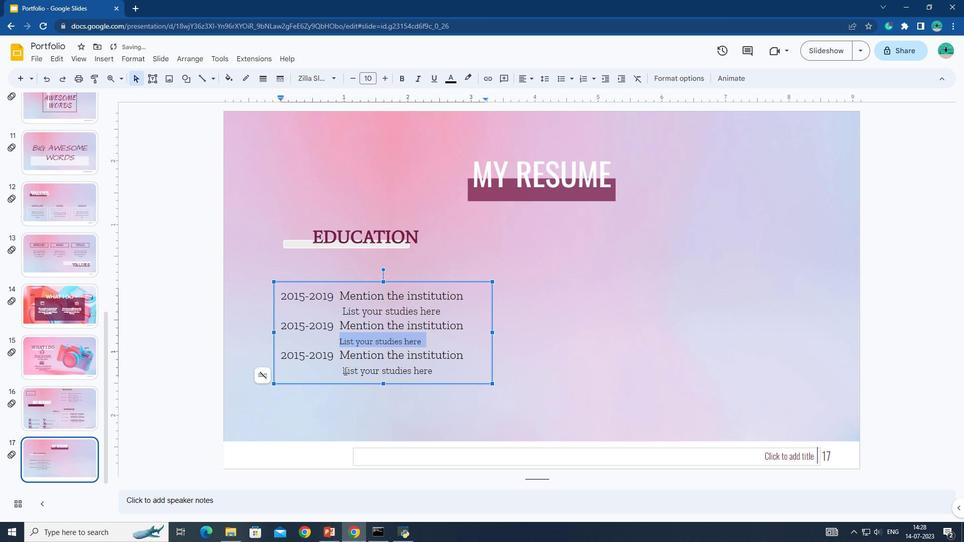 
Action: Mouse pressed left at (343, 370)
Screenshot: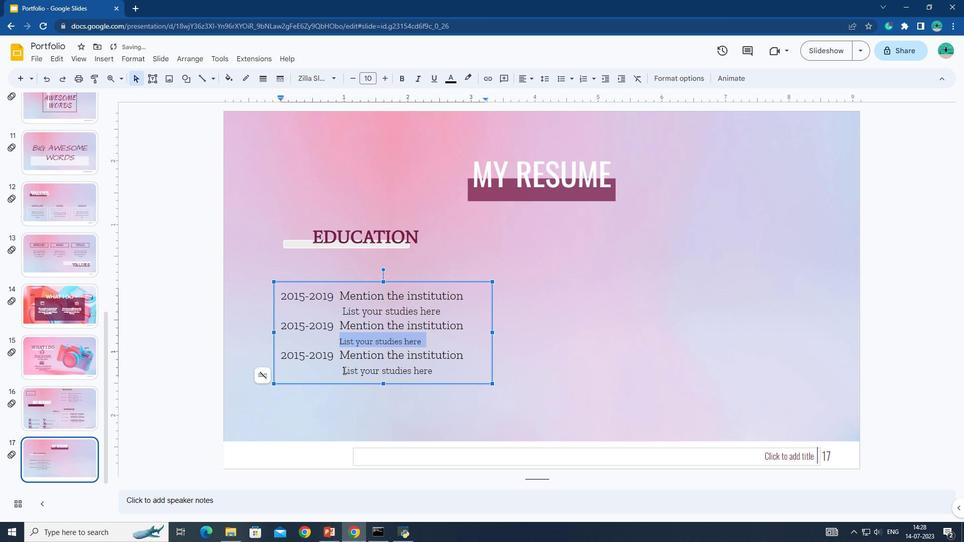 
Action: Mouse moved to (352, 82)
Screenshot: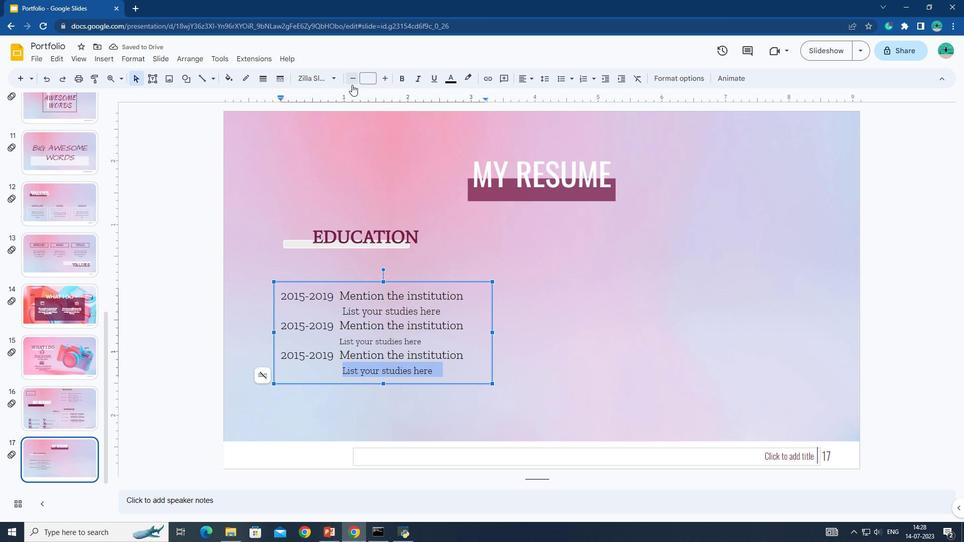 
Action: Mouse pressed left at (352, 82)
Screenshot: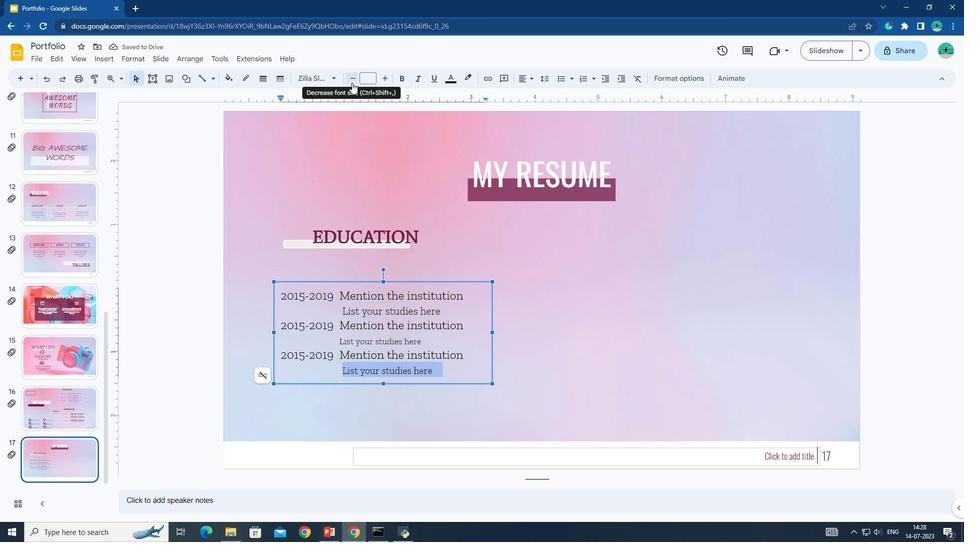 
Action: Mouse moved to (343, 311)
Screenshot: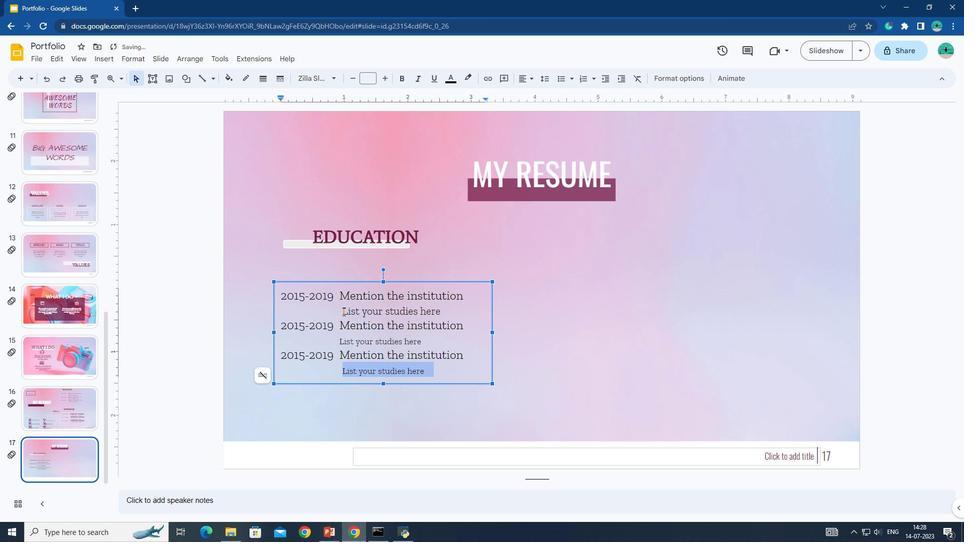 
Action: Mouse pressed left at (343, 311)
Screenshot: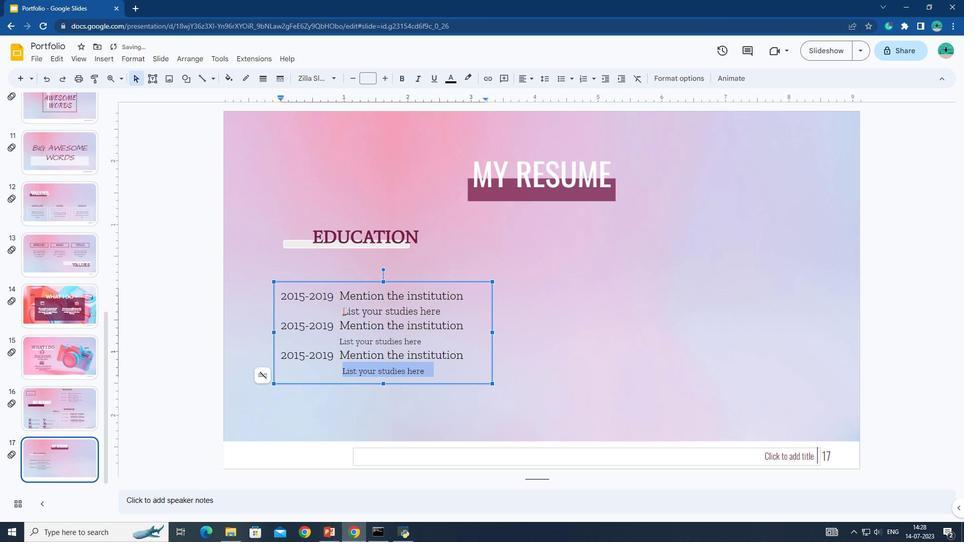 
Action: Mouse moved to (352, 81)
Screenshot: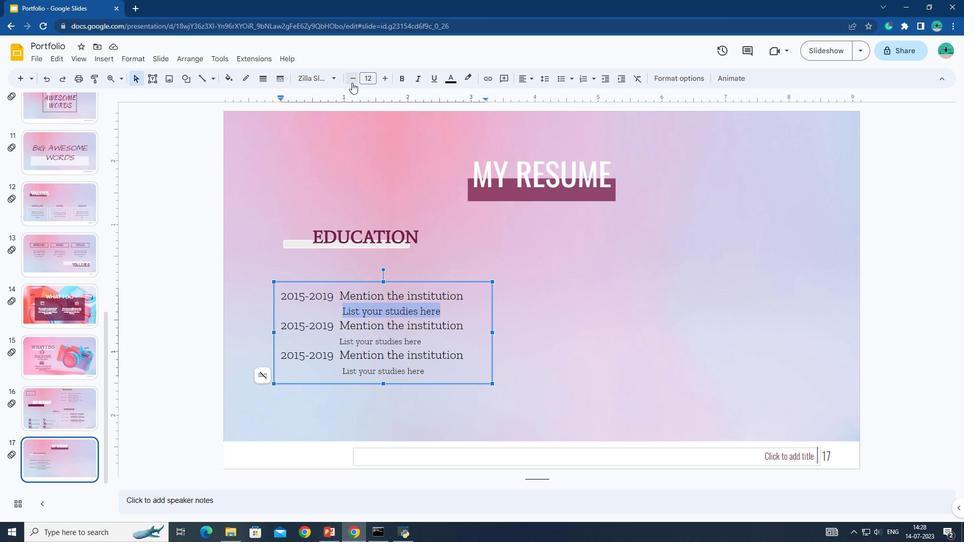 
Action: Mouse pressed left at (352, 81)
Screenshot: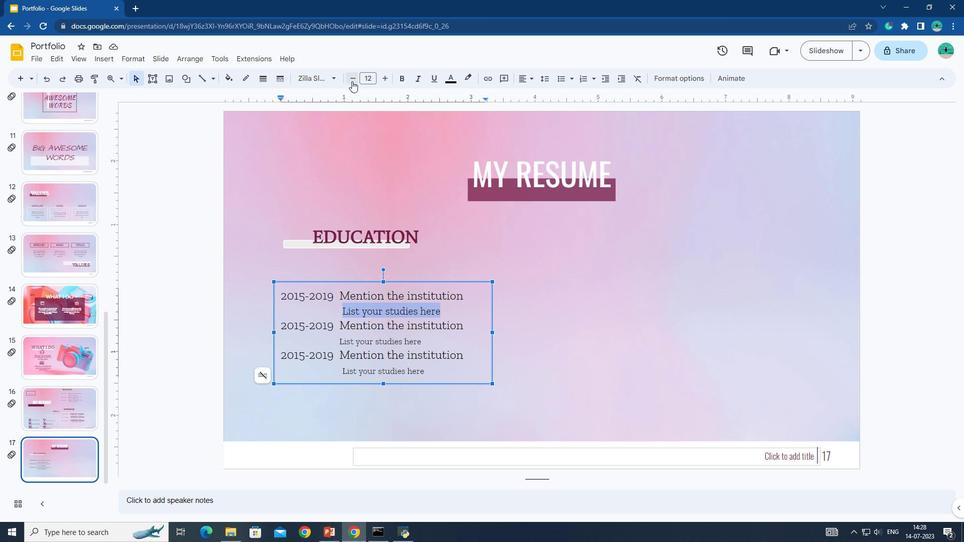
Action: Mouse pressed left at (352, 81)
Screenshot: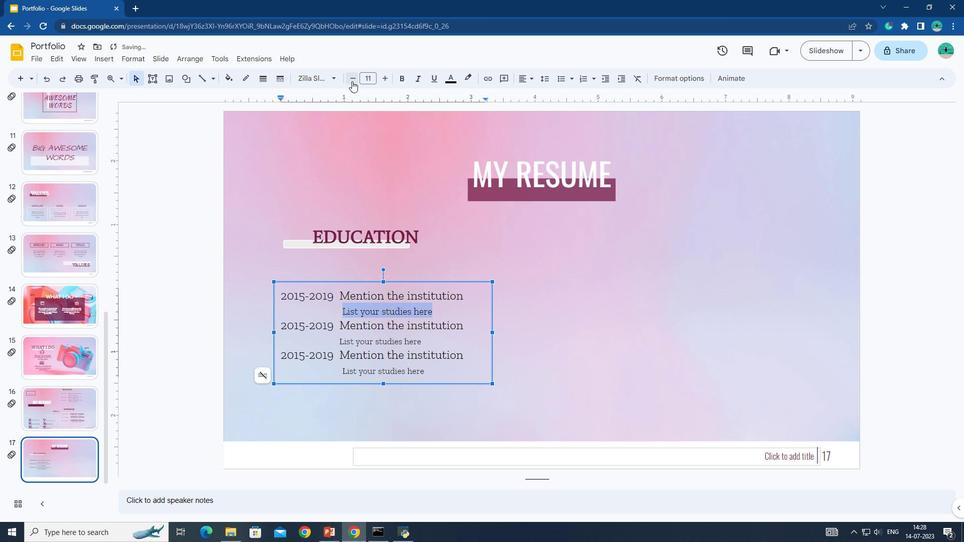 
Action: Mouse moved to (340, 293)
Screenshot: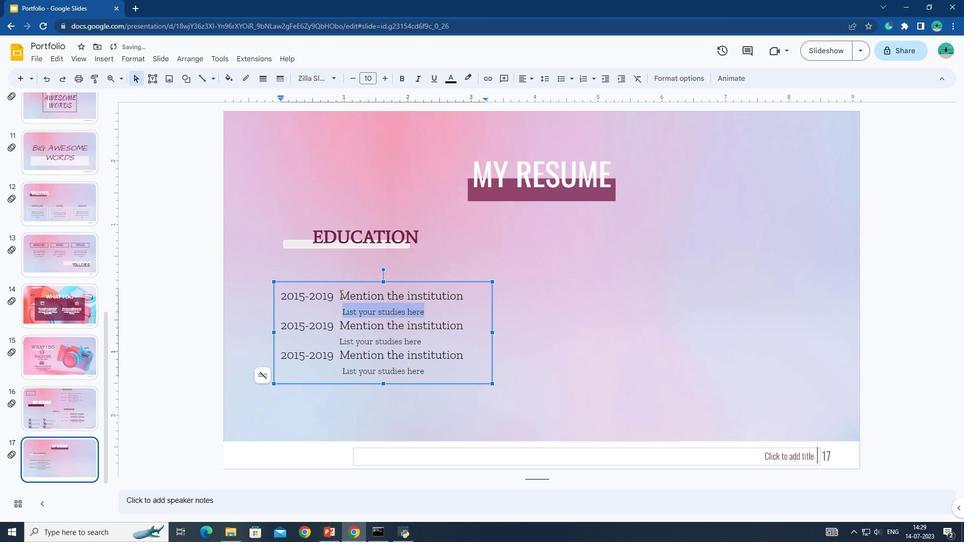 
Action: Mouse pressed left at (340, 293)
Screenshot: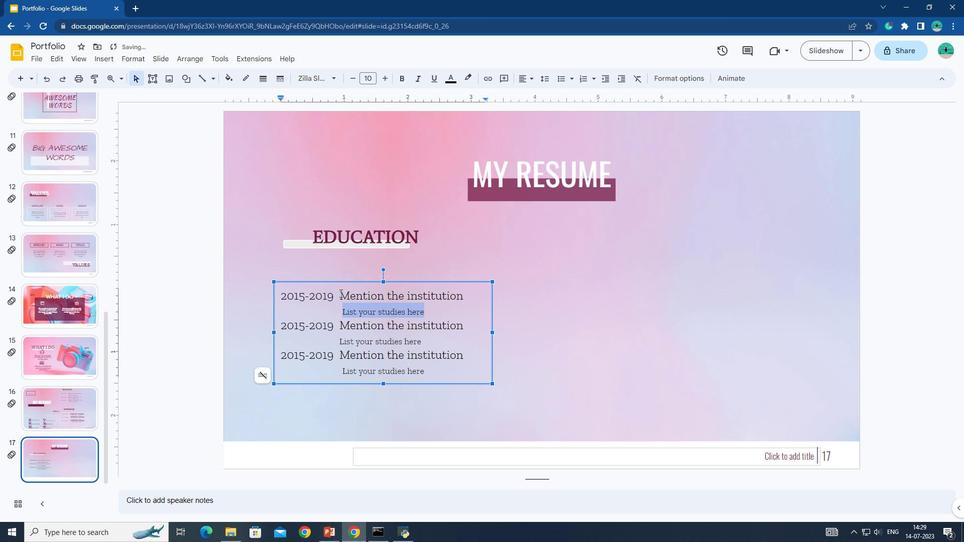 
Action: Mouse moved to (354, 78)
Screenshot: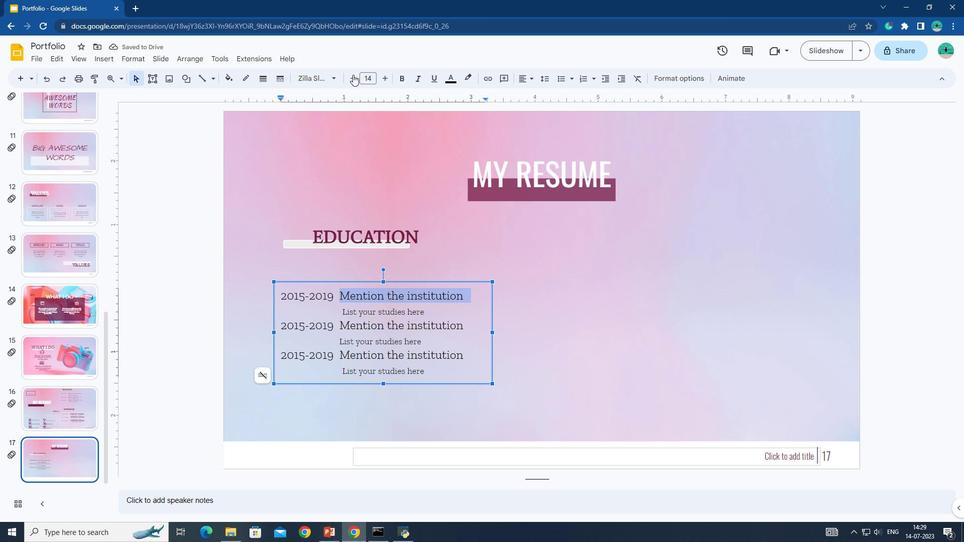 
Action: Mouse pressed left at (354, 78)
Screenshot: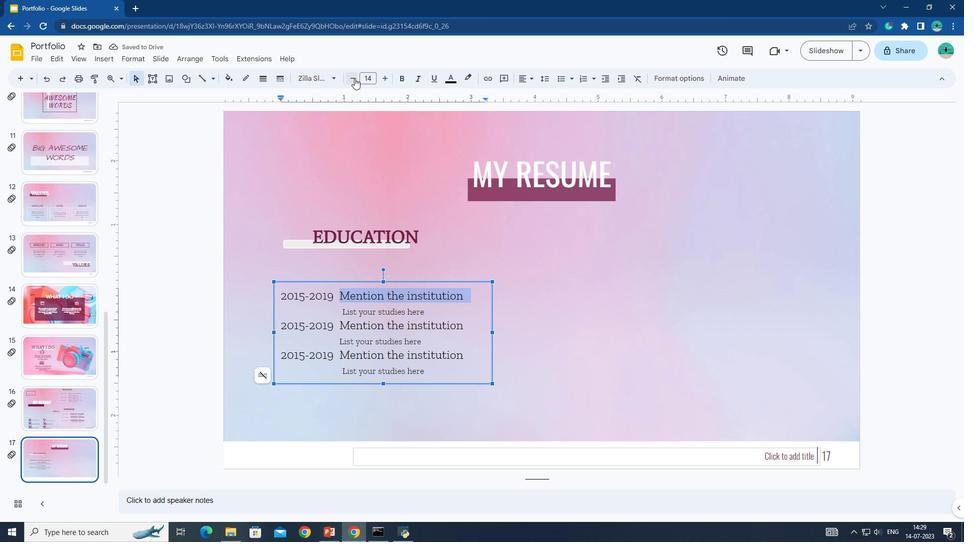 
Action: Mouse pressed left at (354, 78)
Screenshot: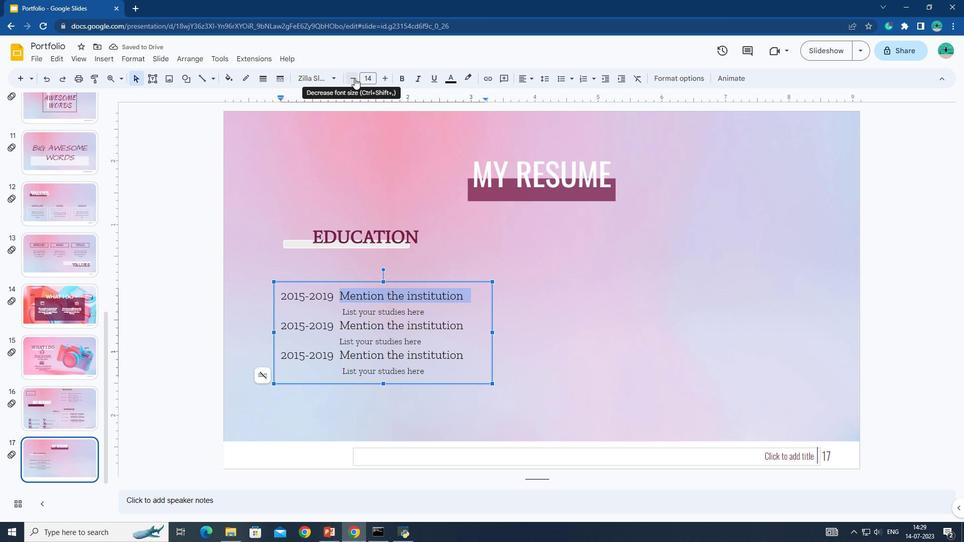 
Action: Mouse moved to (340, 321)
Screenshot: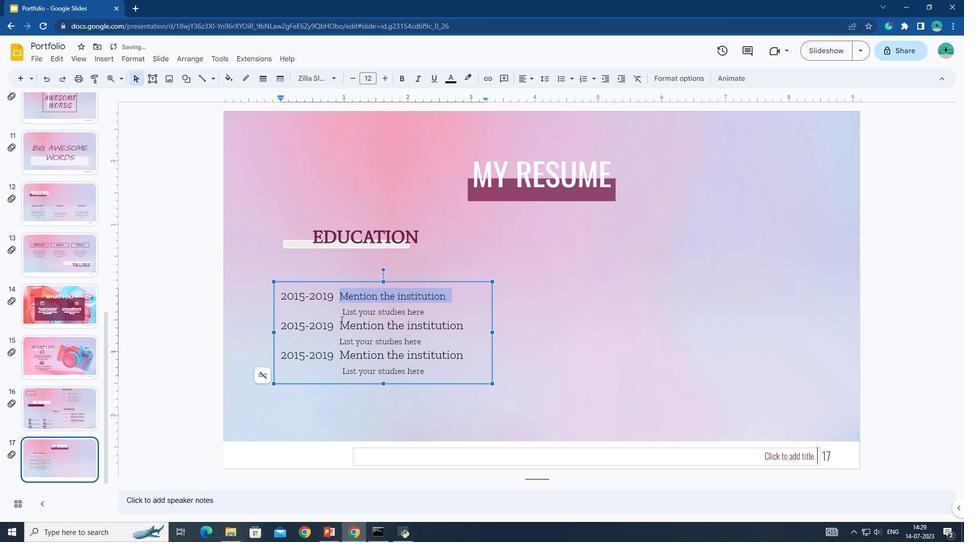 
Action: Mouse pressed left at (340, 321)
Screenshot: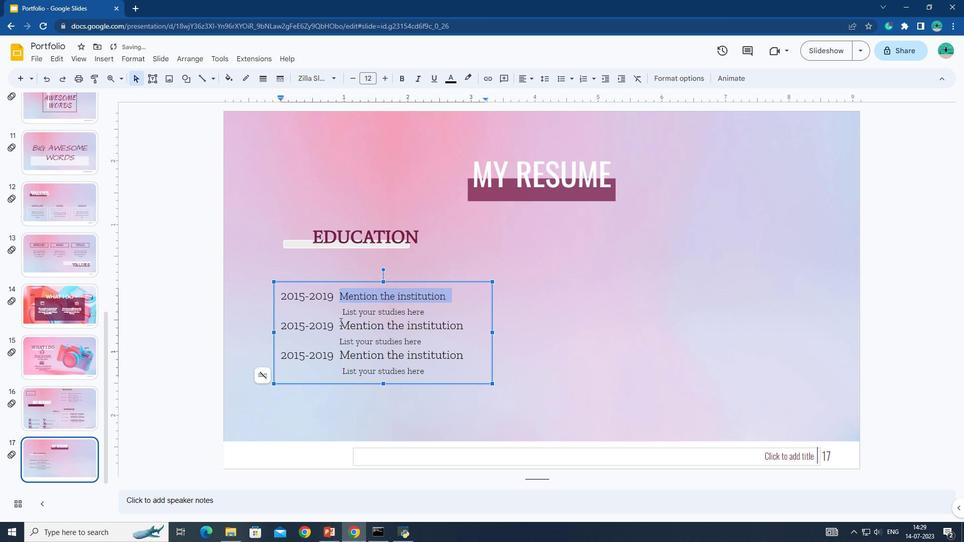
Action: Mouse moved to (354, 79)
Screenshot: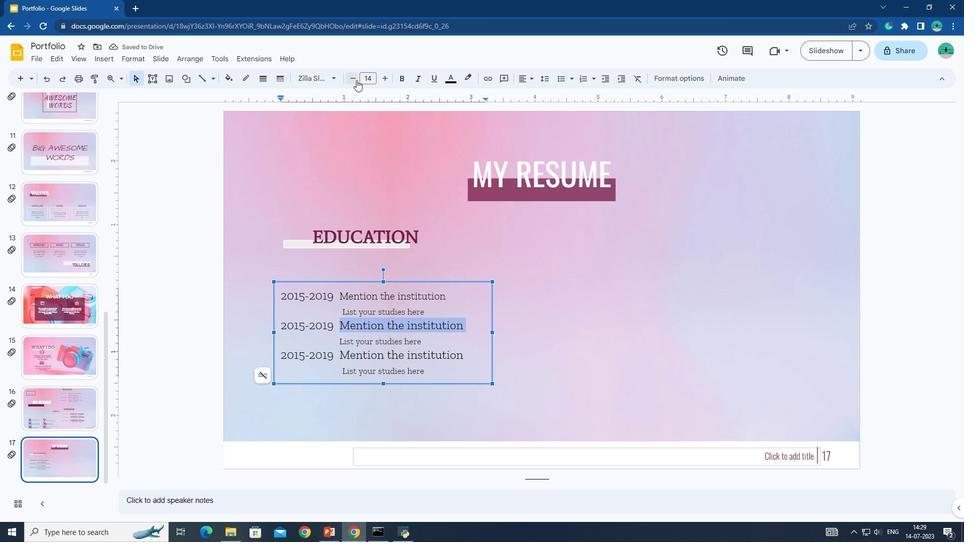 
Action: Mouse pressed left at (354, 79)
Screenshot: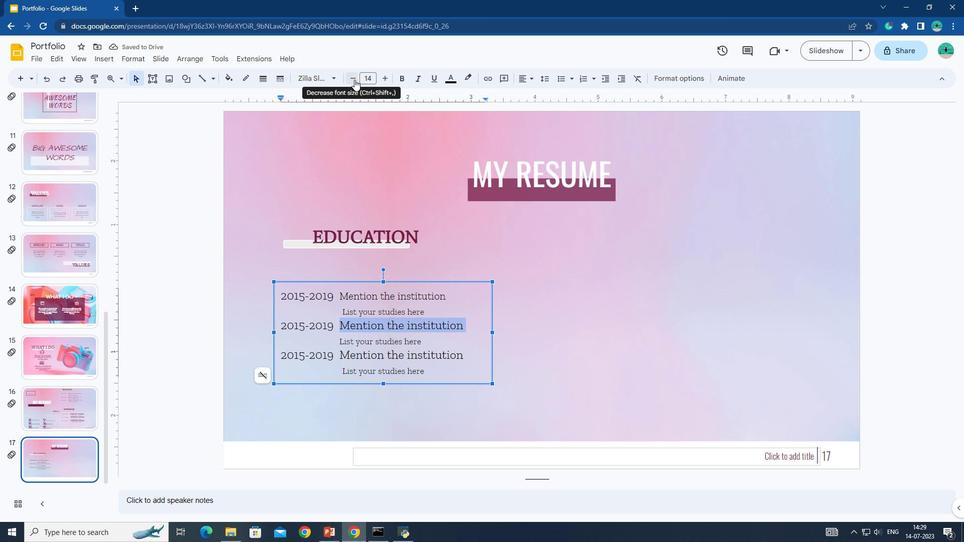 
Action: Mouse pressed left at (354, 79)
Screenshot: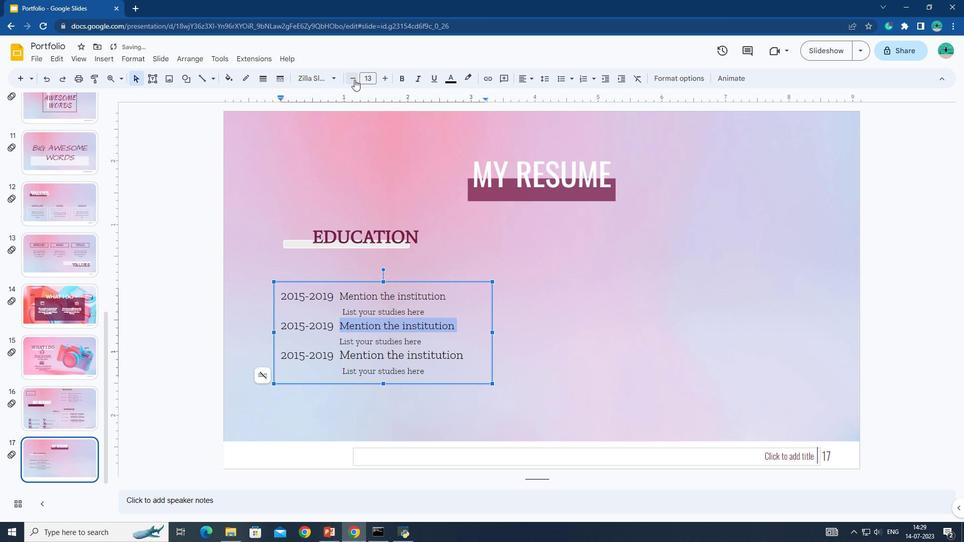 
Action: Mouse moved to (340, 354)
Screenshot: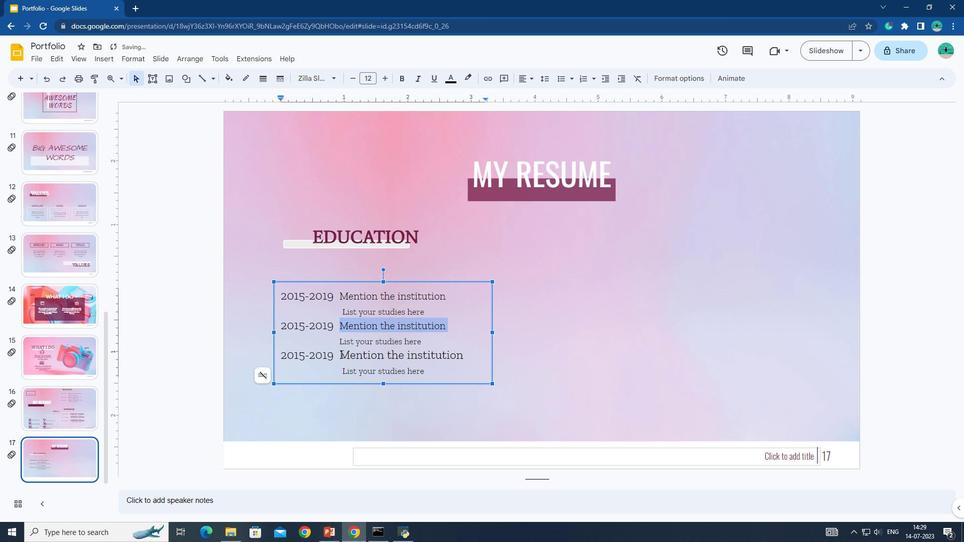 
Action: Mouse pressed left at (340, 354)
Screenshot: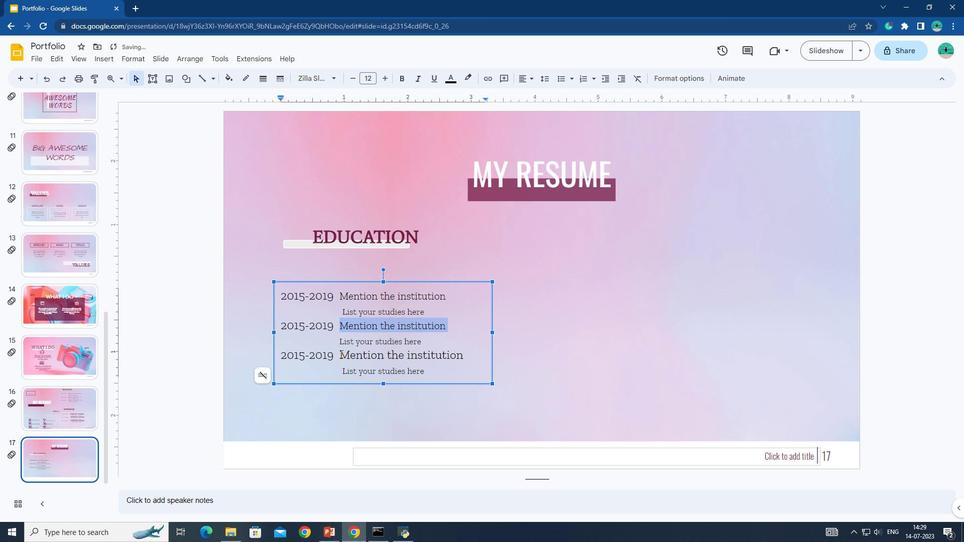 
Action: Mouse moved to (354, 80)
Screenshot: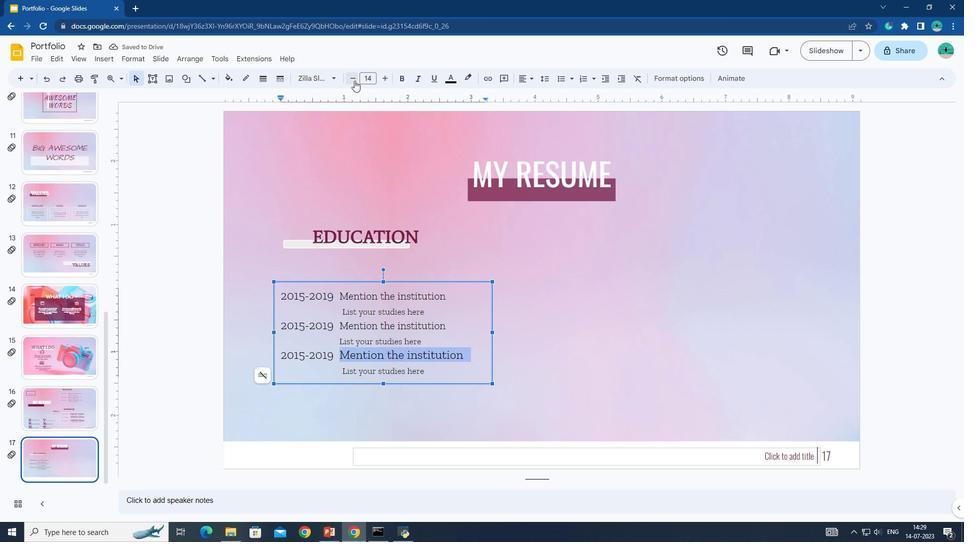 
Action: Mouse pressed left at (354, 80)
Screenshot: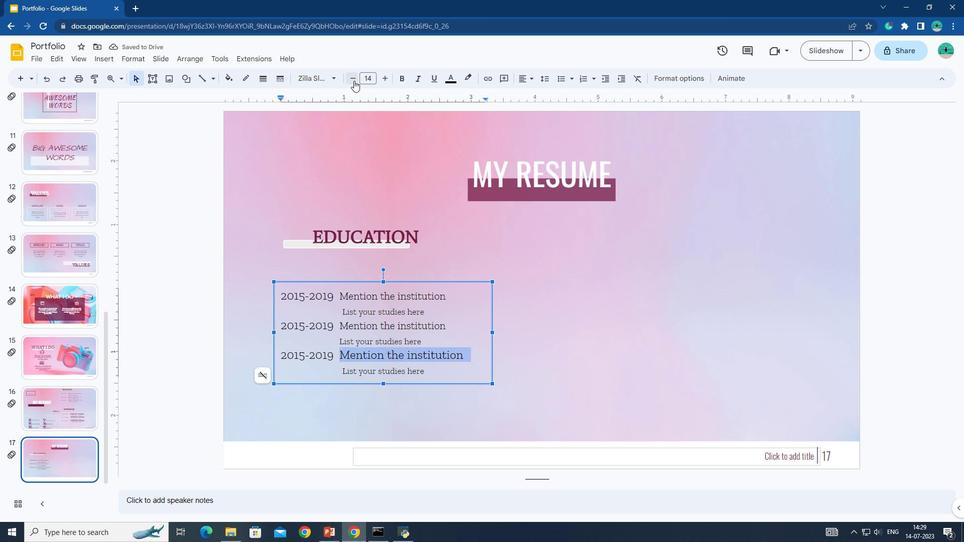 
Action: Mouse pressed left at (354, 80)
Screenshot: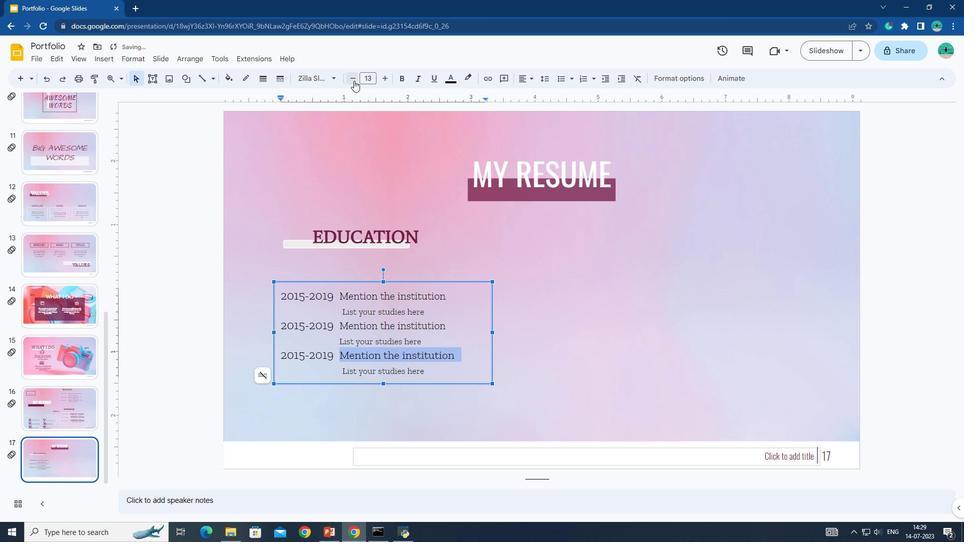 
Action: Mouse moved to (279, 300)
Screenshot: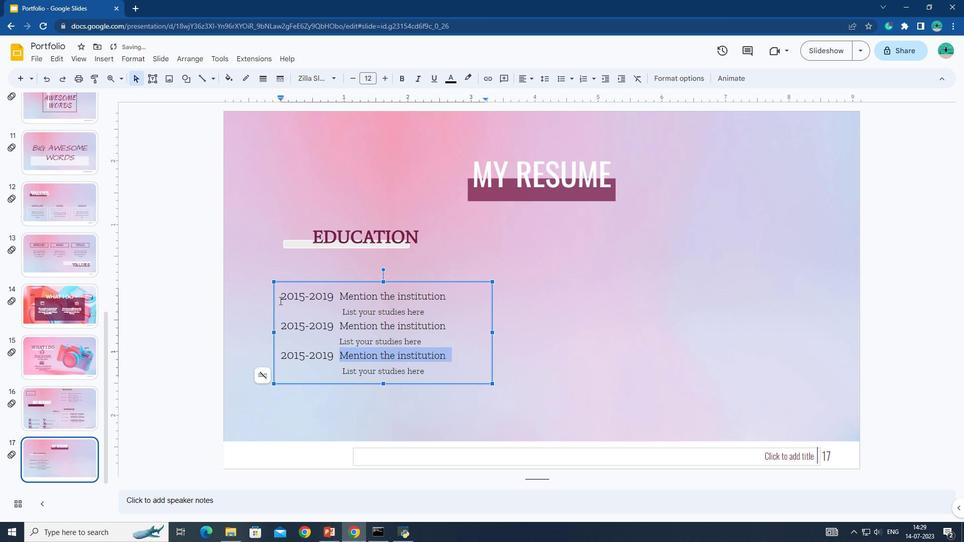 
Action: Mouse pressed left at (279, 300)
Screenshot: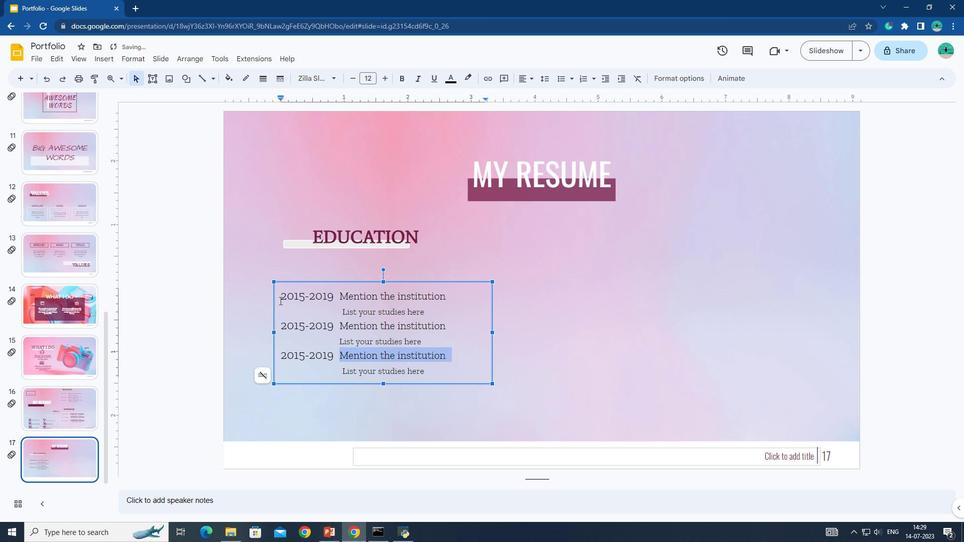 
Action: Mouse moved to (331, 299)
Screenshot: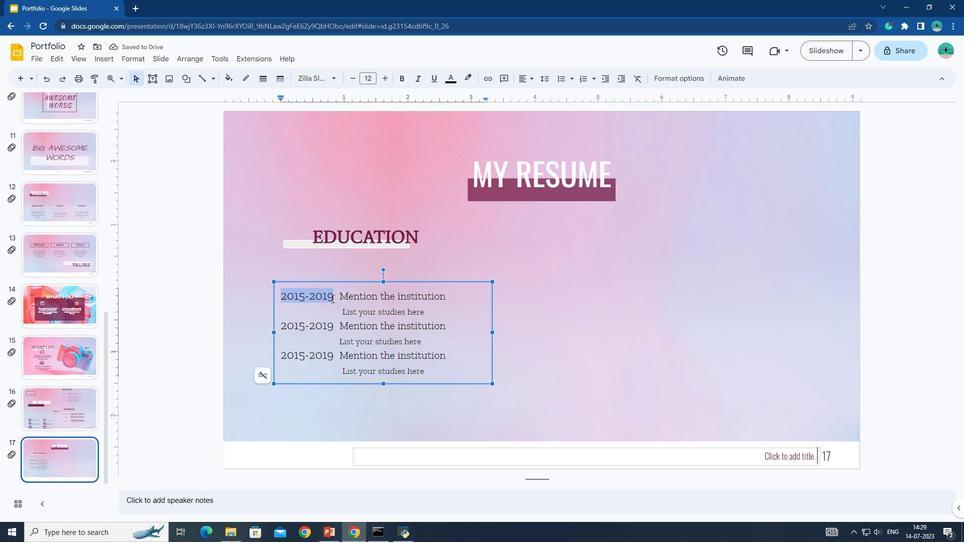 
Action: Key pressed <Key.shift>
Screenshot: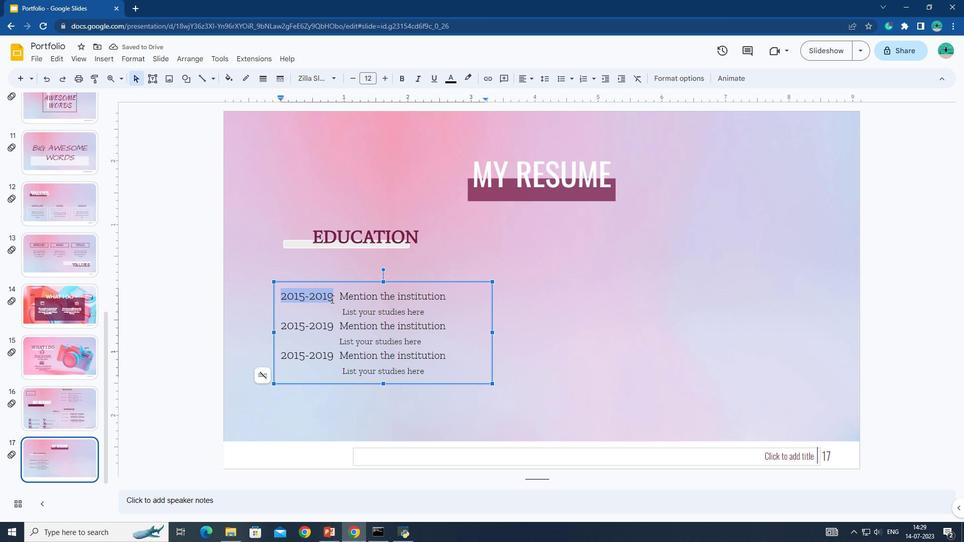 
Action: Mouse moved to (320, 342)
Screenshot: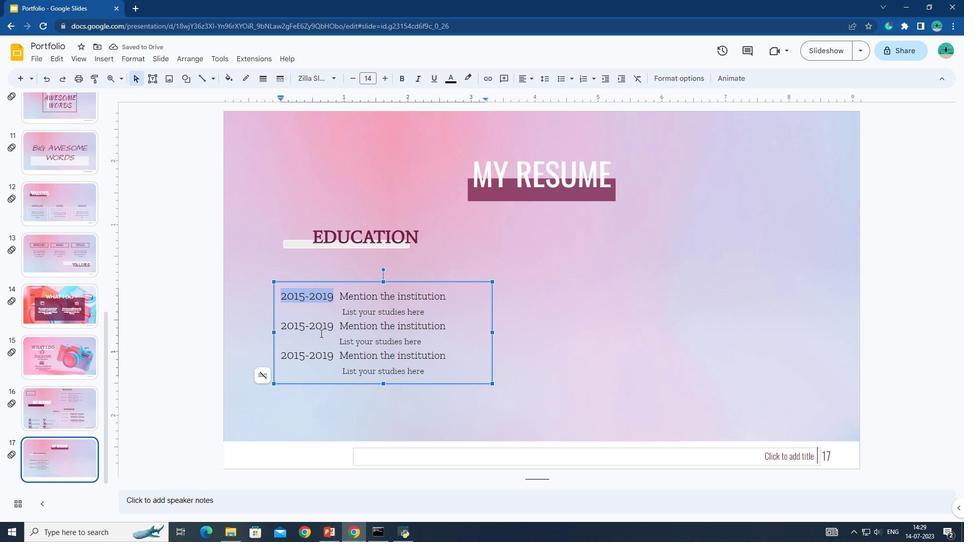 
Action: Key pressed <Key.shift>
Screenshot: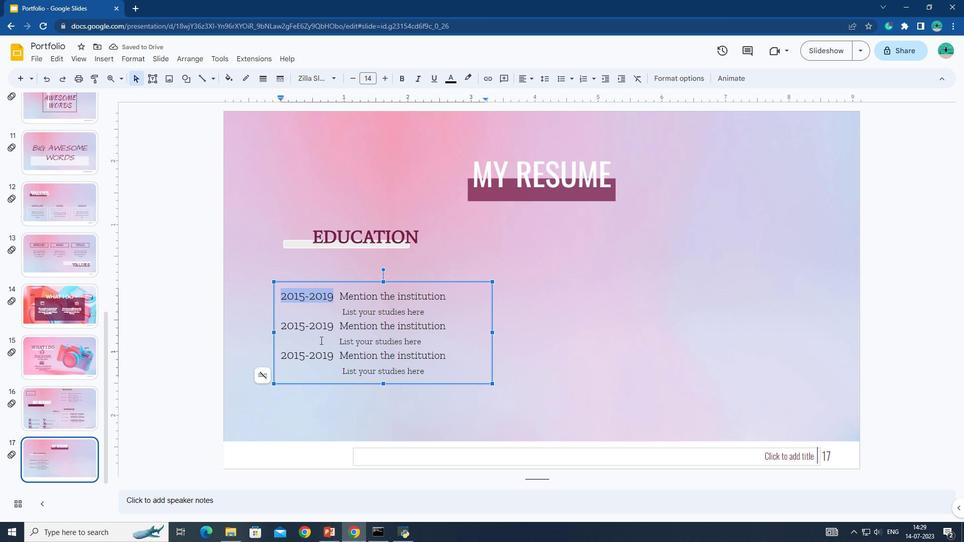 
Action: Mouse moved to (320, 342)
Screenshot: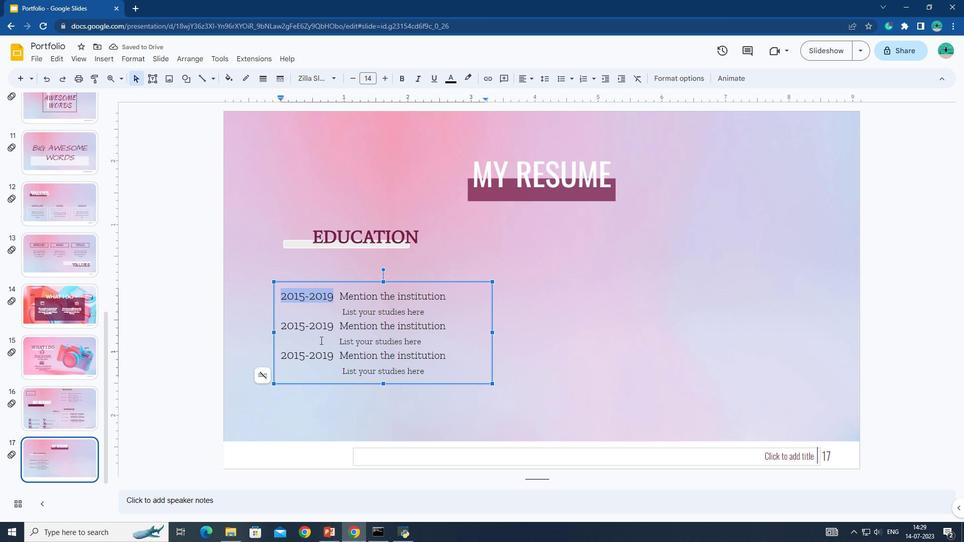 
Action: Key pressed <Key.shift><Key.shift>
Screenshot: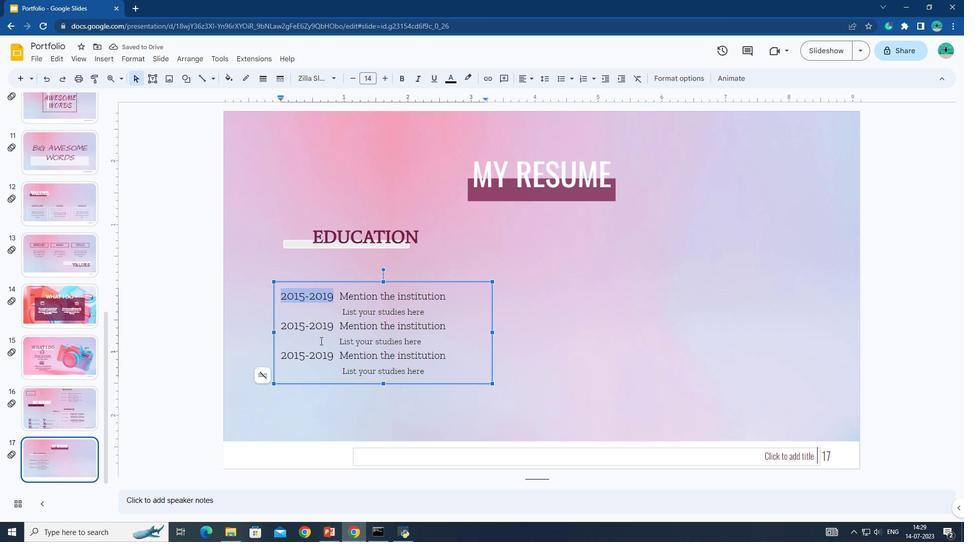 
Action: Mouse moved to (321, 343)
Screenshot: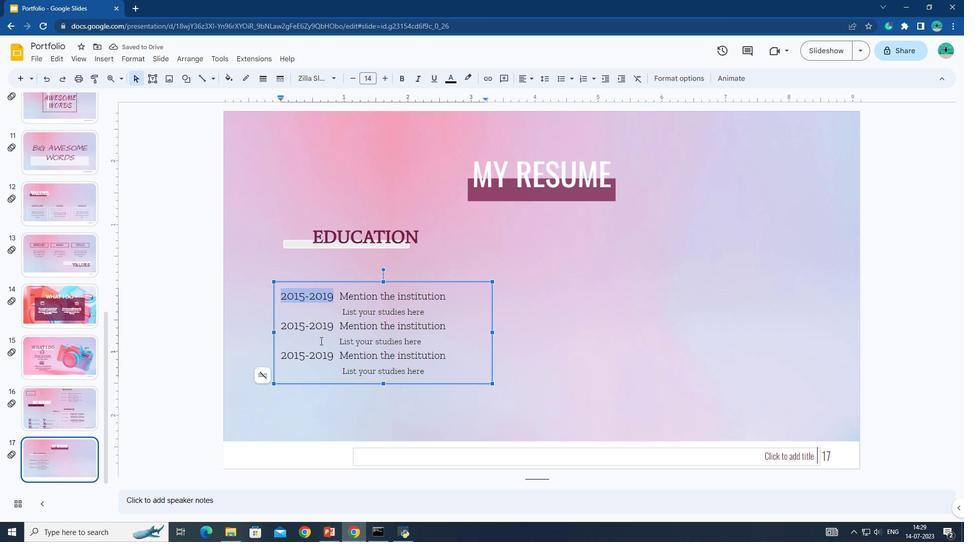
Action: Key pressed <Key.shift>
Screenshot: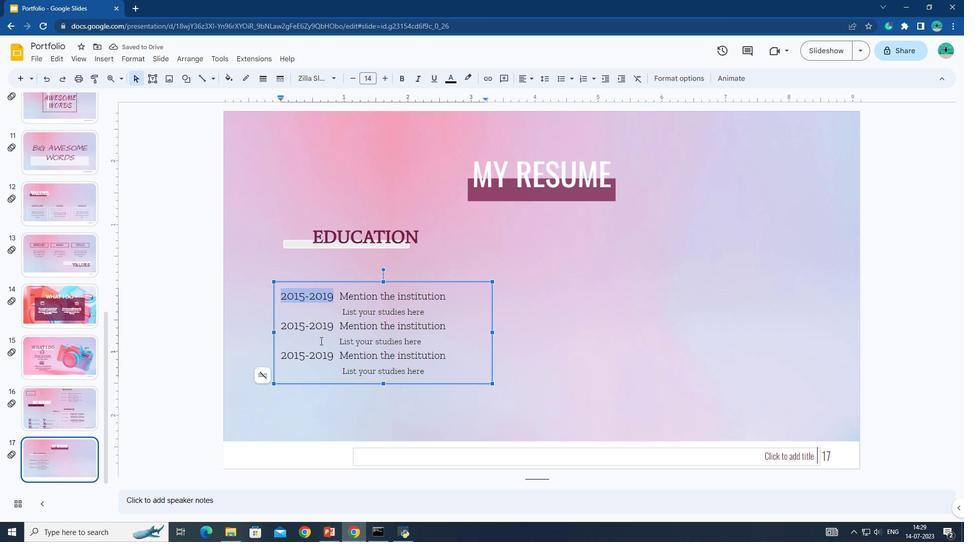 
Action: Mouse moved to (321, 344)
Screenshot: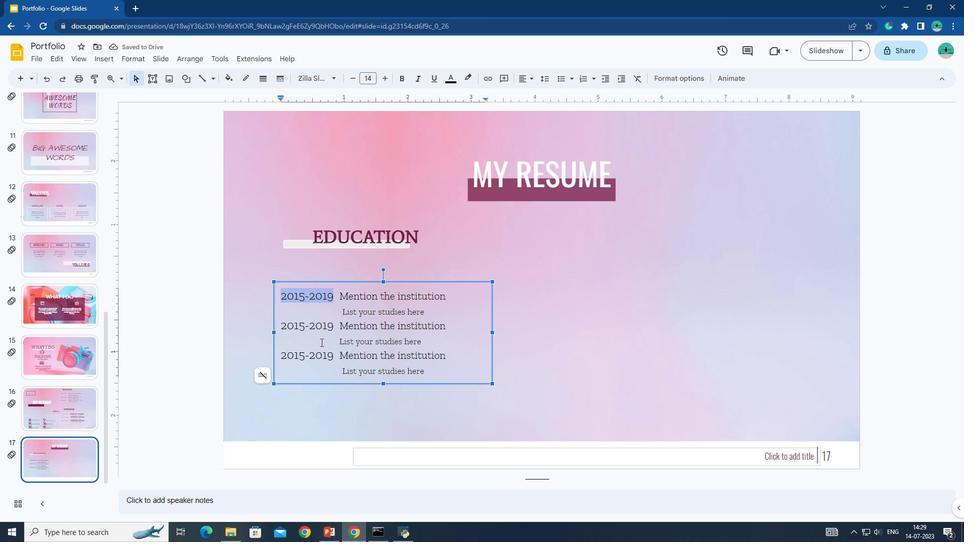 
Action: Key pressed <Key.shift>
Screenshot: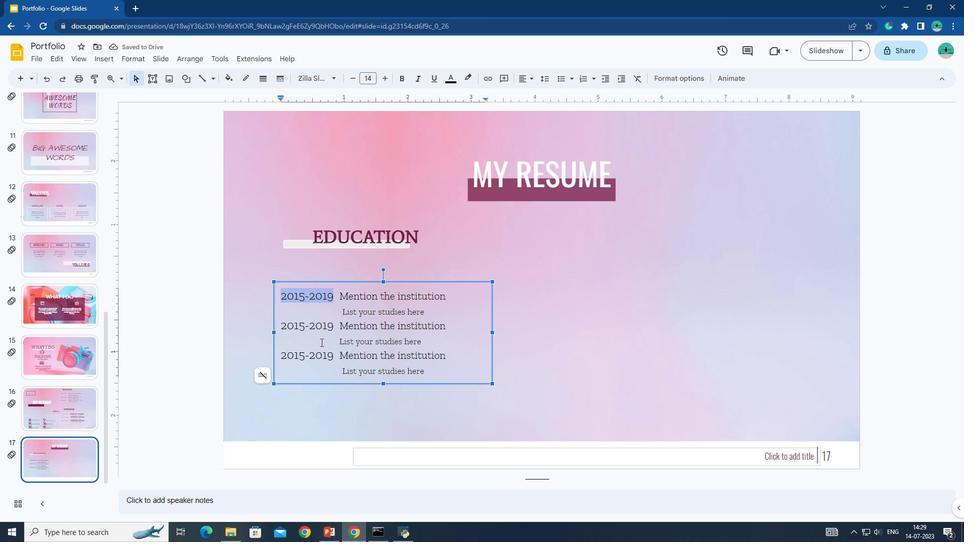 
Action: Mouse moved to (323, 344)
Screenshot: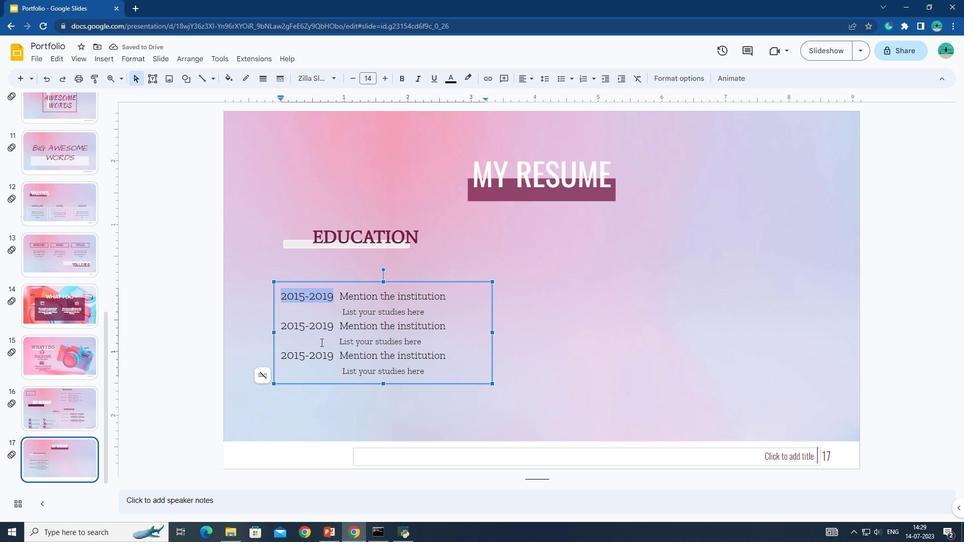 
Action: Key pressed <Key.shift>
Screenshot: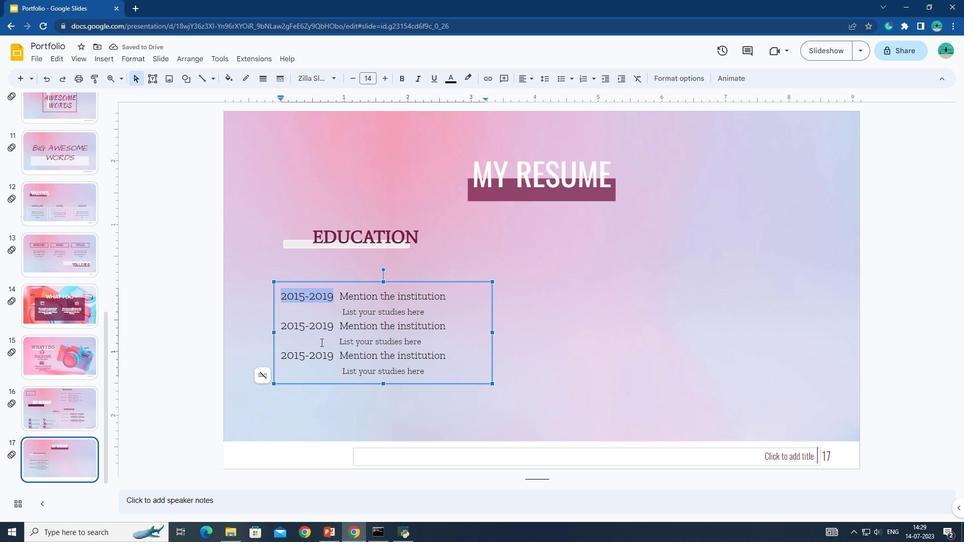 
Action: Mouse moved to (324, 345)
Screenshot: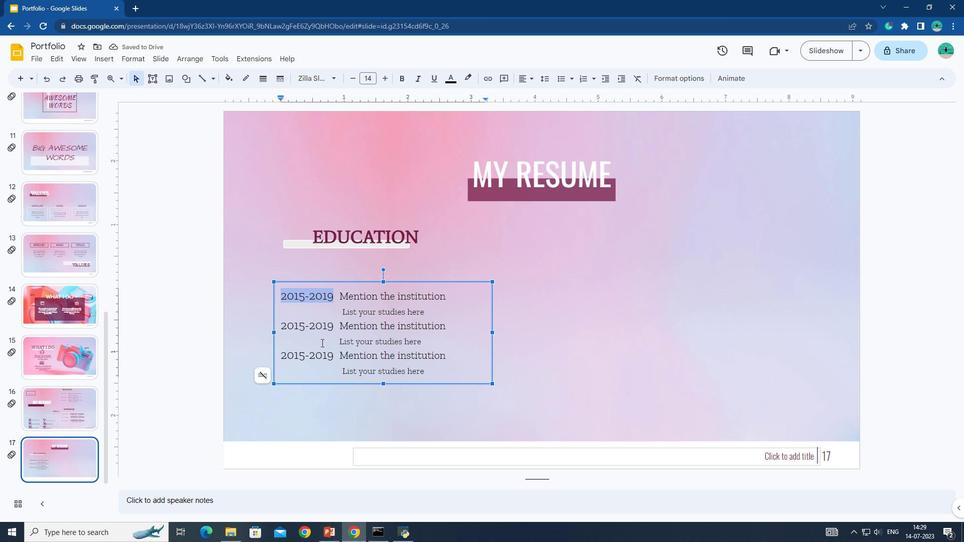 
Action: Key pressed <Key.shift>
Screenshot: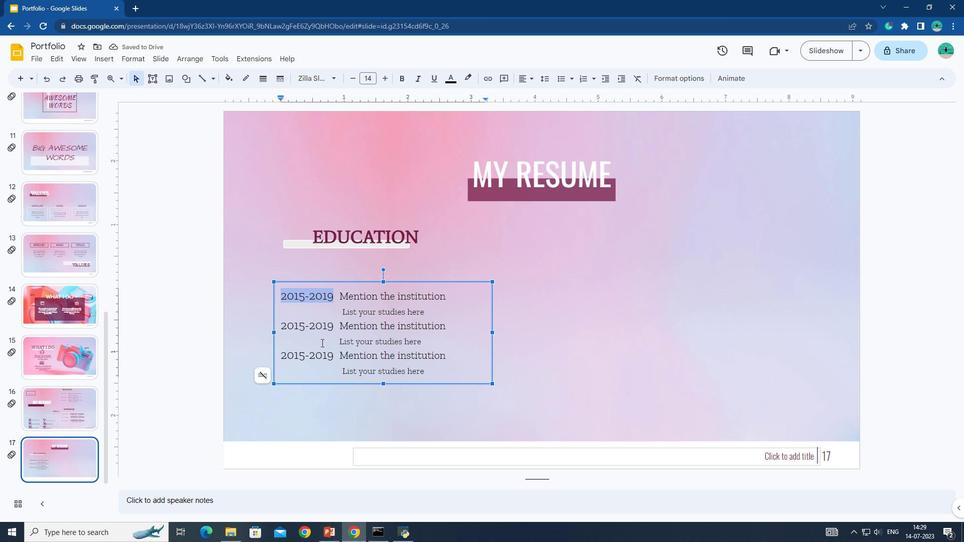 
Action: Mouse moved to (326, 346)
Screenshot: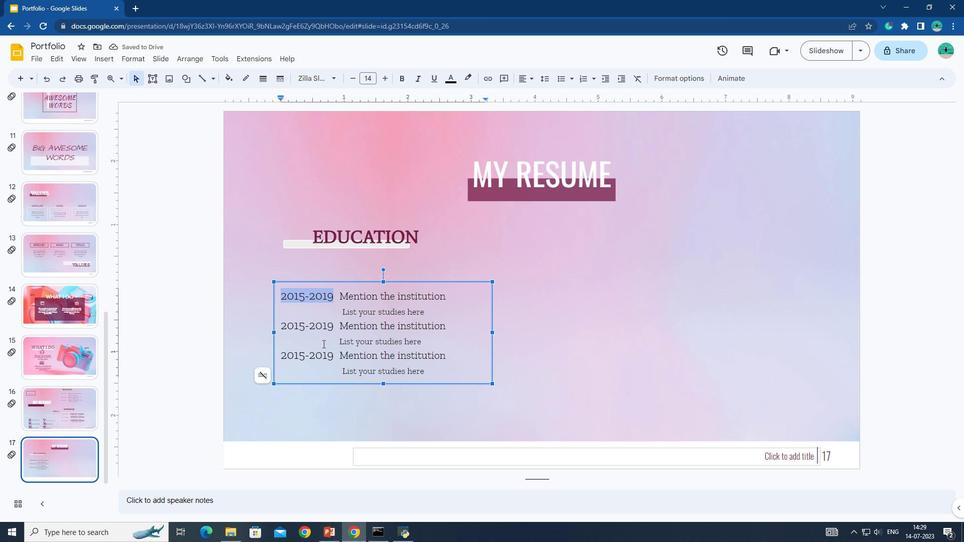 
Action: Key pressed <Key.shift>
Screenshot: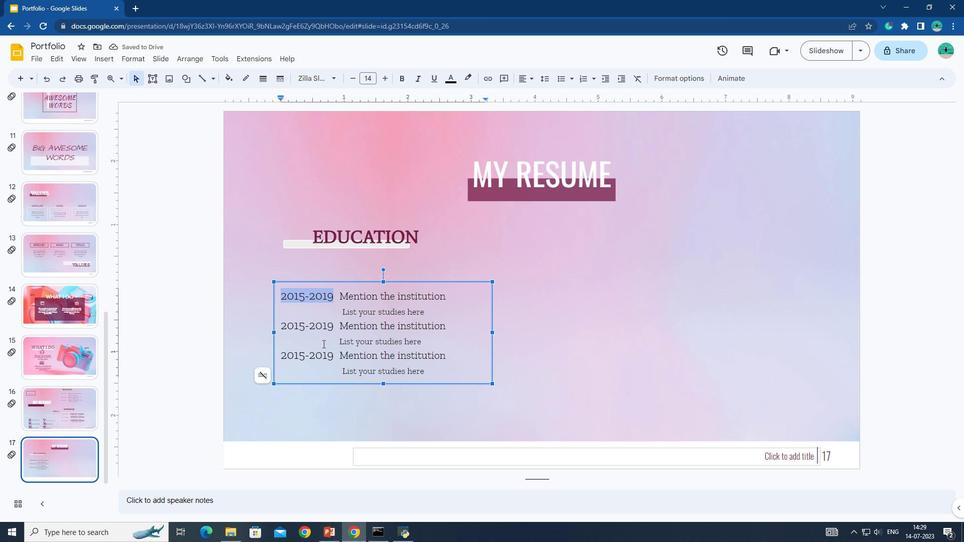
Action: Mouse moved to (326, 347)
Screenshot: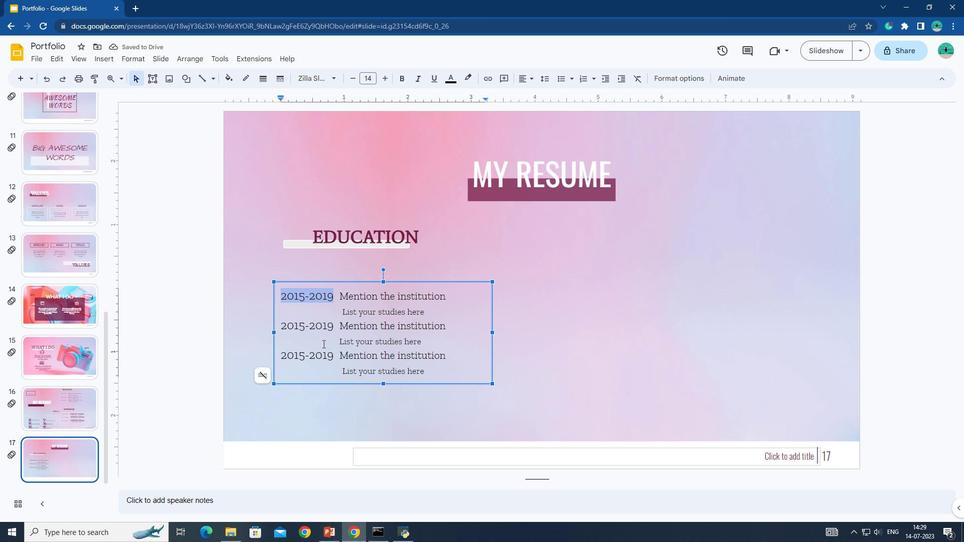 
Action: Key pressed <Key.shift>
Screenshot: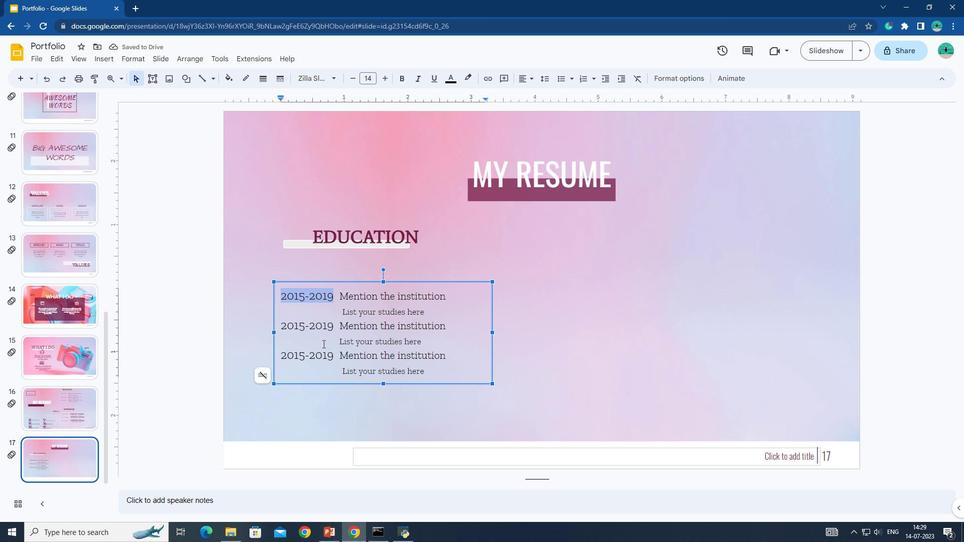 
Action: Mouse moved to (326, 348)
Screenshot: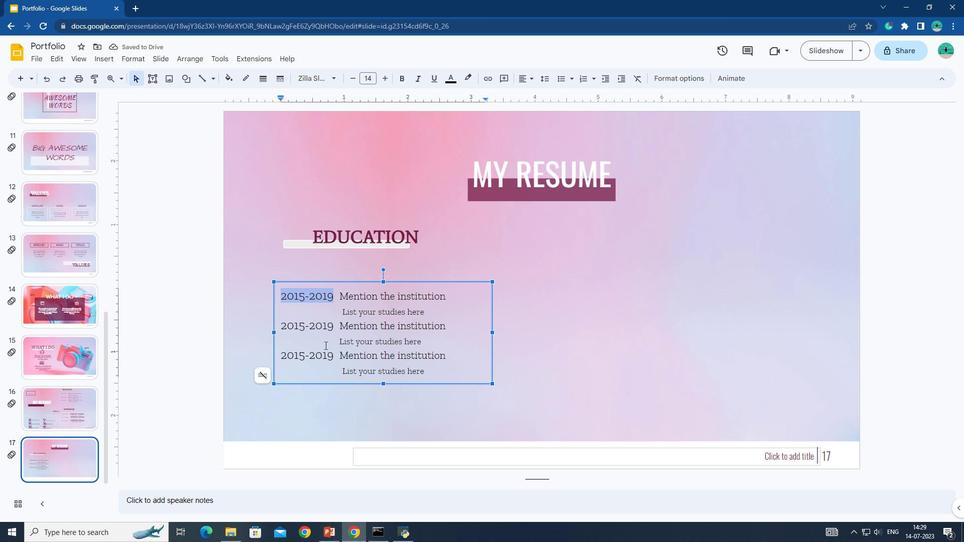 
Action: Key pressed <Key.shift>
Screenshot: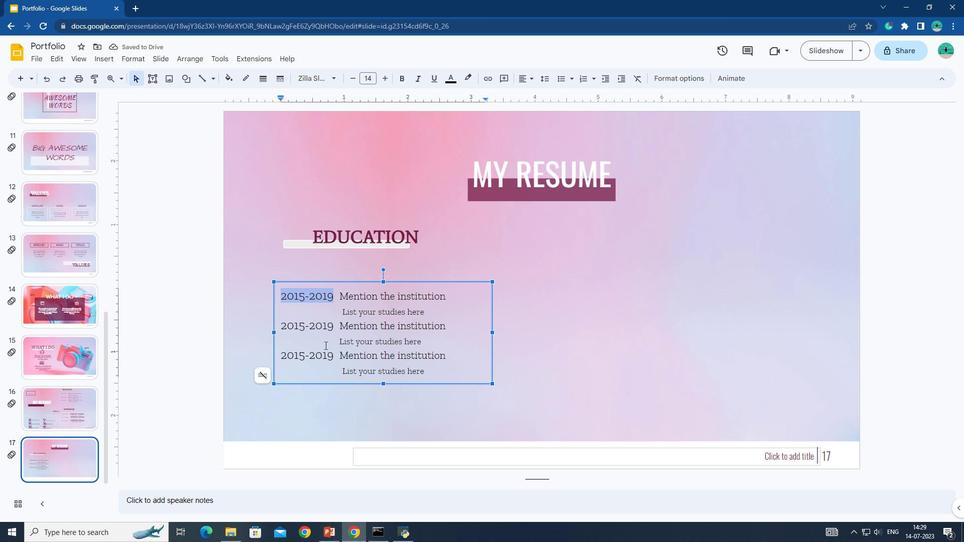 
Action: Mouse moved to (326, 348)
Screenshot: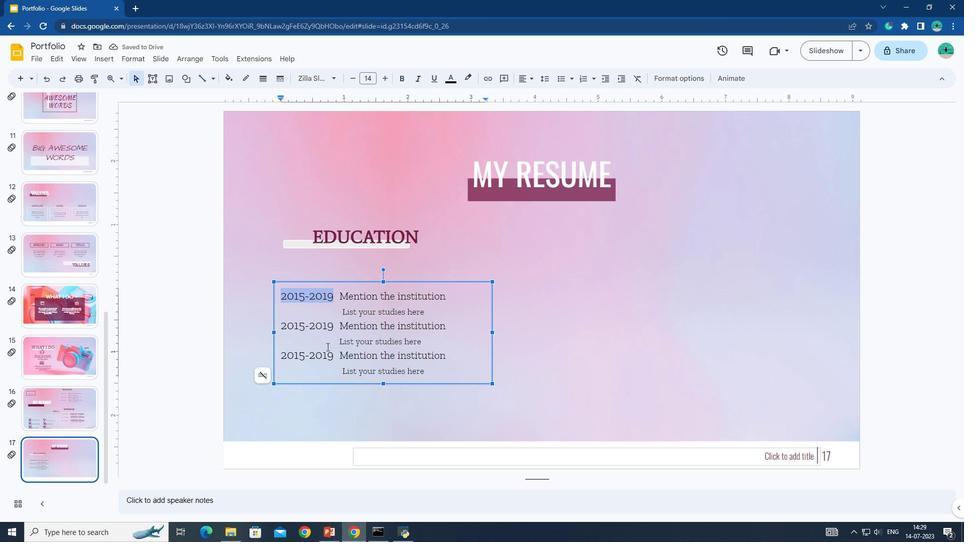 
Action: Key pressed <Key.shift><Key.shift>
Screenshot: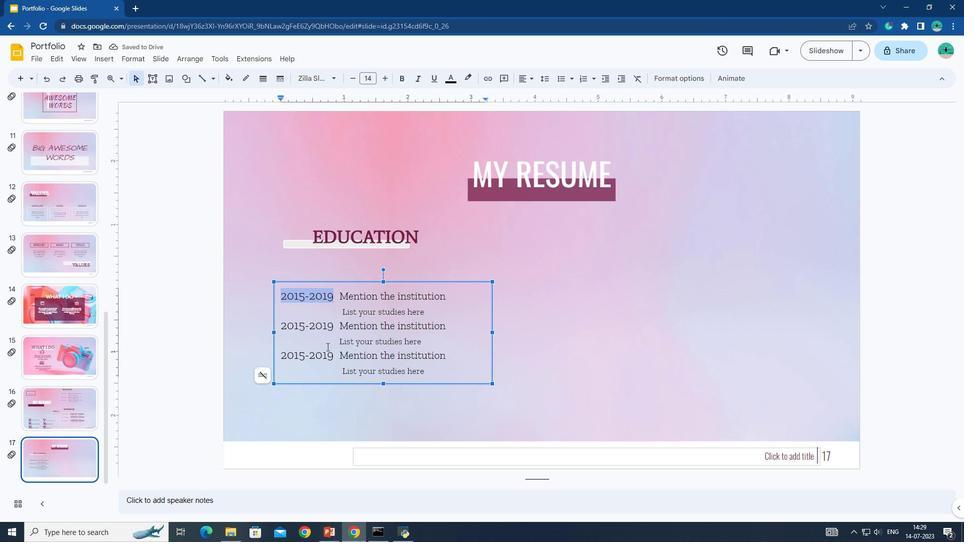 
Action: Mouse moved to (327, 349)
Screenshot: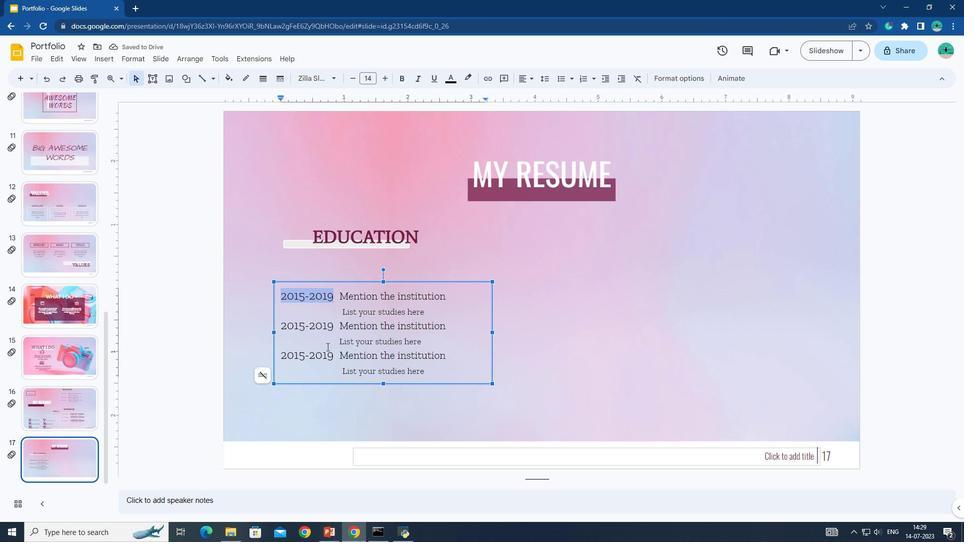 
Action: Key pressed <Key.shift><Key.shift>
Screenshot: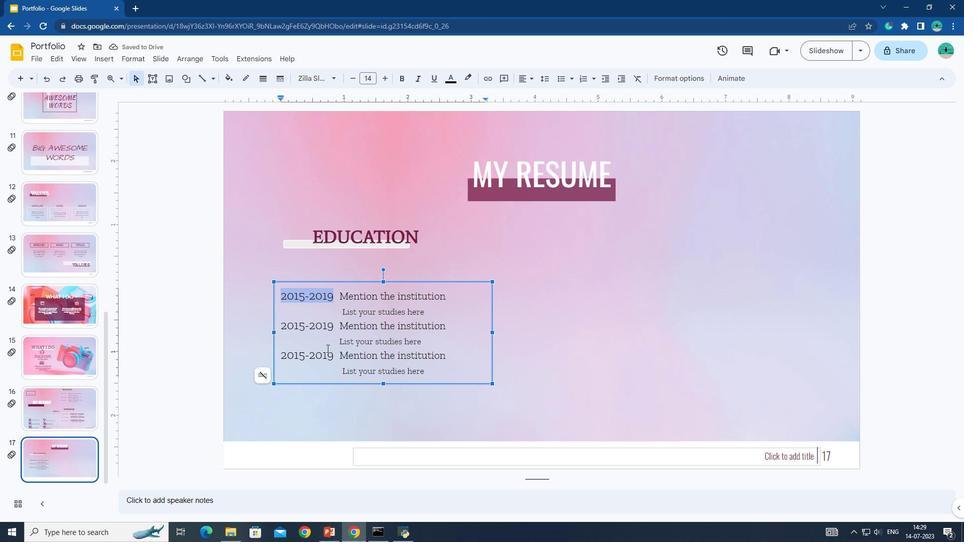 
Action: Mouse moved to (327, 350)
Screenshot: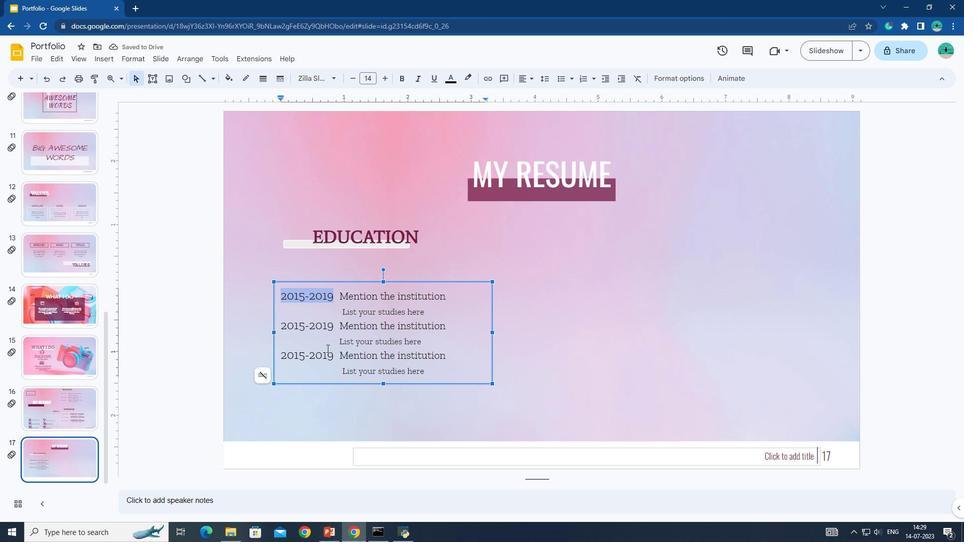 
Action: Key pressed <Key.shift>
Screenshot: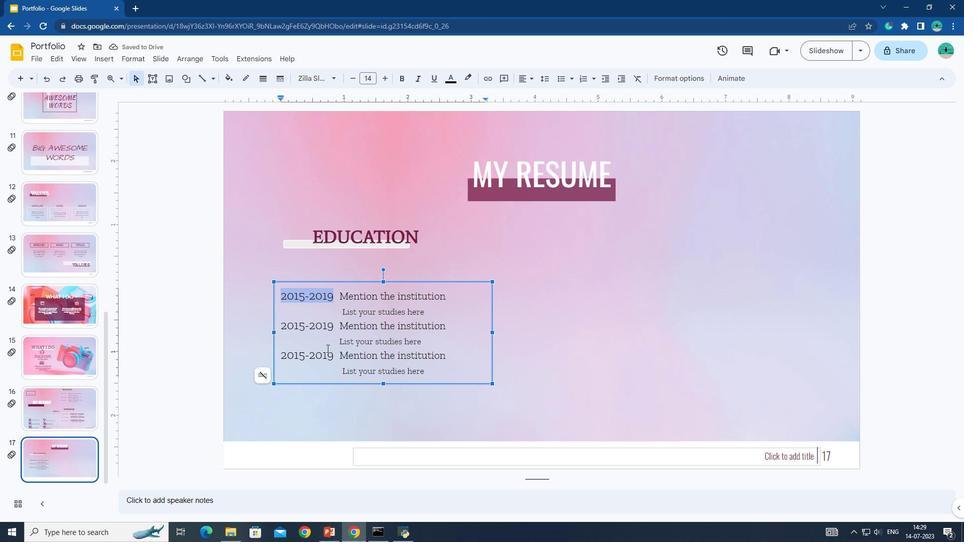 
Action: Mouse moved to (327, 350)
Screenshot: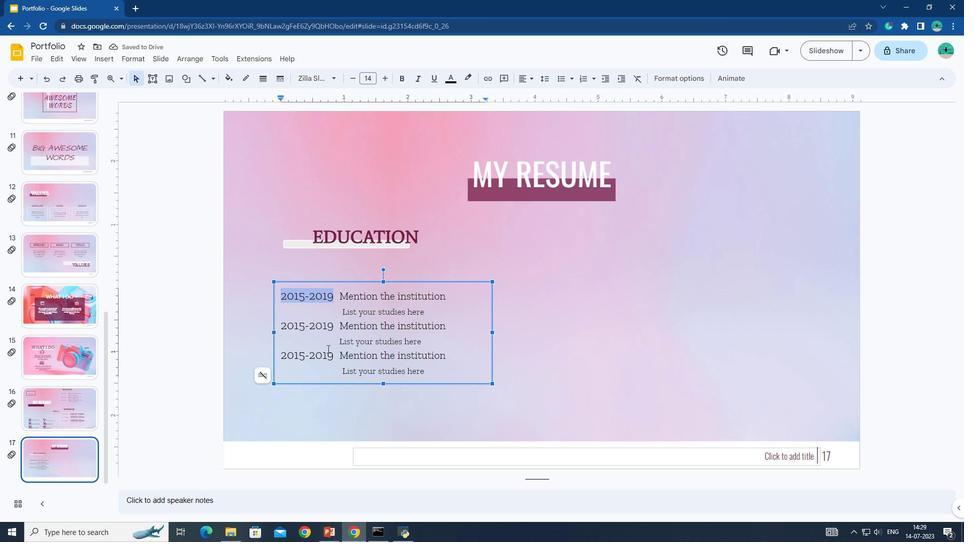 
Action: Key pressed <Key.shift>
Screenshot: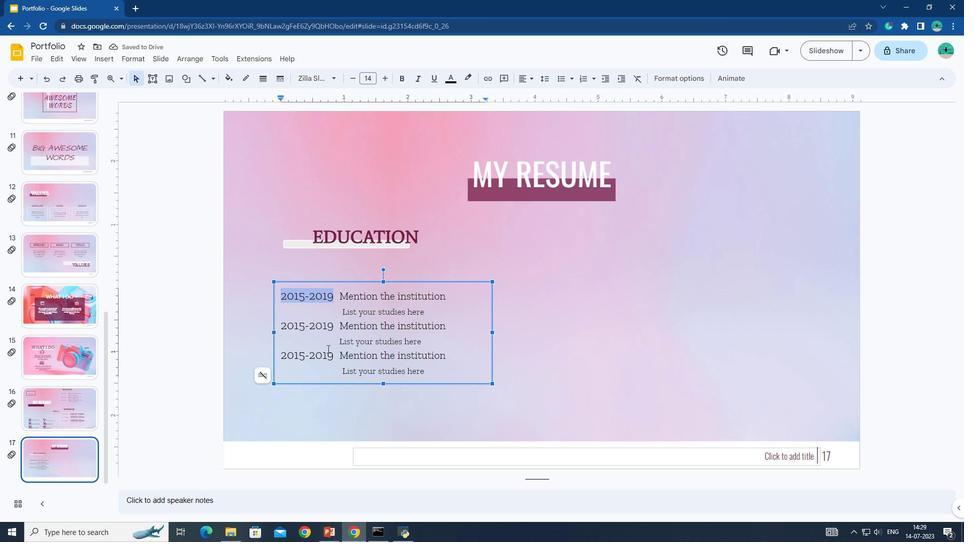 
Action: Mouse moved to (327, 351)
Screenshot: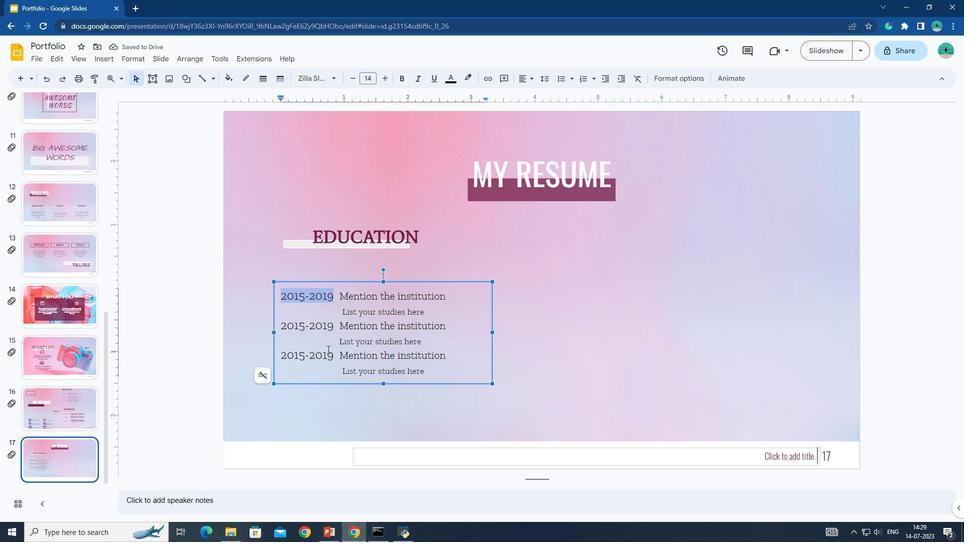
Action: Key pressed <Key.shift>
Screenshot: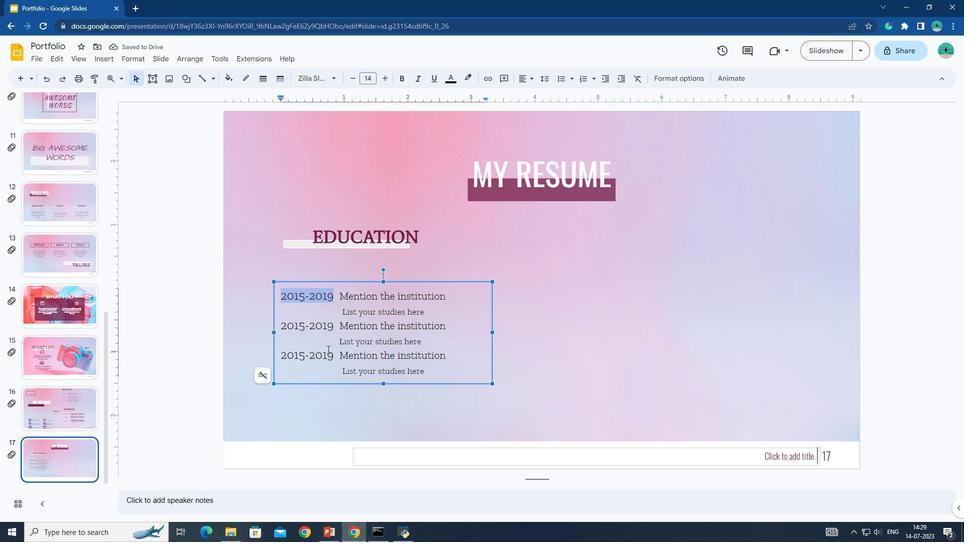 
Action: Mouse moved to (327, 352)
Screenshot: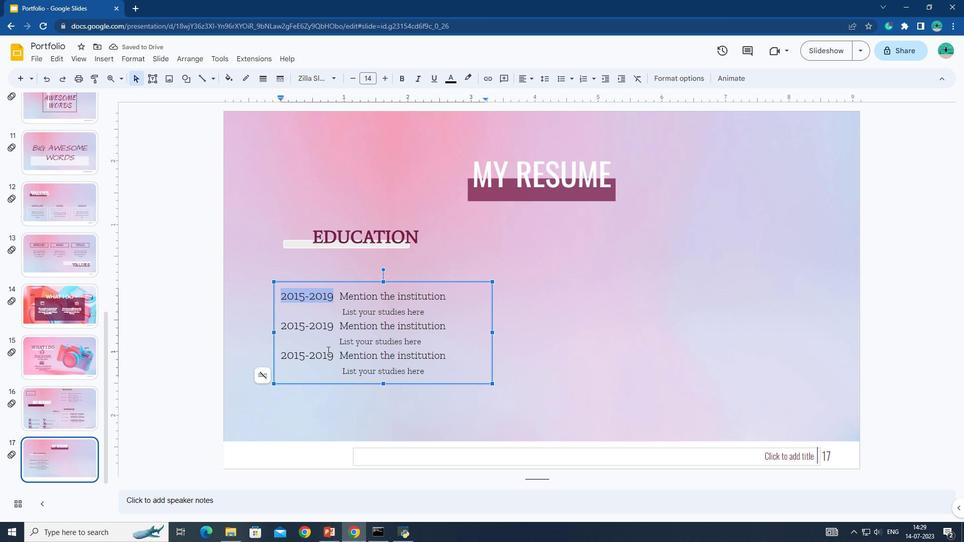 
Action: Key pressed <Key.shift>
Screenshot: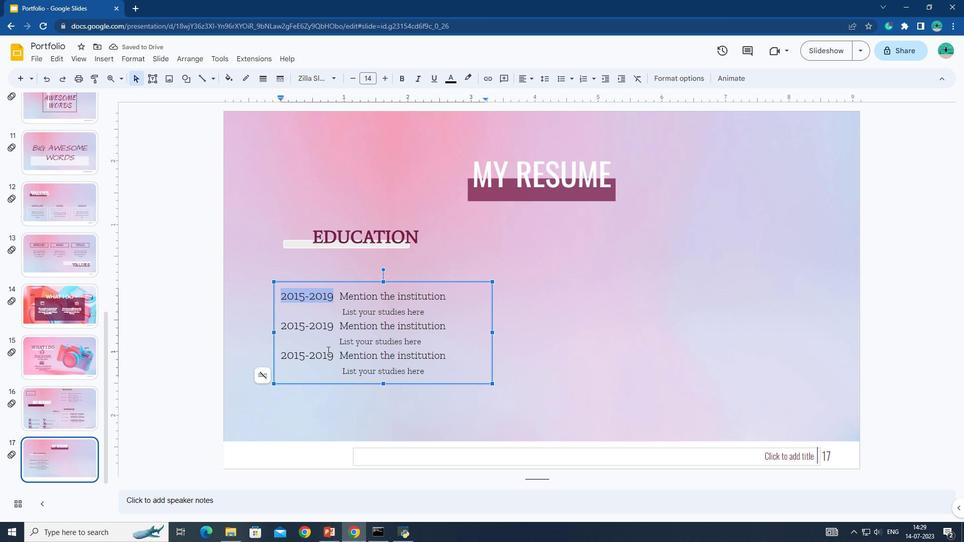 
Action: Mouse moved to (327, 354)
Screenshot: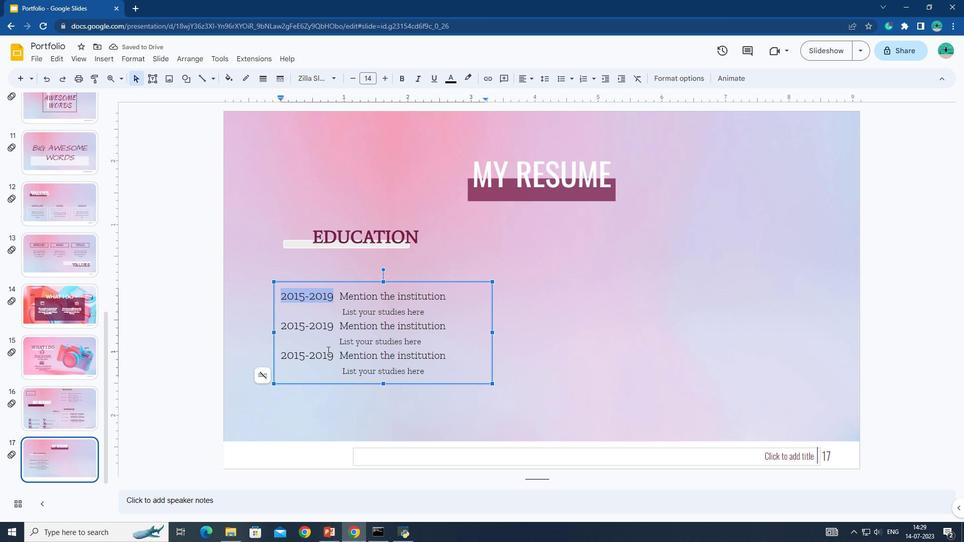 
Action: Key pressed <Key.shift>
Screenshot: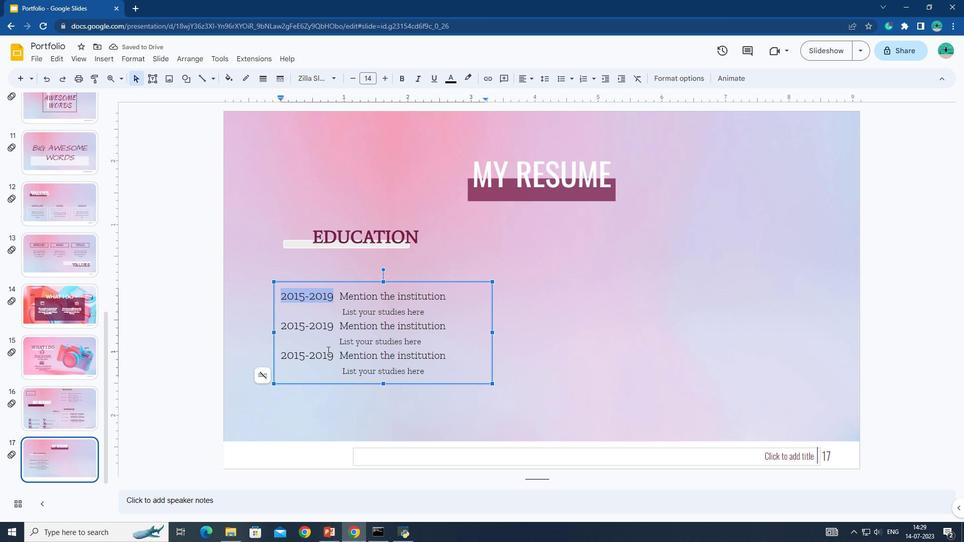 
Action: Mouse moved to (327, 354)
Screenshot: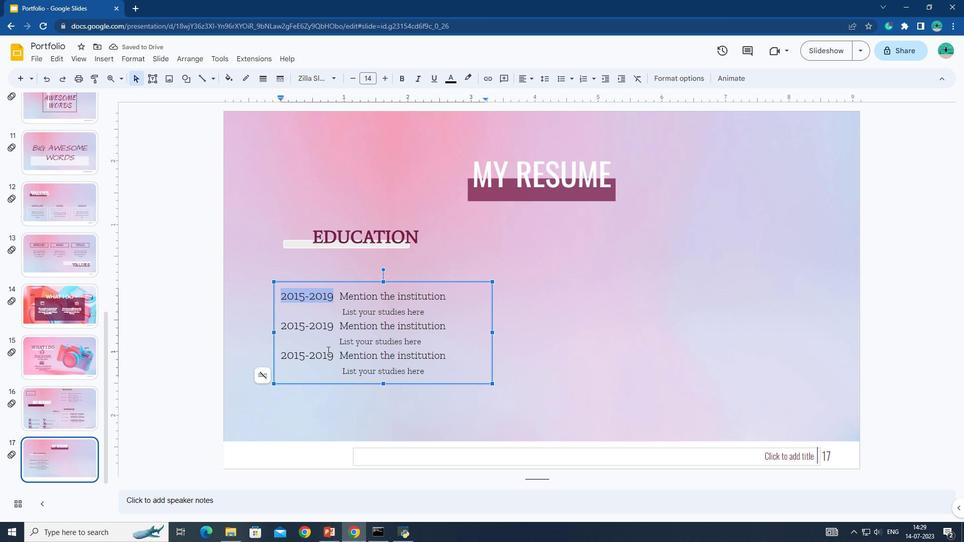 
Action: Key pressed <Key.shift><Key.shift>
Screenshot: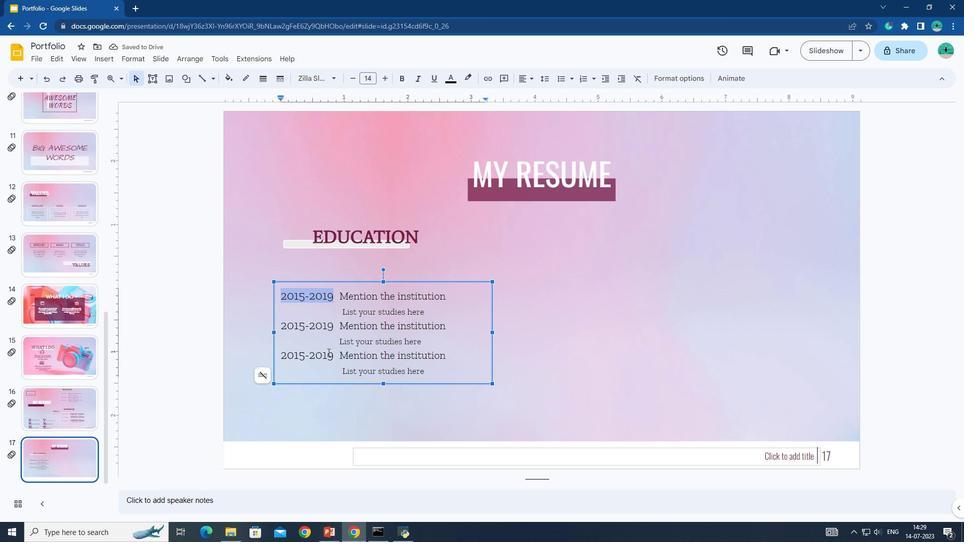 
Action: Mouse moved to (323, 352)
Screenshot: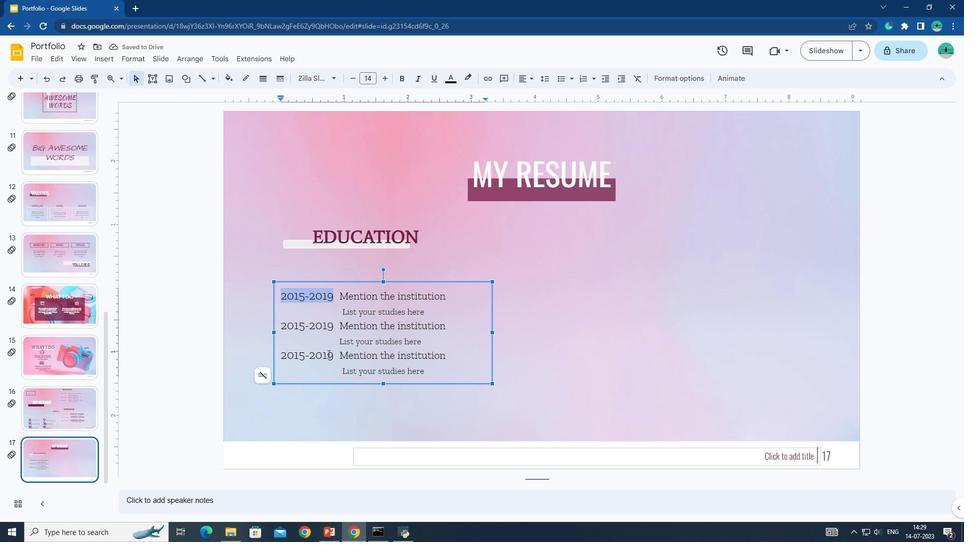 
Action: Key pressed <Key.shift>
Screenshot: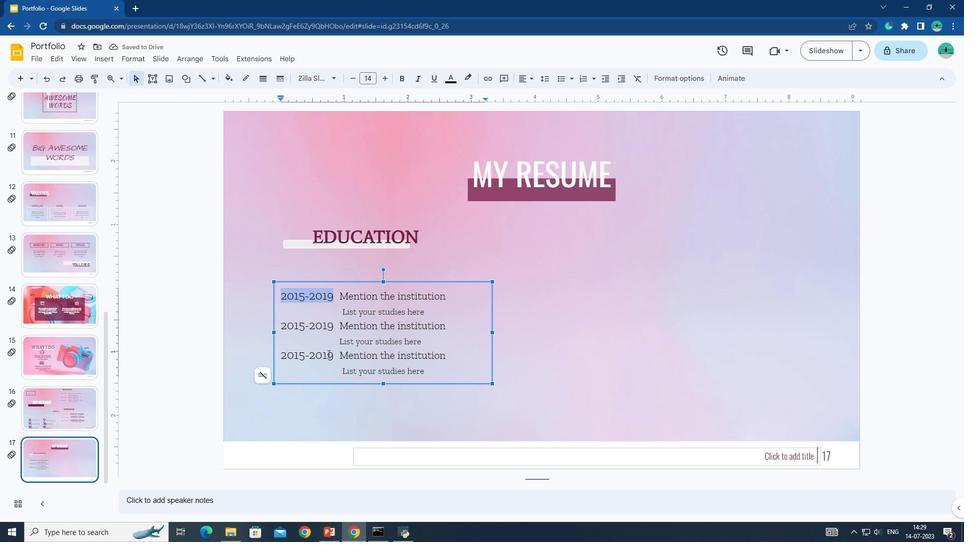 
Action: Mouse moved to (319, 348)
Screenshot: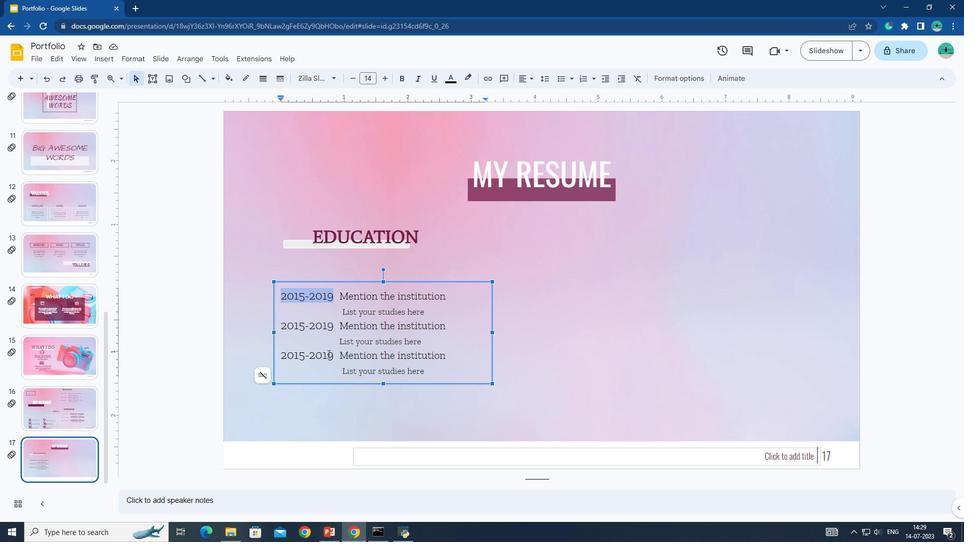 
Action: Key pressed <Key.shift>
Screenshot: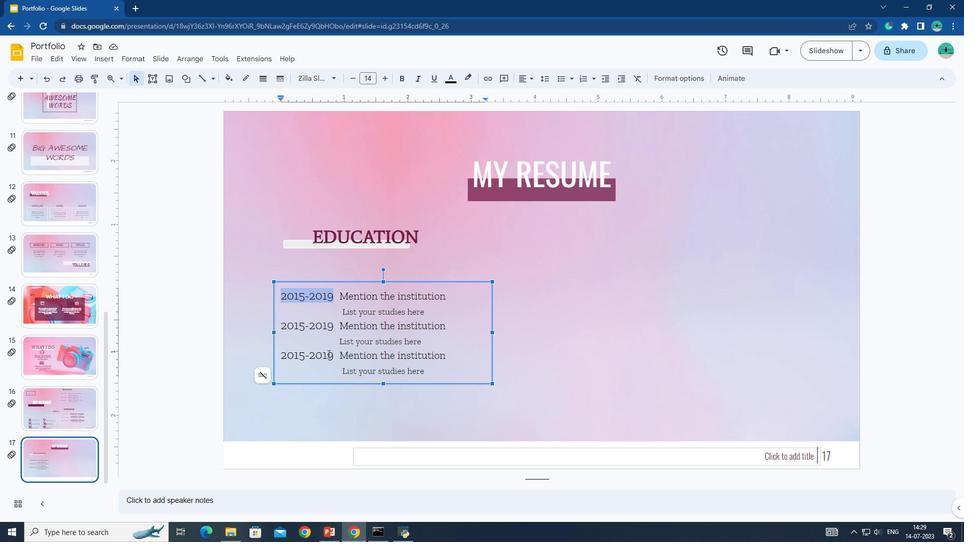 
Action: Mouse moved to (318, 347)
Screenshot: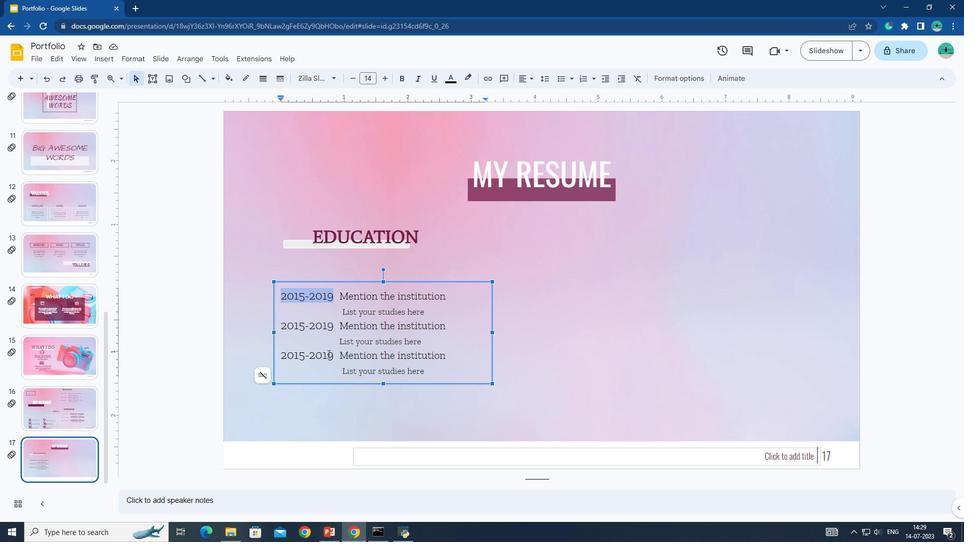 
Action: Key pressed <Key.shift>
Screenshot: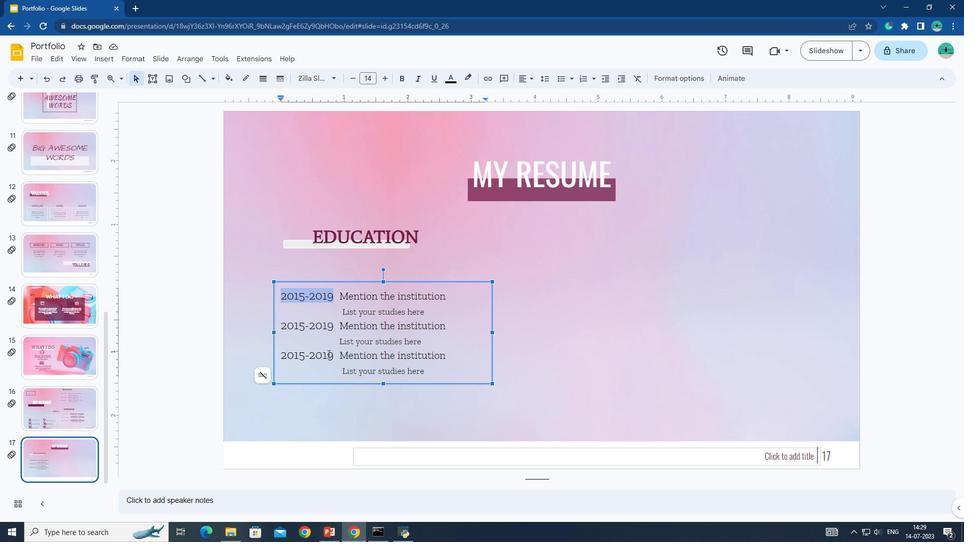 
Action: Mouse moved to (316, 346)
Screenshot: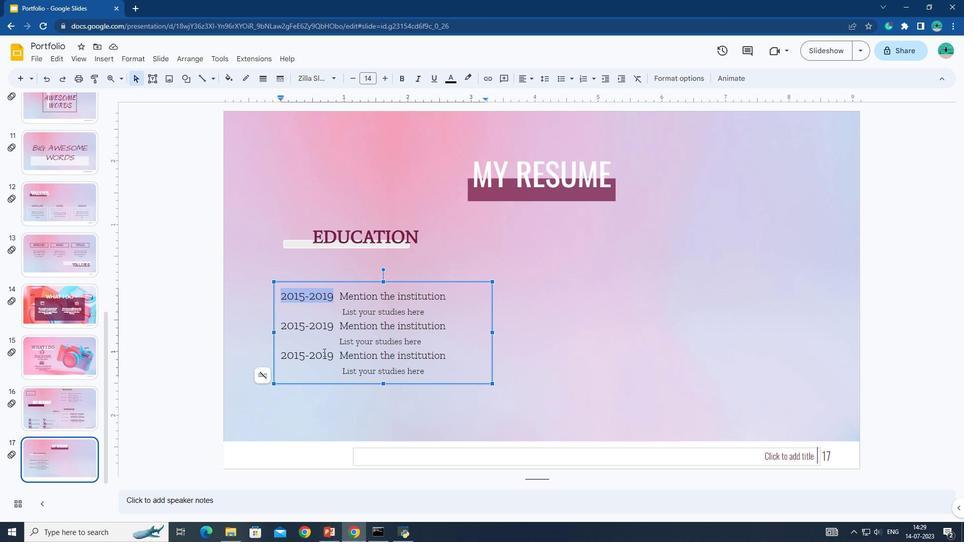 
Action: Key pressed <Key.shift>
Screenshot: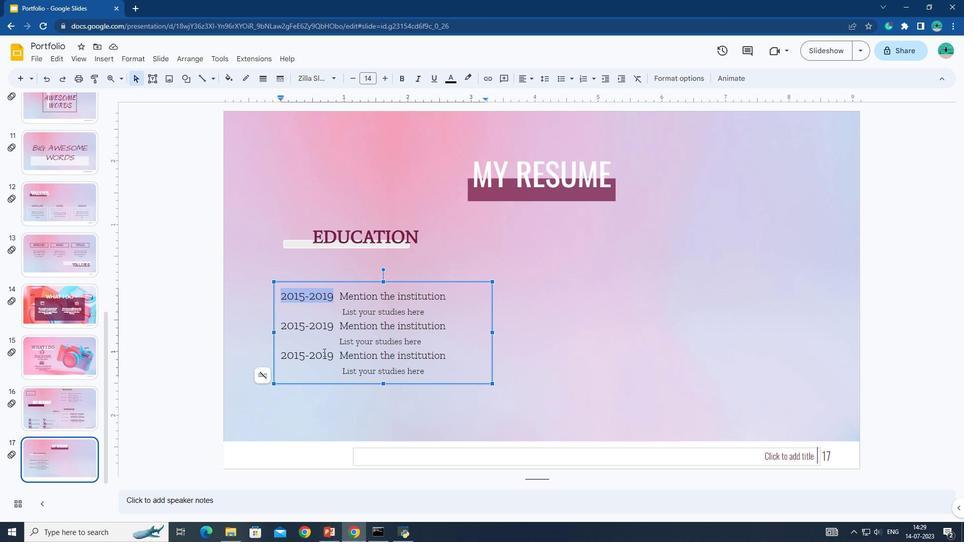 
Action: Mouse moved to (315, 344)
Screenshot: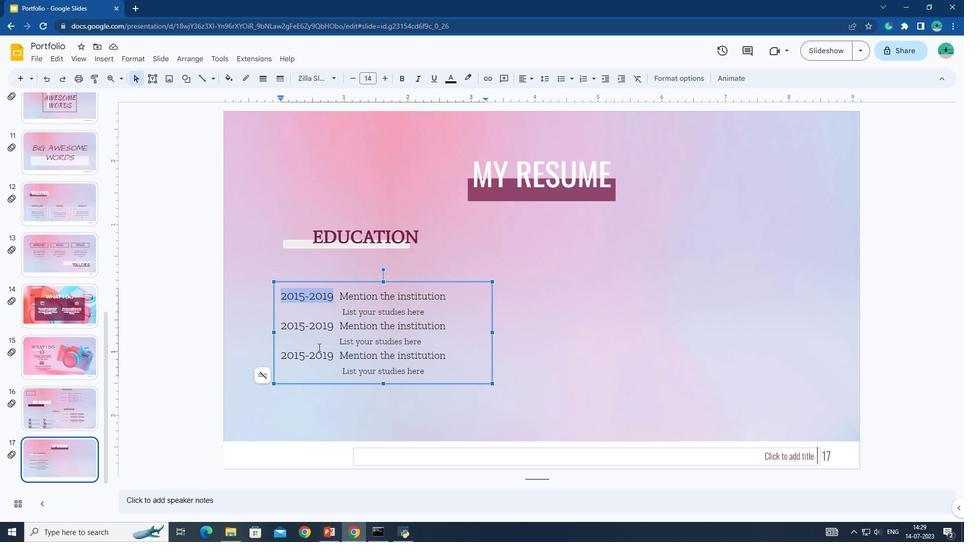 
Action: Key pressed <Key.shift>
Screenshot: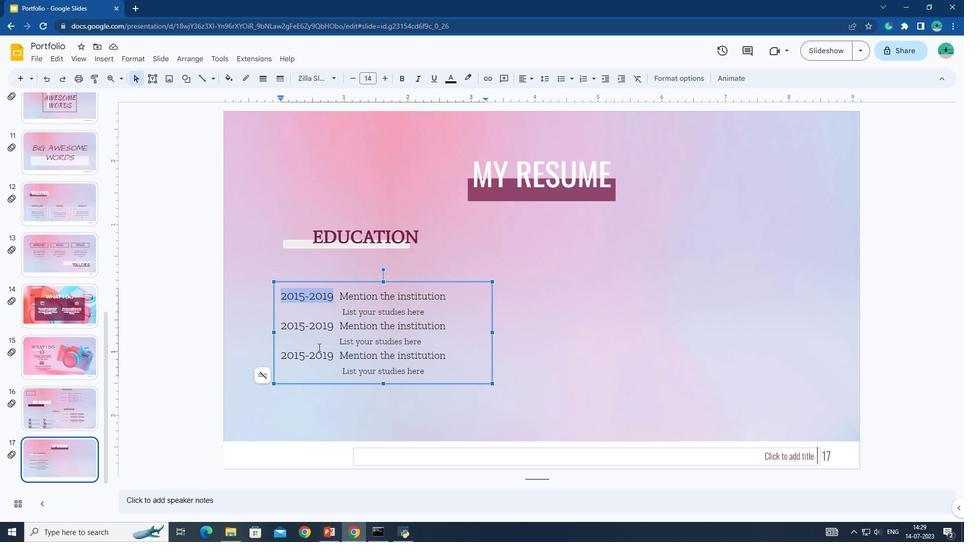 
Action: Mouse moved to (314, 341)
Screenshot: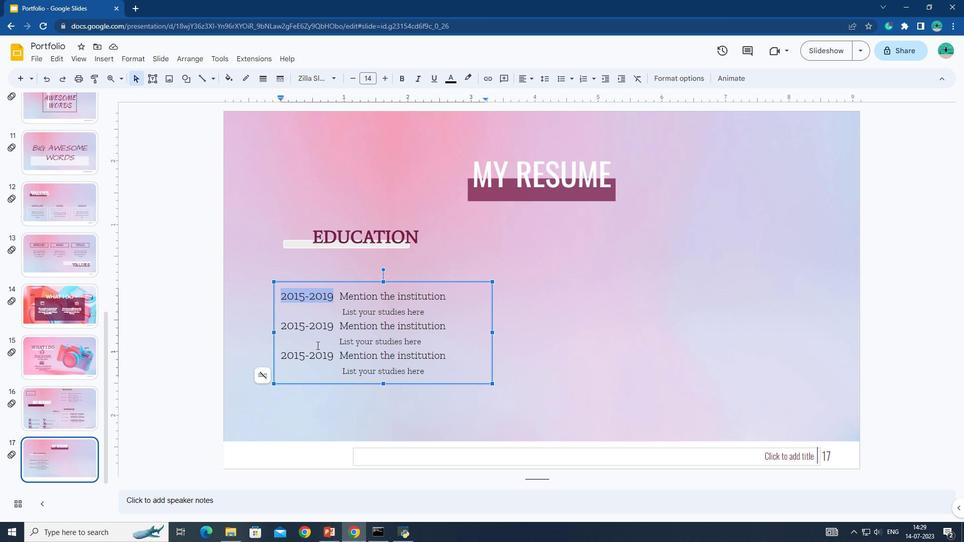 
Action: Key pressed <Key.shift>
Screenshot: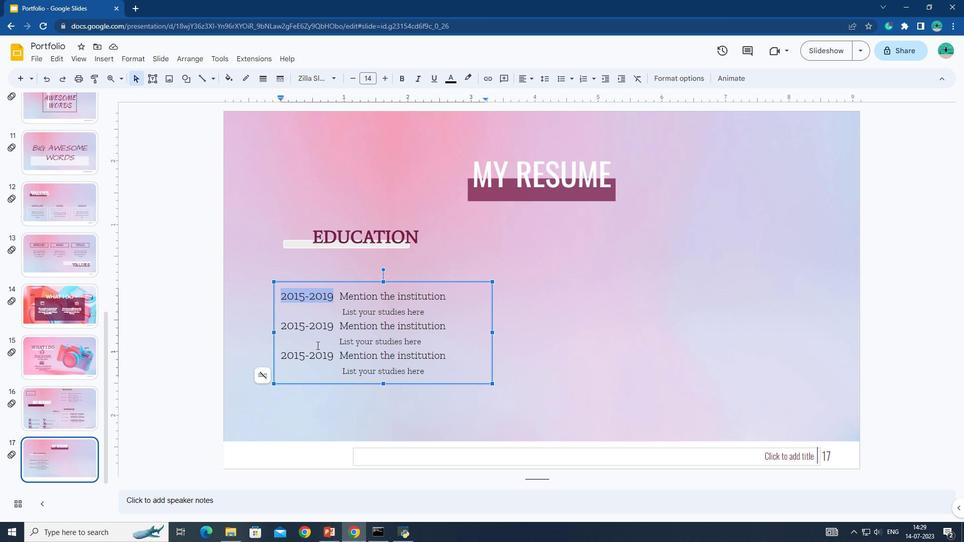
Action: Mouse moved to (313, 338)
Screenshot: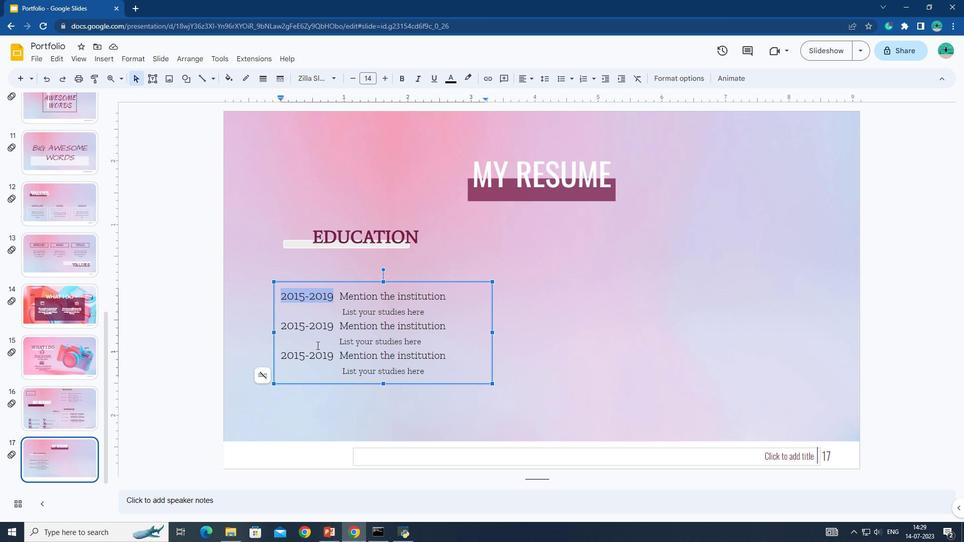
Action: Key pressed <Key.shift>
Screenshot: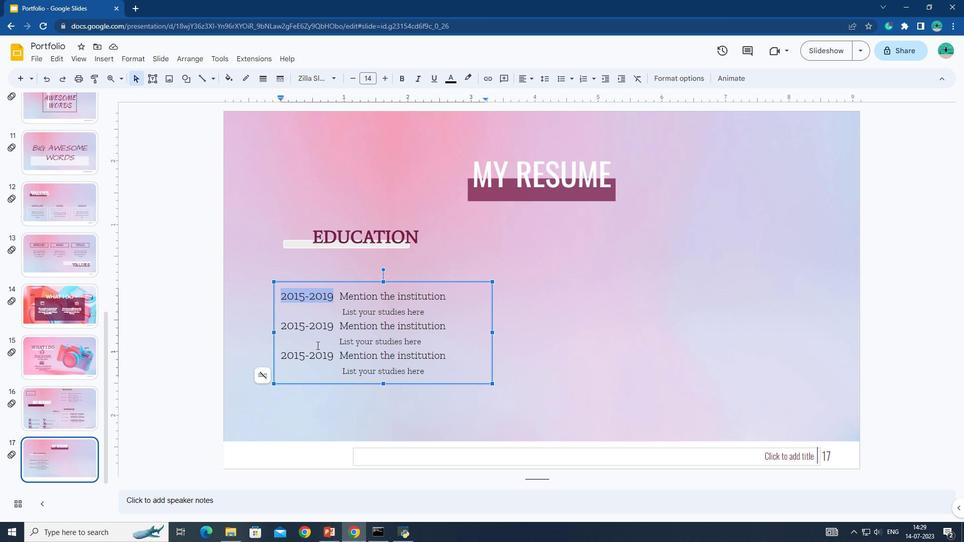 
Action: Mouse moved to (312, 336)
Screenshot: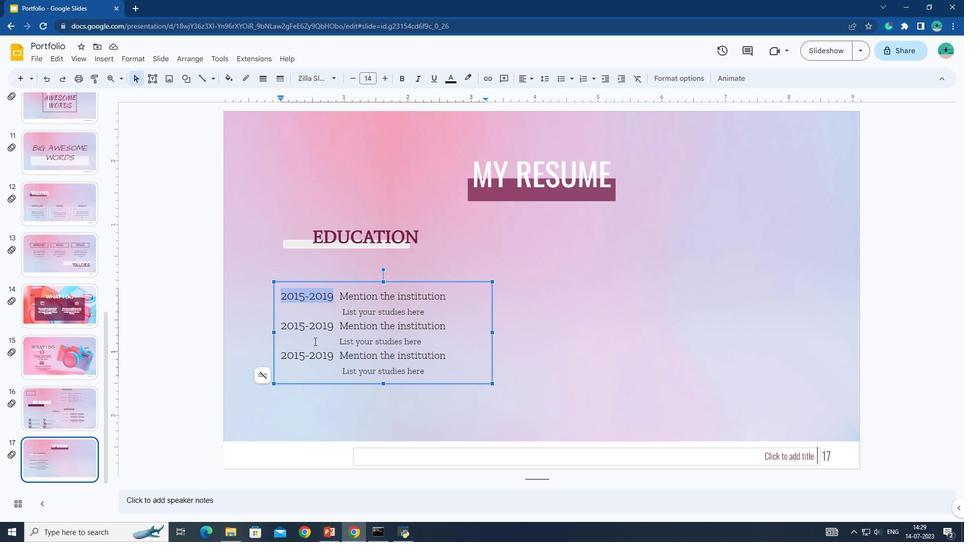 
Action: Key pressed <Key.shift>
Screenshot: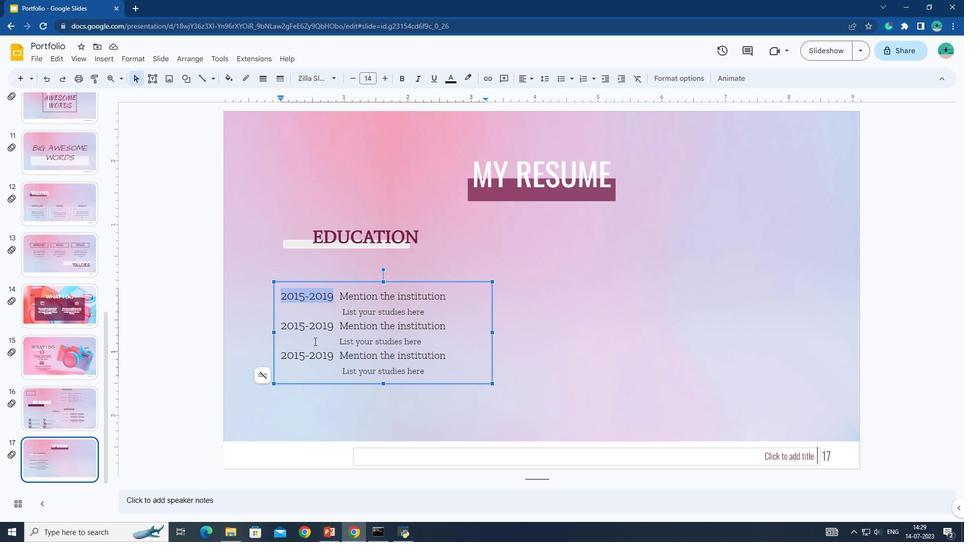 
Action: Mouse moved to (312, 336)
Screenshot: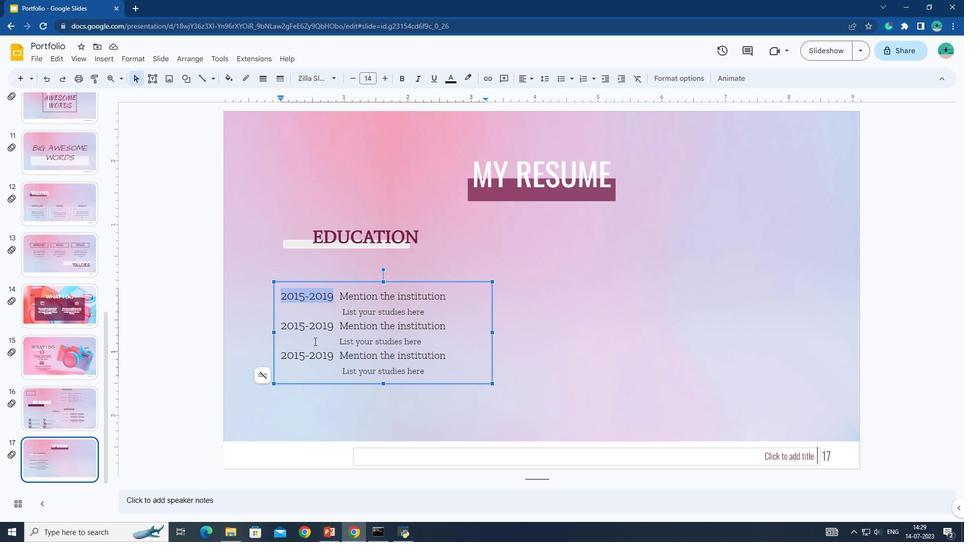 
Action: Key pressed <Key.shift>
Screenshot: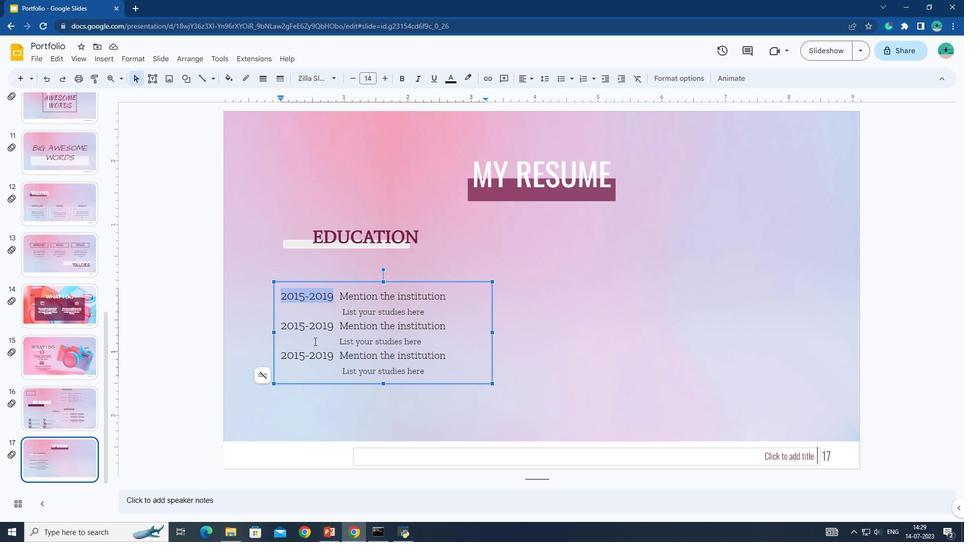
Action: Mouse moved to (312, 335)
Screenshot: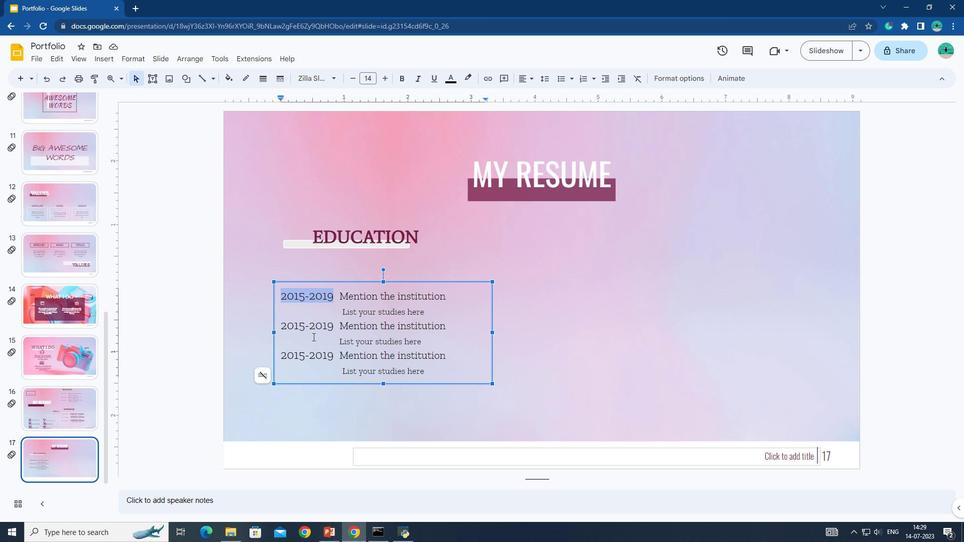 
Action: Key pressed <Key.shift>
Screenshot: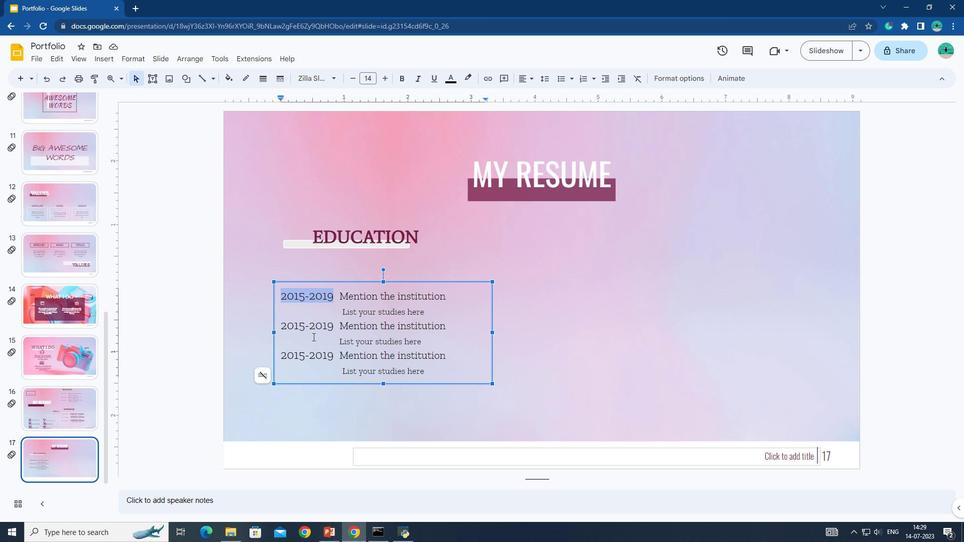 
Action: Mouse moved to (311, 334)
Screenshot: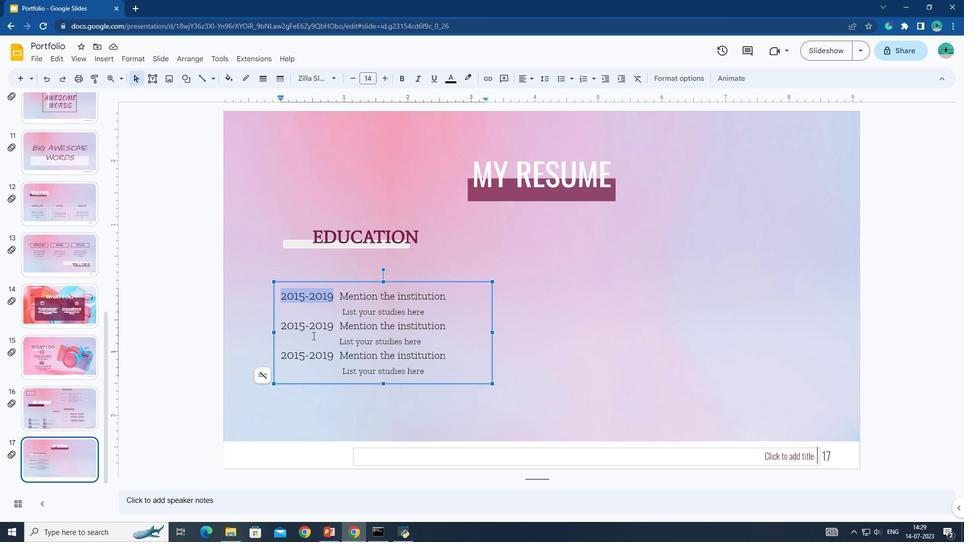 
Action: Key pressed <Key.shift>
Screenshot: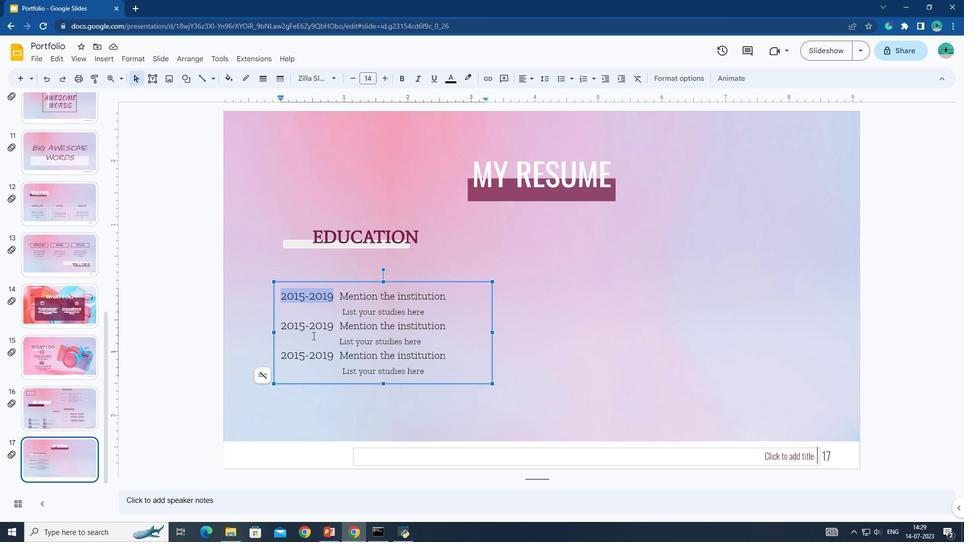 
Action: Mouse moved to (310, 333)
Screenshot: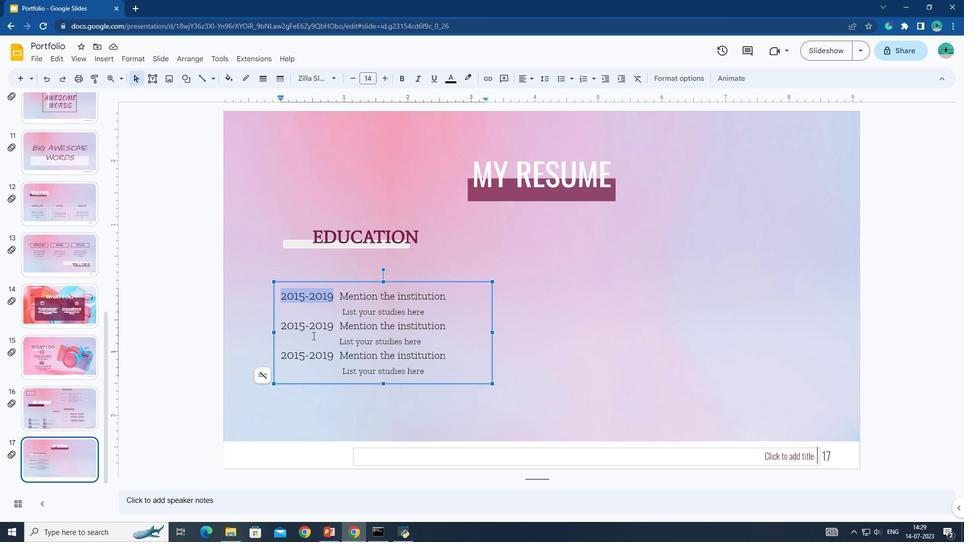 
Action: Key pressed <Key.shift>
Screenshot: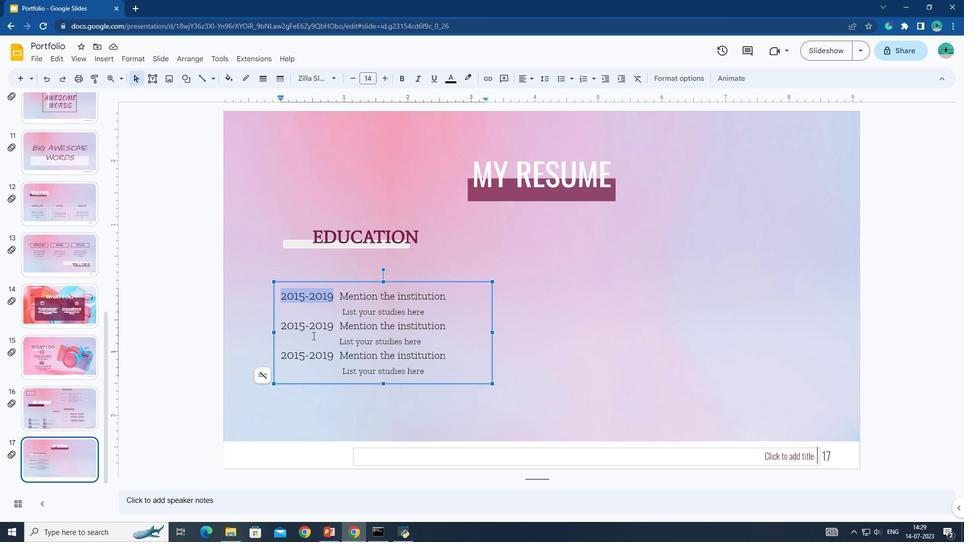 
Action: Mouse moved to (310, 330)
Screenshot: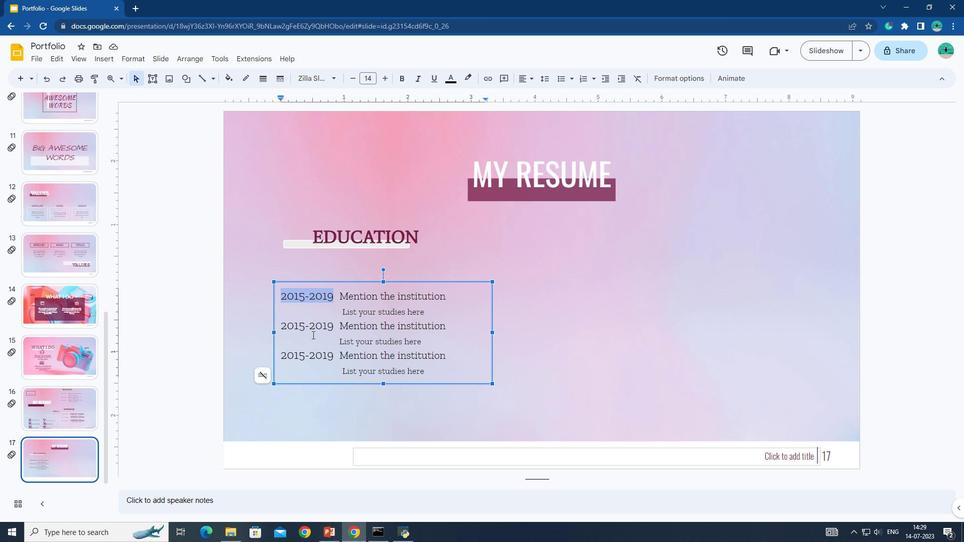 
Action: Key pressed <Key.shift>
Screenshot: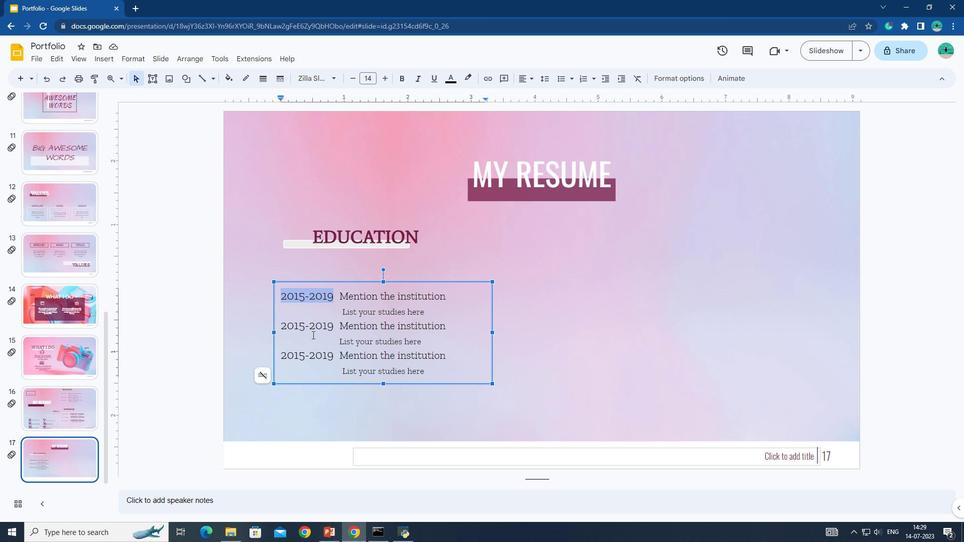 
Action: Mouse moved to (309, 329)
Screenshot: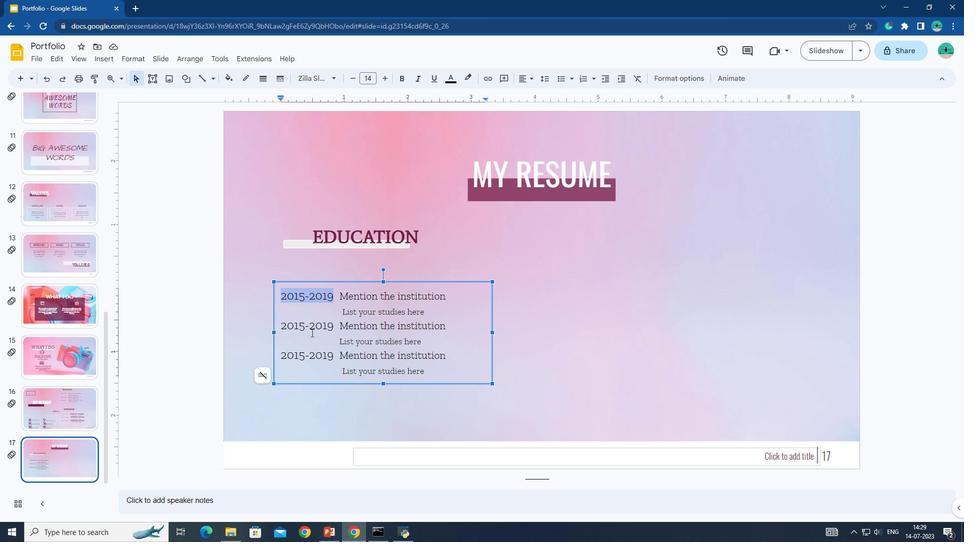 
Action: Key pressed <Key.shift>
Screenshot: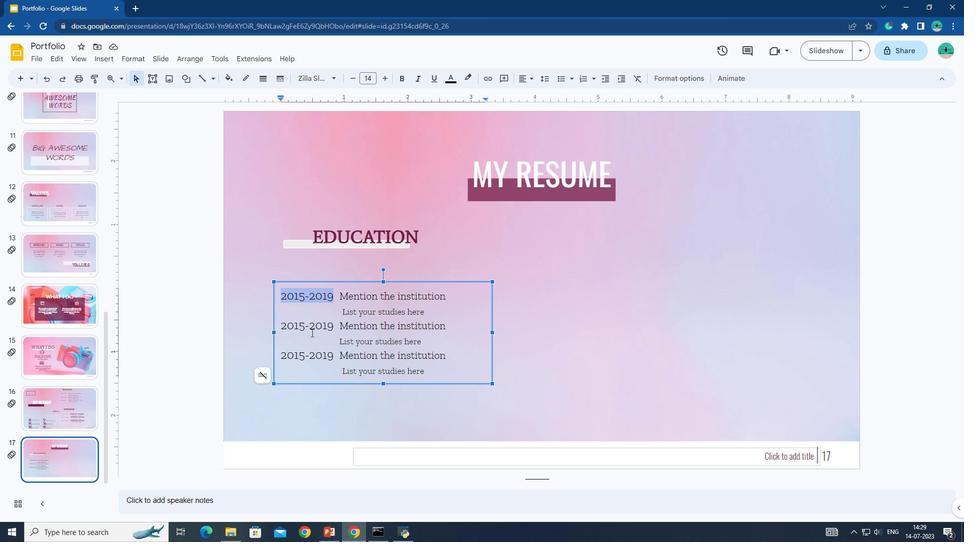 
Action: Mouse moved to (309, 328)
Screenshot: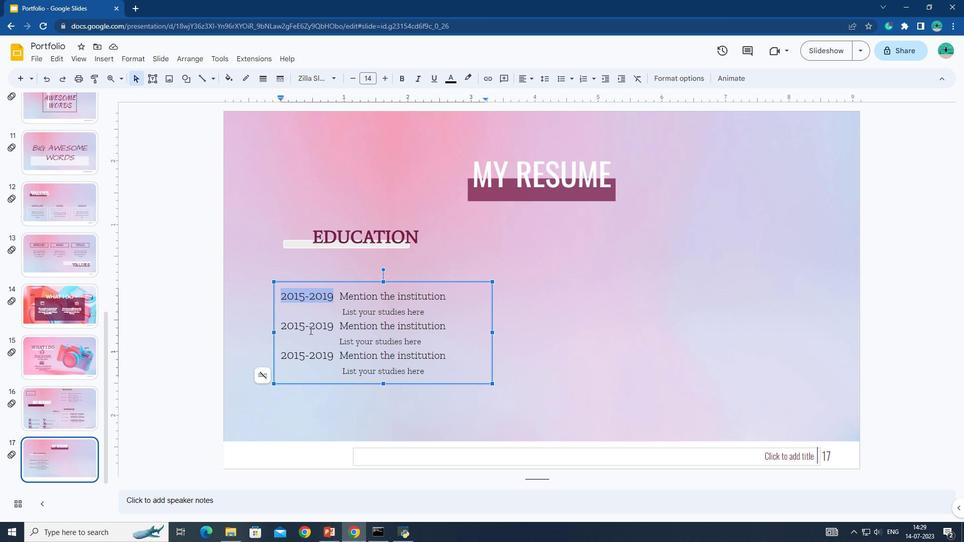 
Action: Key pressed <Key.shift><Key.shift>
Screenshot: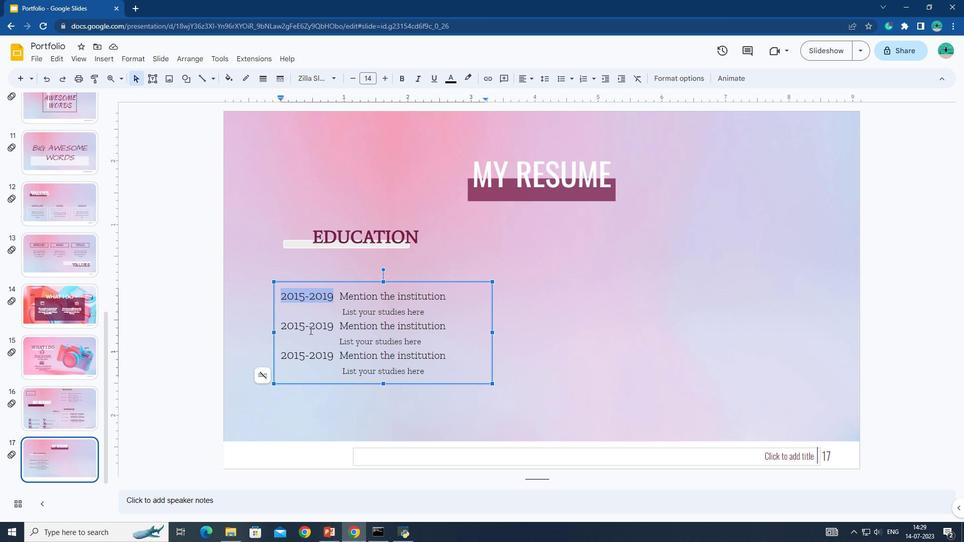 
Action: Mouse moved to (308, 328)
Screenshot: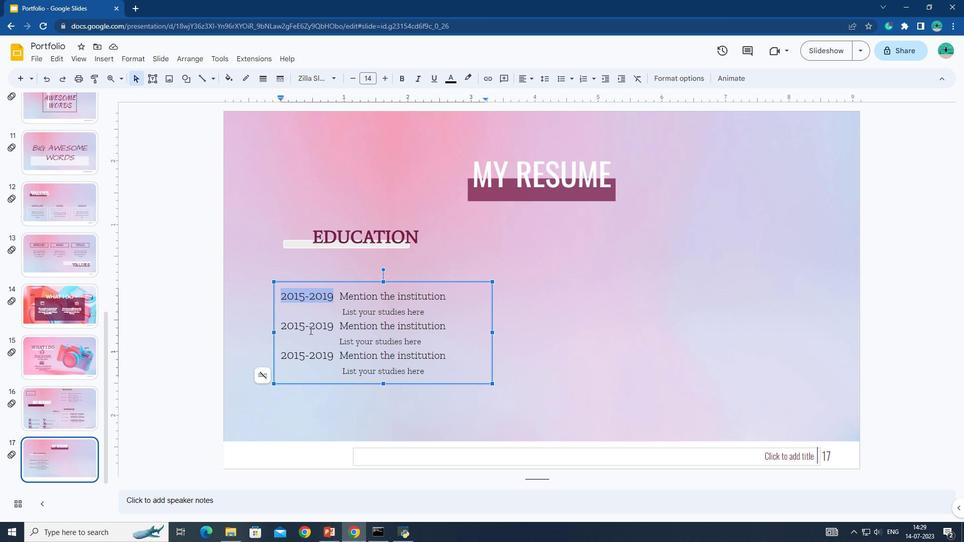 
Action: Key pressed <Key.shift>
Screenshot: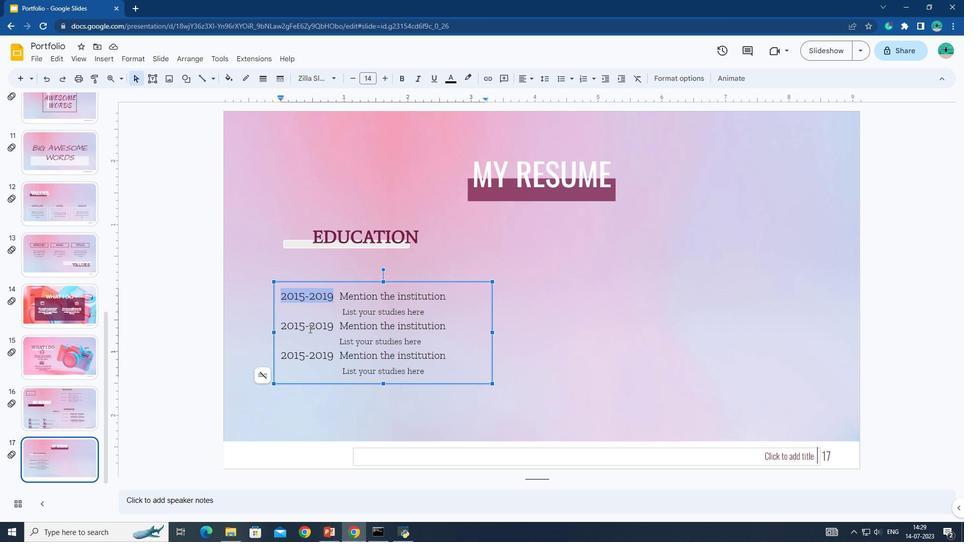
Action: Mouse moved to (308, 327)
Screenshot: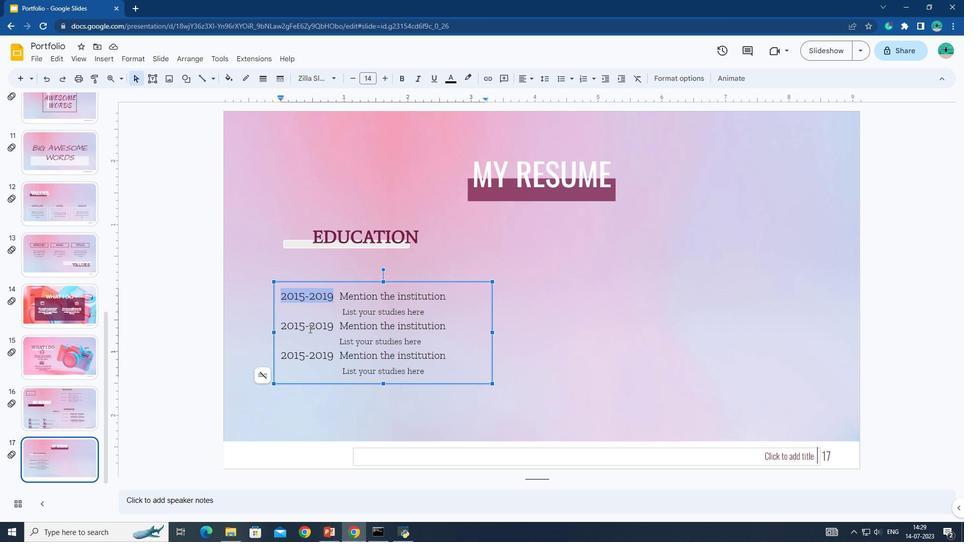 
Action: Key pressed <Key.shift><Key.shift><Key.shift>
Screenshot: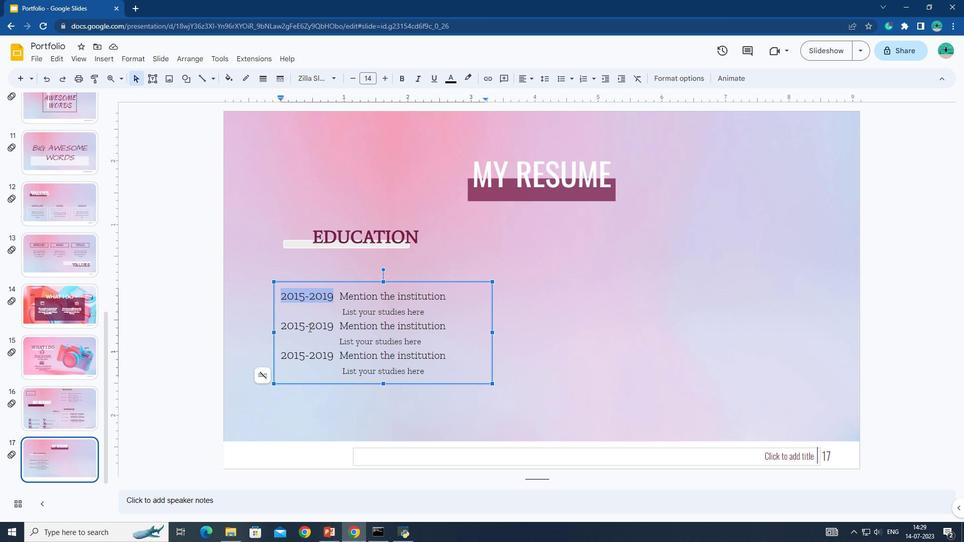 
Action: Mouse pressed left at (308, 327)
Screenshot: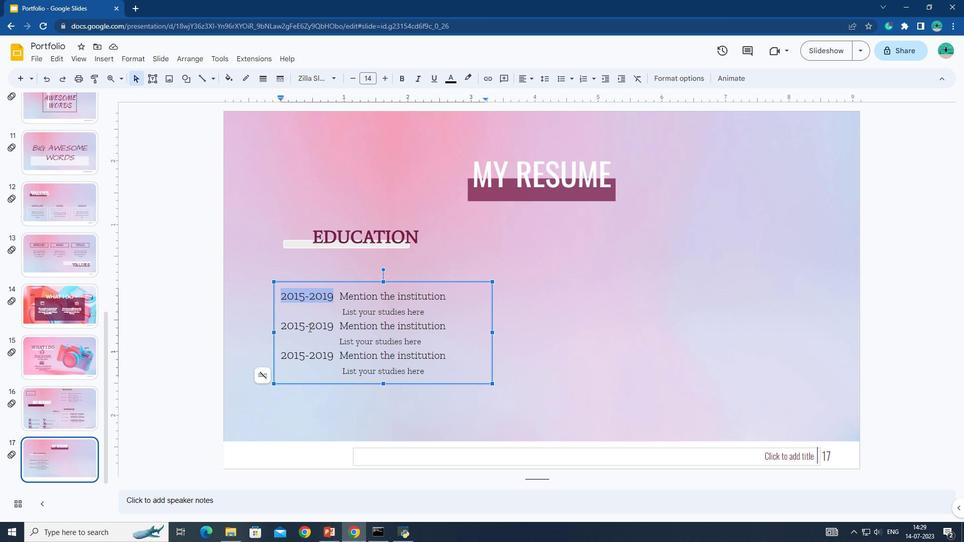 
Action: Key pressed <Key.shift><Key.shift><Key.shift><Key.shift><Key.shift><Key.shift><Key.shift><Key.shift><Key.shift><Key.shift><Key.shift><Key.shift><Key.shift><Key.shift><Key.shift><Key.shift><Key.shift><Key.shift><Key.shift>
Screenshot: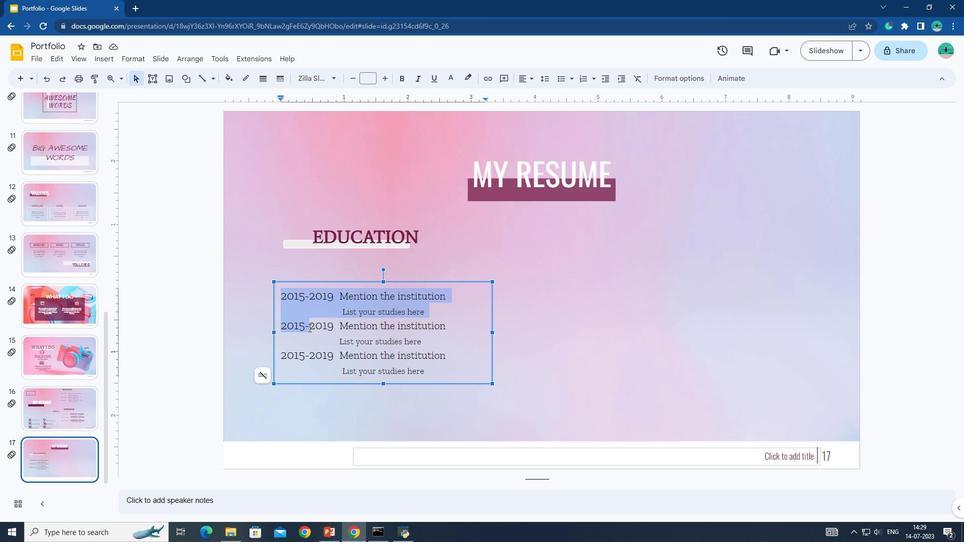 
Action: Mouse pressed left at (308, 327)
Screenshot: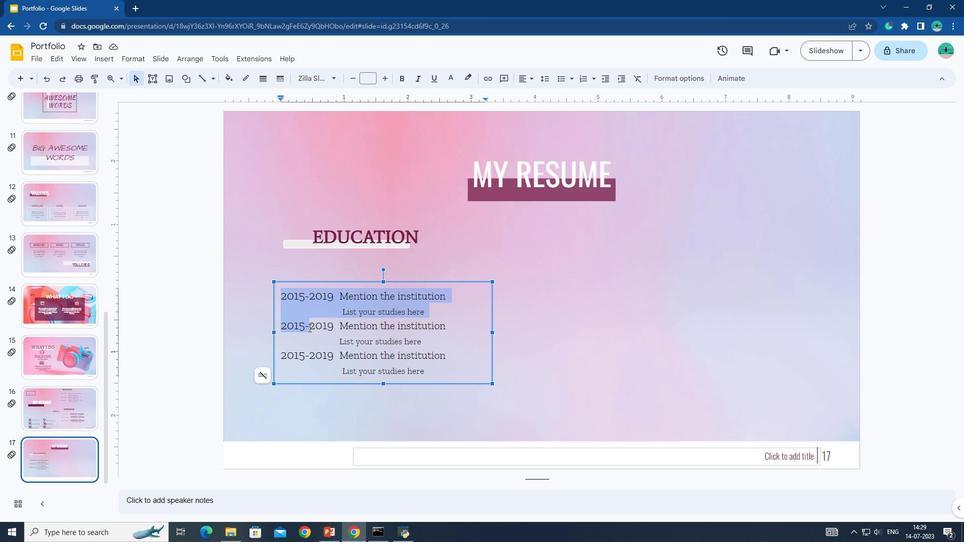 
Action: Key pressed <Key.shift><Key.shift><Key.shift><Key.shift><Key.shift><Key.shift><Key.shift><Key.shift>
Screenshot: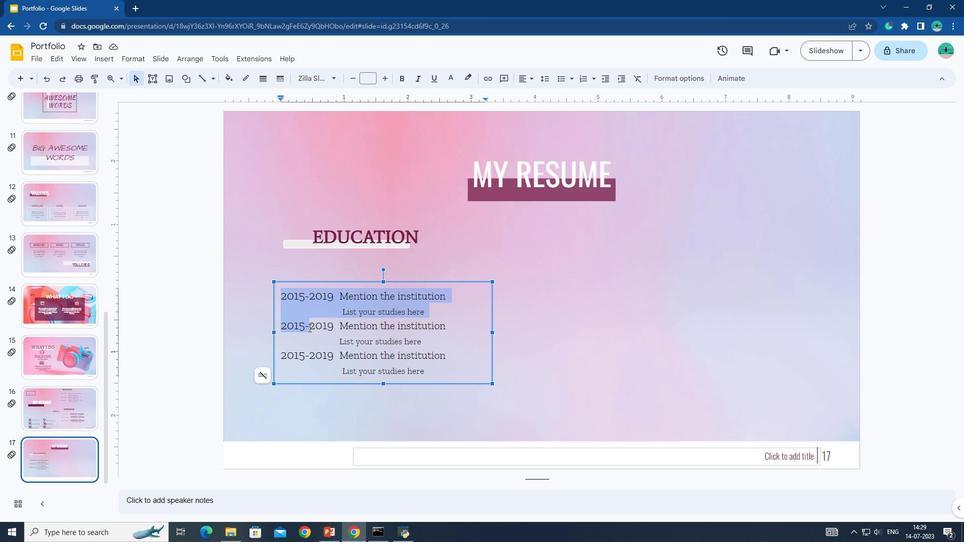 
Action: Mouse moved to (308, 327)
Screenshot: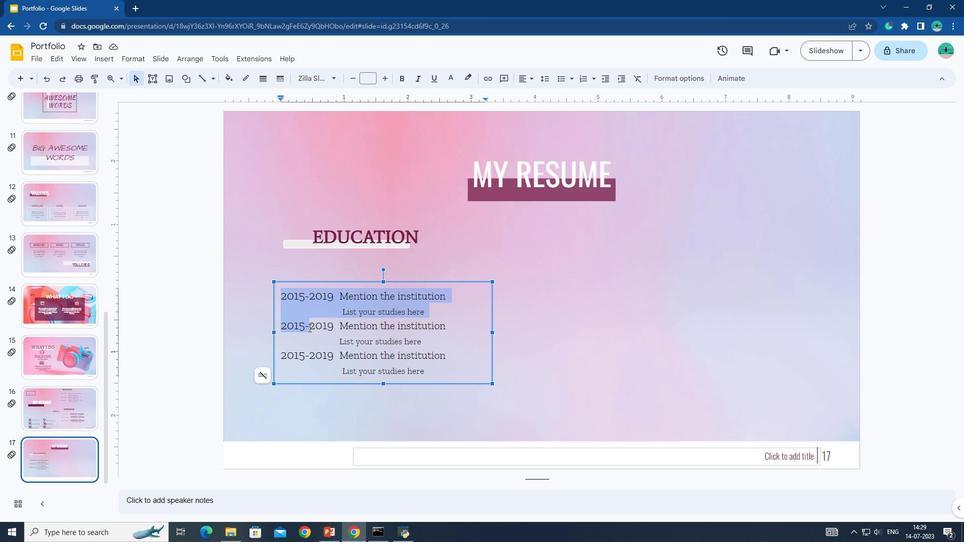 
Action: Key pressed <Key.shift>
Screenshot: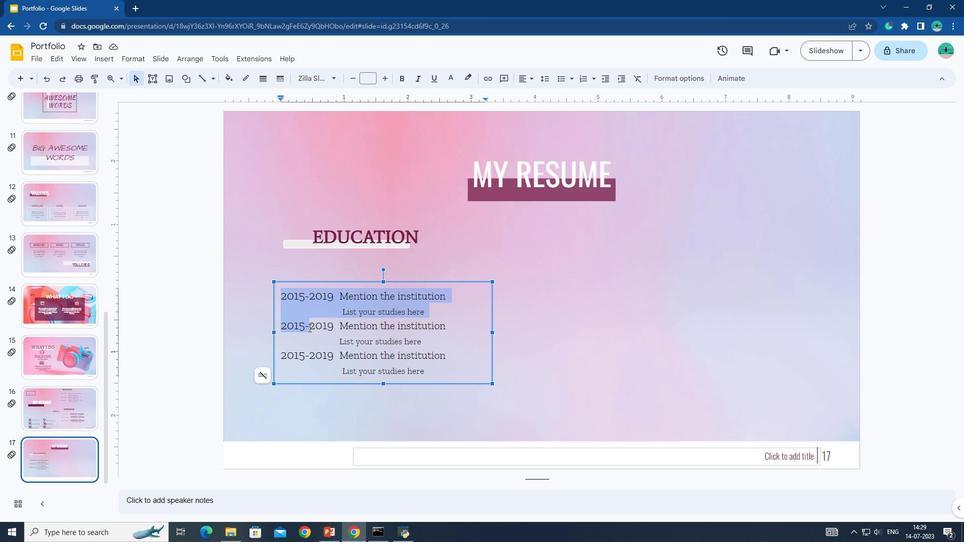 
Action: Mouse moved to (308, 326)
Screenshot: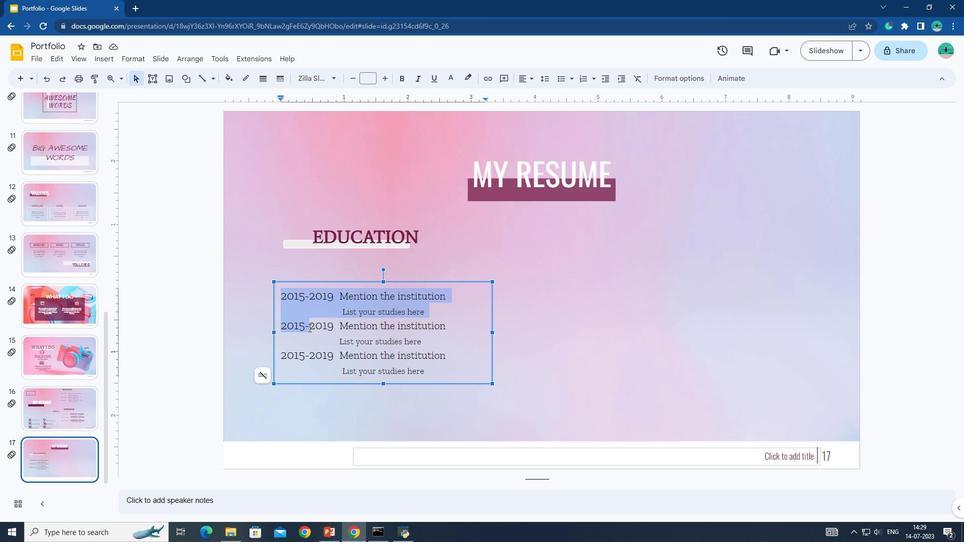 
Action: Key pressed <Key.shift>
Screenshot: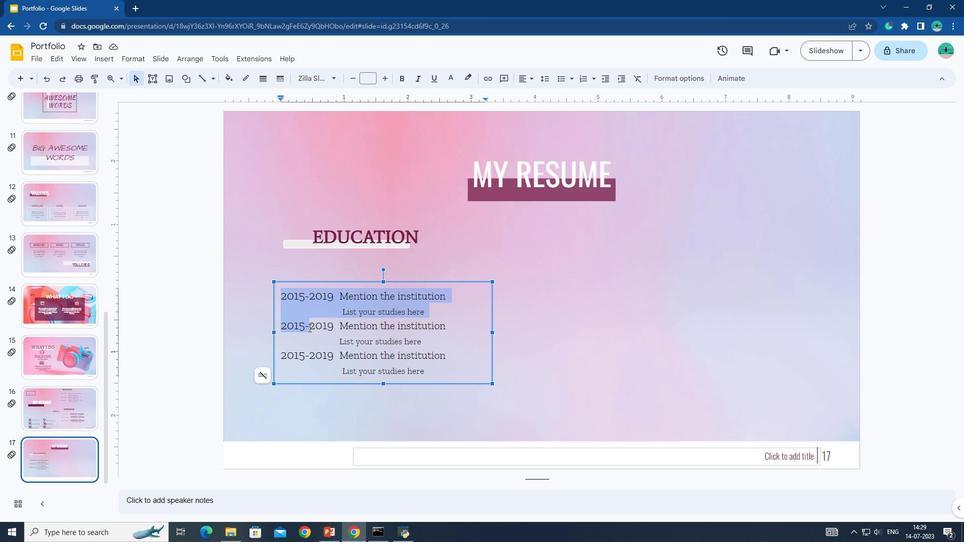 
Action: Mouse moved to (307, 319)
Screenshot: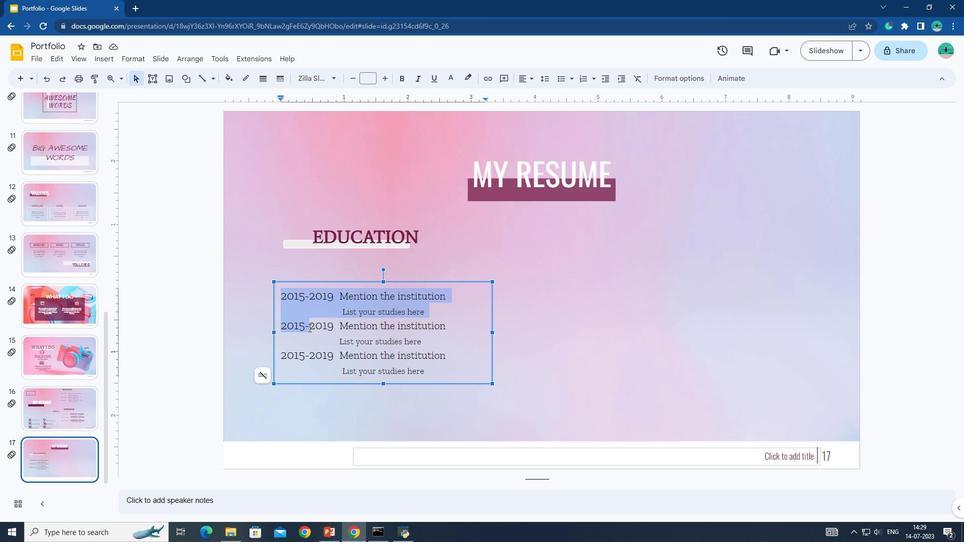 
Action: Key pressed <Key.shift>
Screenshot: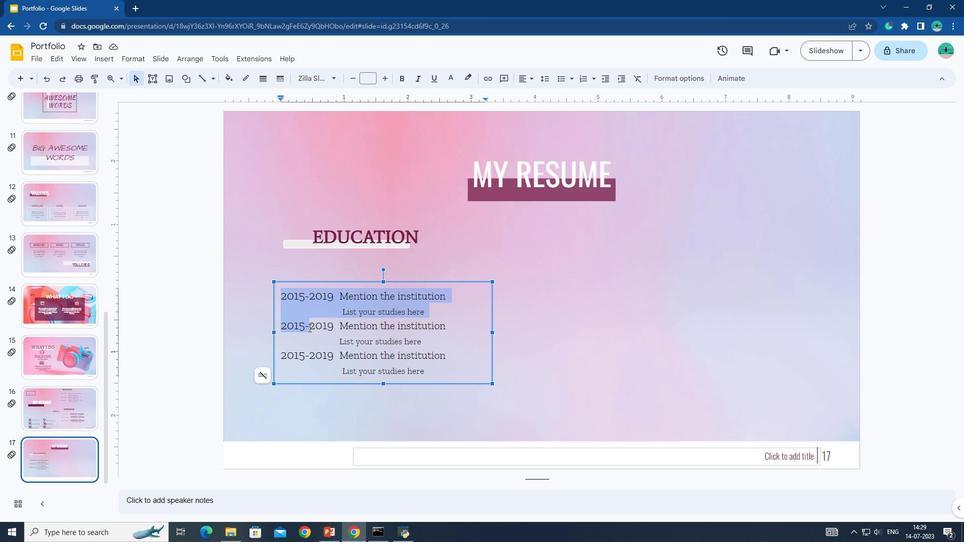 
Action: Mouse moved to (305, 312)
Screenshot: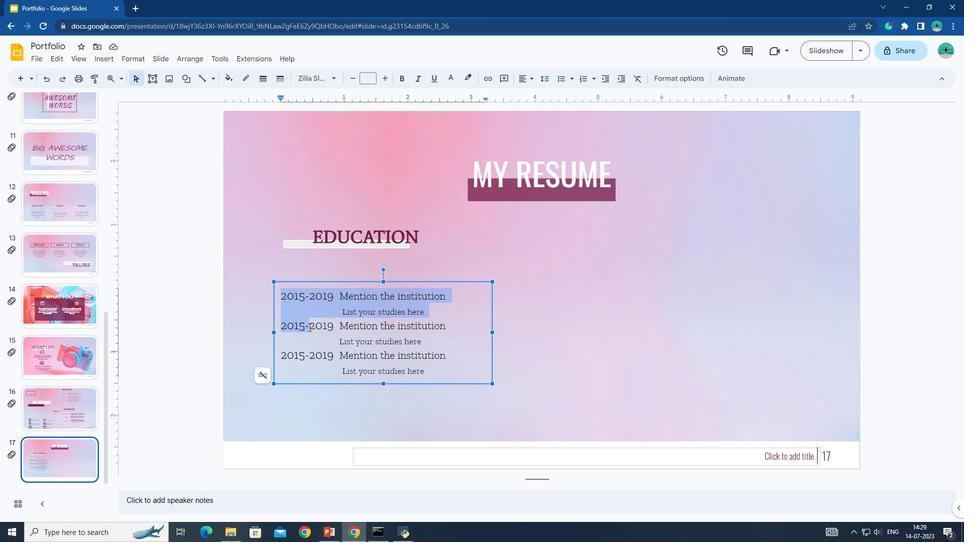 
Action: Key pressed <Key.shift>
Screenshot: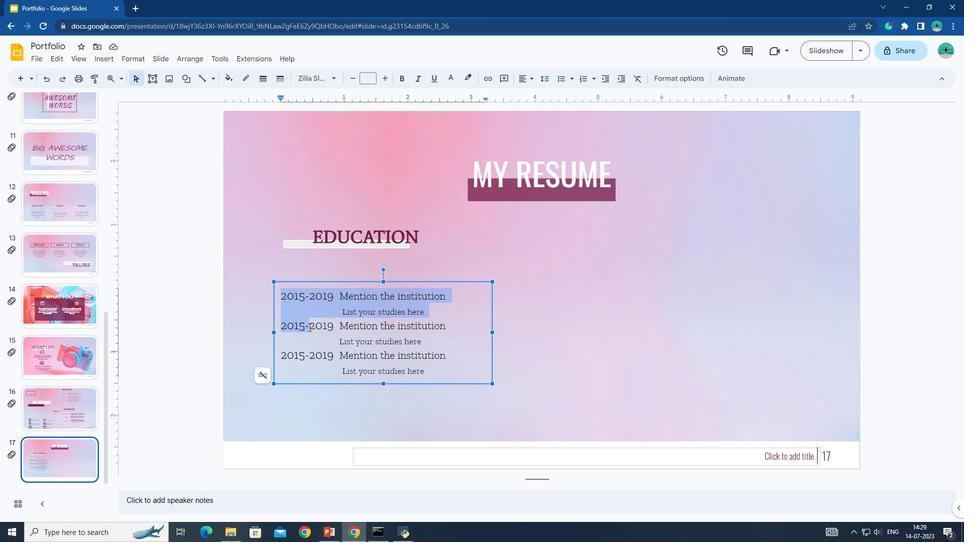 
Action: Mouse moved to (305, 306)
Screenshot: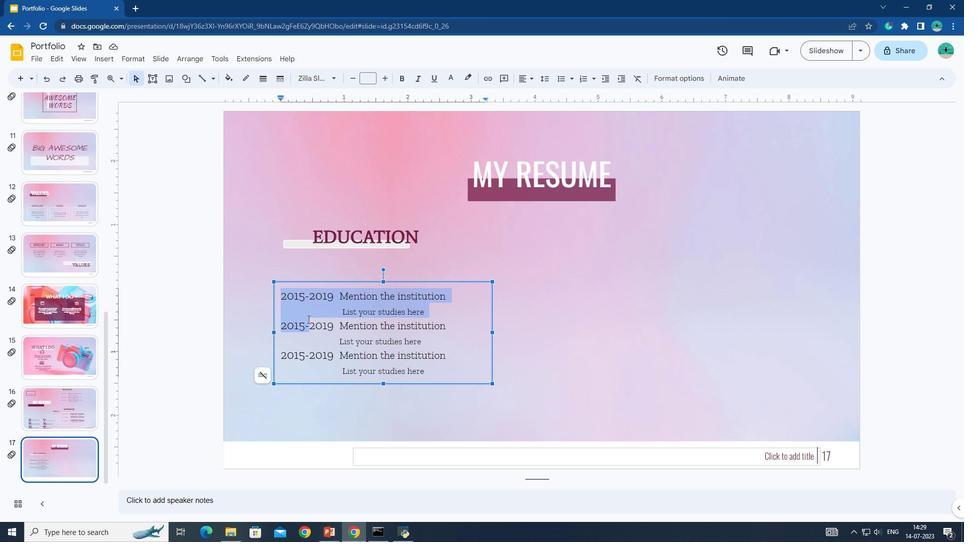 
Action: Key pressed <Key.shift>
Screenshot: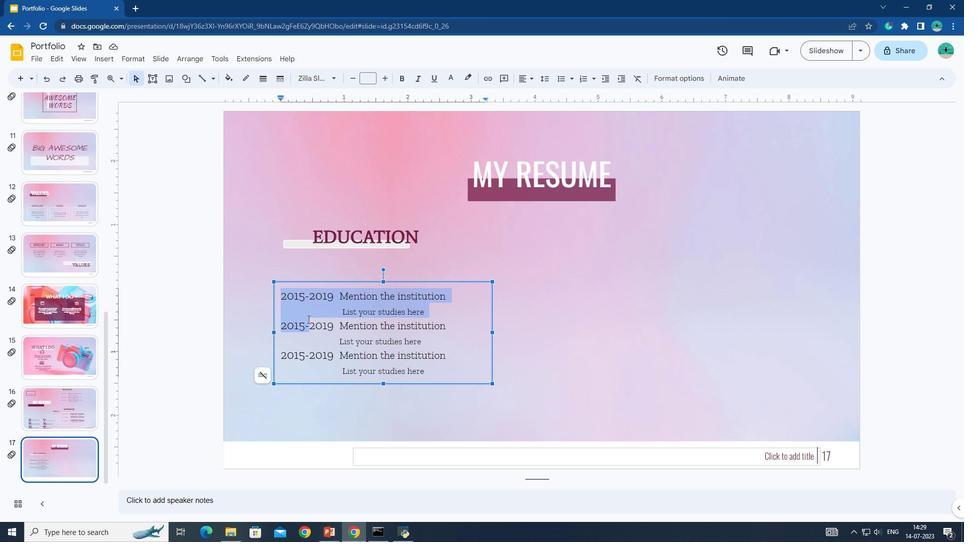 
Action: Mouse moved to (304, 304)
Screenshot: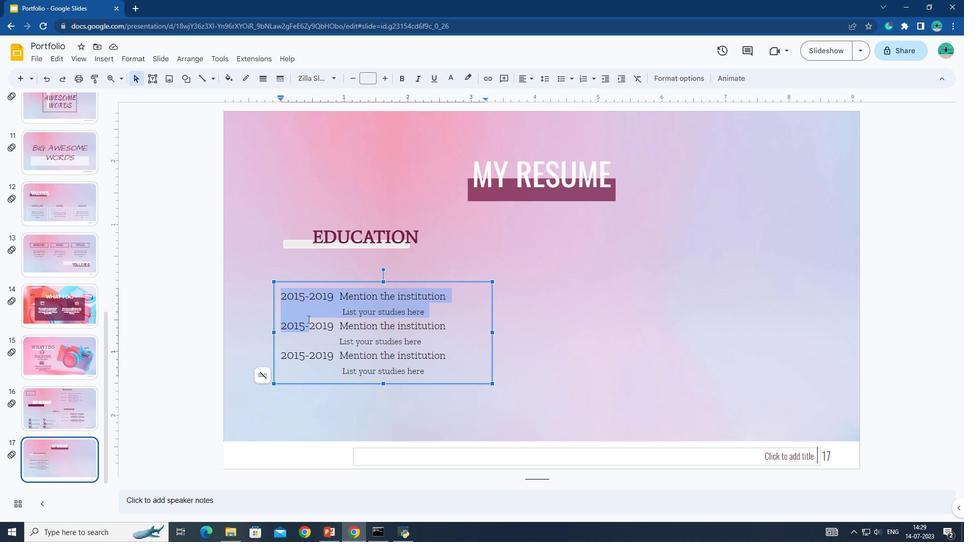 
Action: Key pressed <Key.shift>
Screenshot: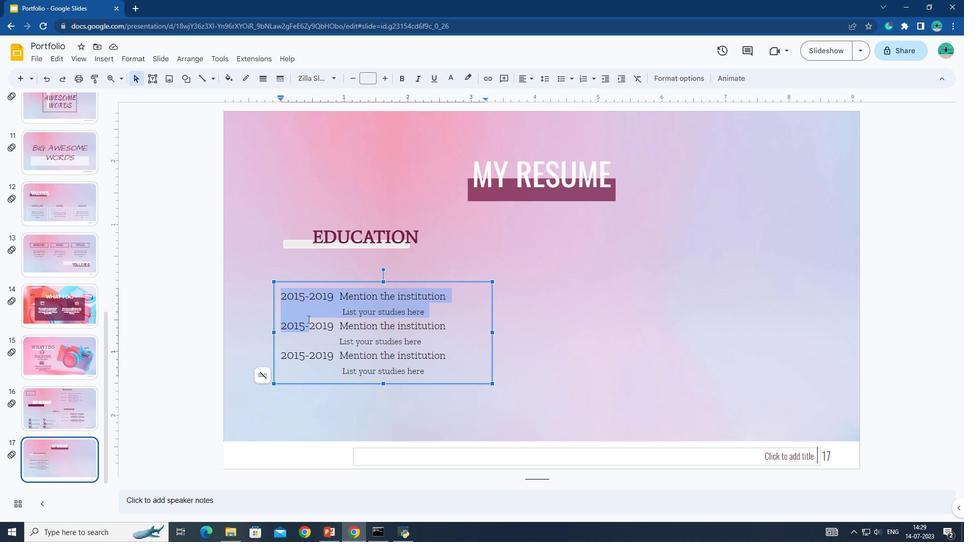 
Action: Mouse moved to (303, 302)
Screenshot: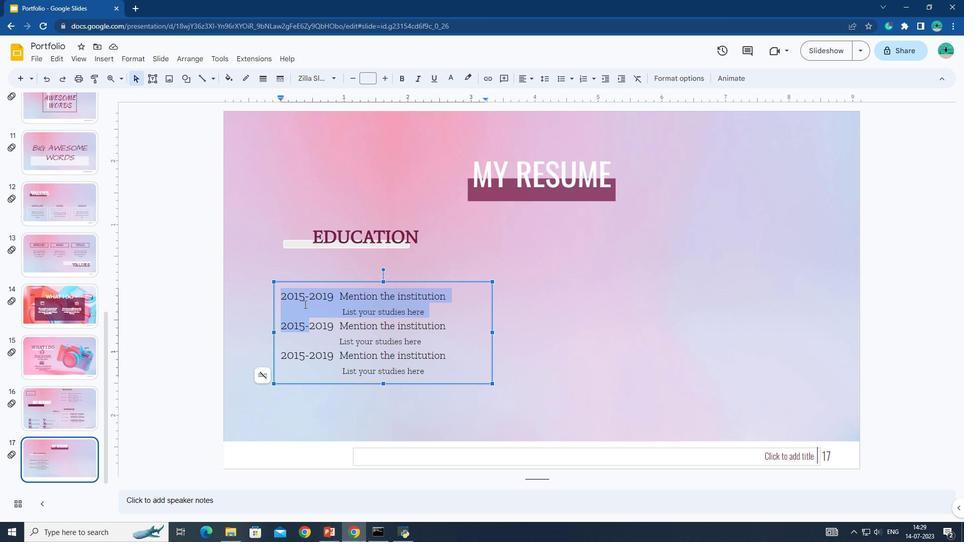
Action: Mouse pressed left at (303, 302)
Screenshot: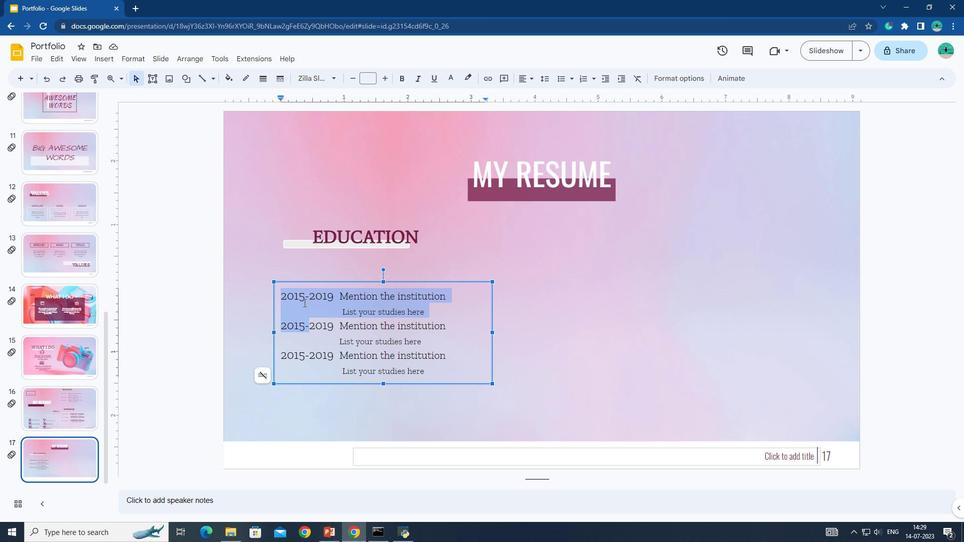
Action: Mouse moved to (282, 295)
